 Task: Compose an email with the signature Catherine Martinez with the subject Reminder for a performance improvement plan and the message Can you please provide me with a summary of the project objectives? from softage.10@softage.net to softage.1@softage.net, now select the entire message Quote Attach a link with text SoftAge.1 and email address as softage.1@softage.net Send the email. Finally, move the email from Sent Items to the label Public relations
Action: Mouse moved to (97, 129)
Screenshot: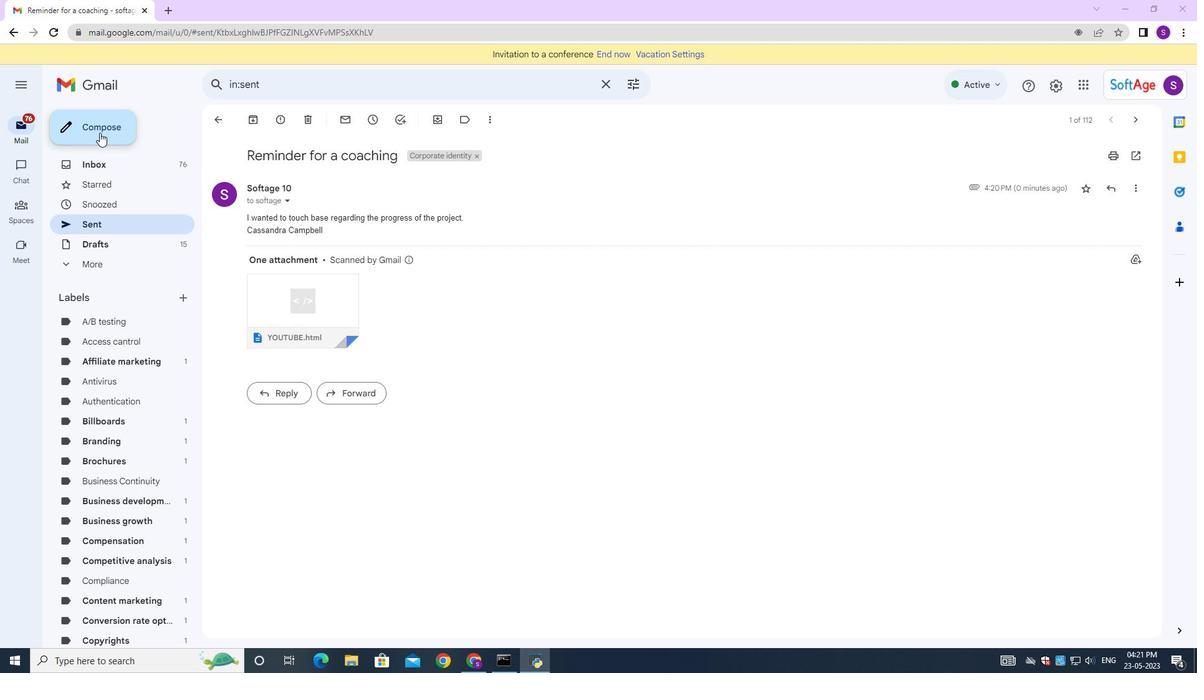 
Action: Mouse pressed left at (97, 129)
Screenshot: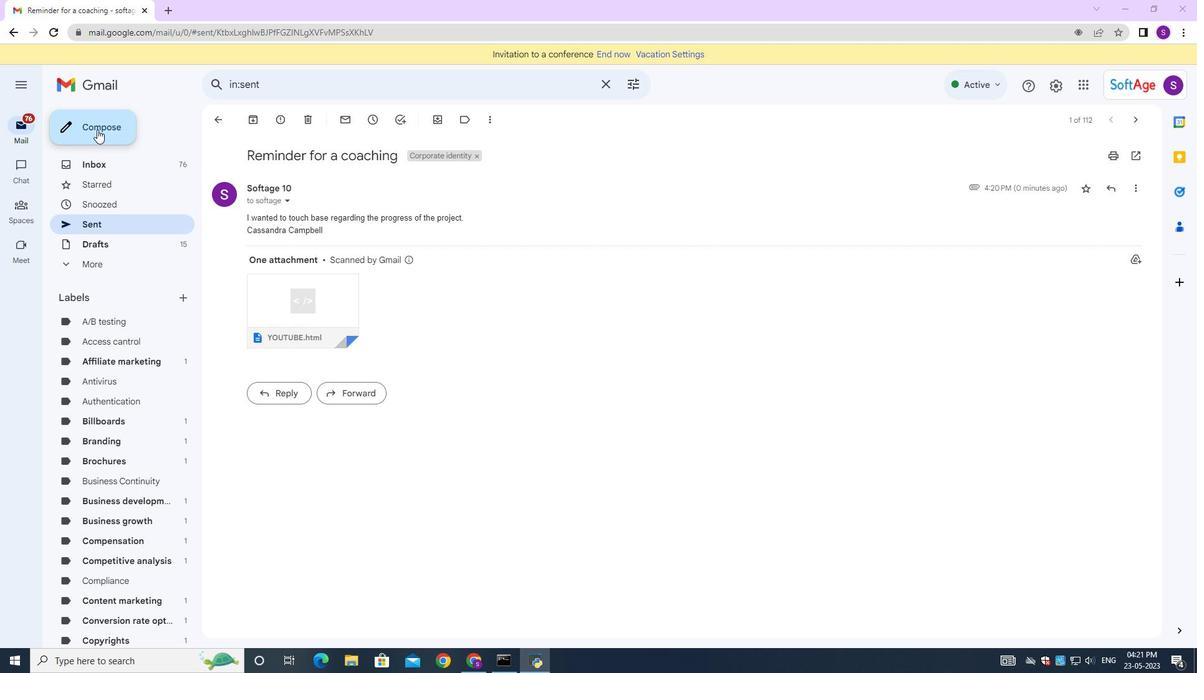 
Action: Mouse moved to (1002, 628)
Screenshot: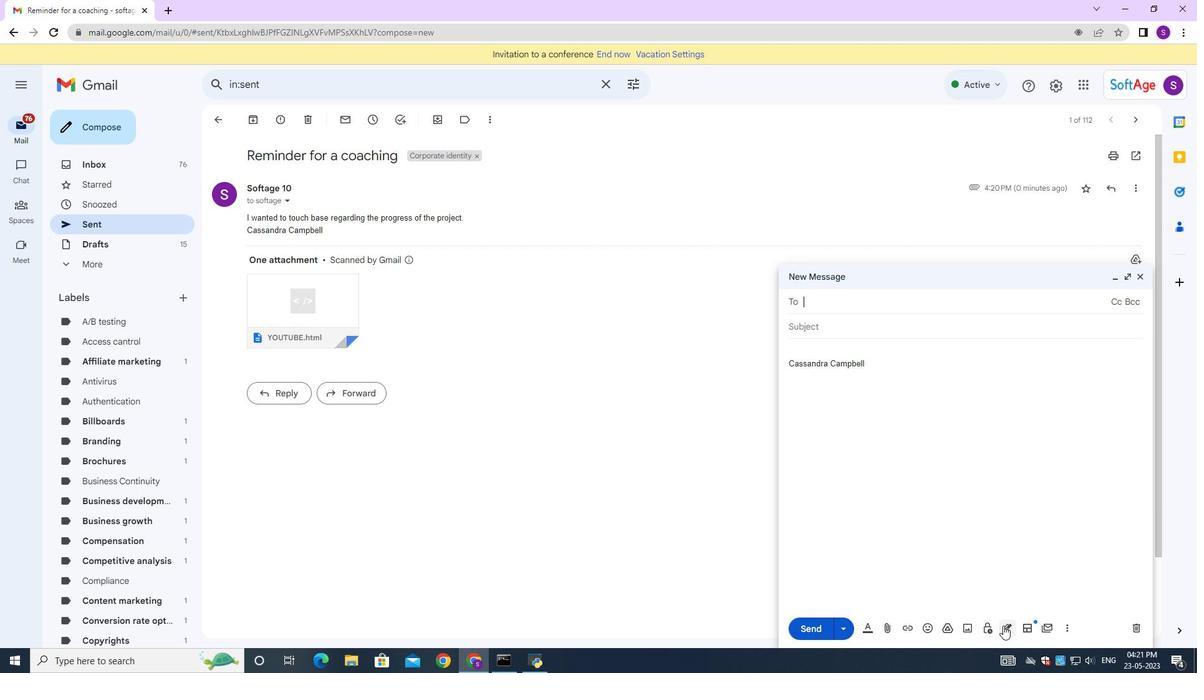 
Action: Mouse pressed left at (1002, 628)
Screenshot: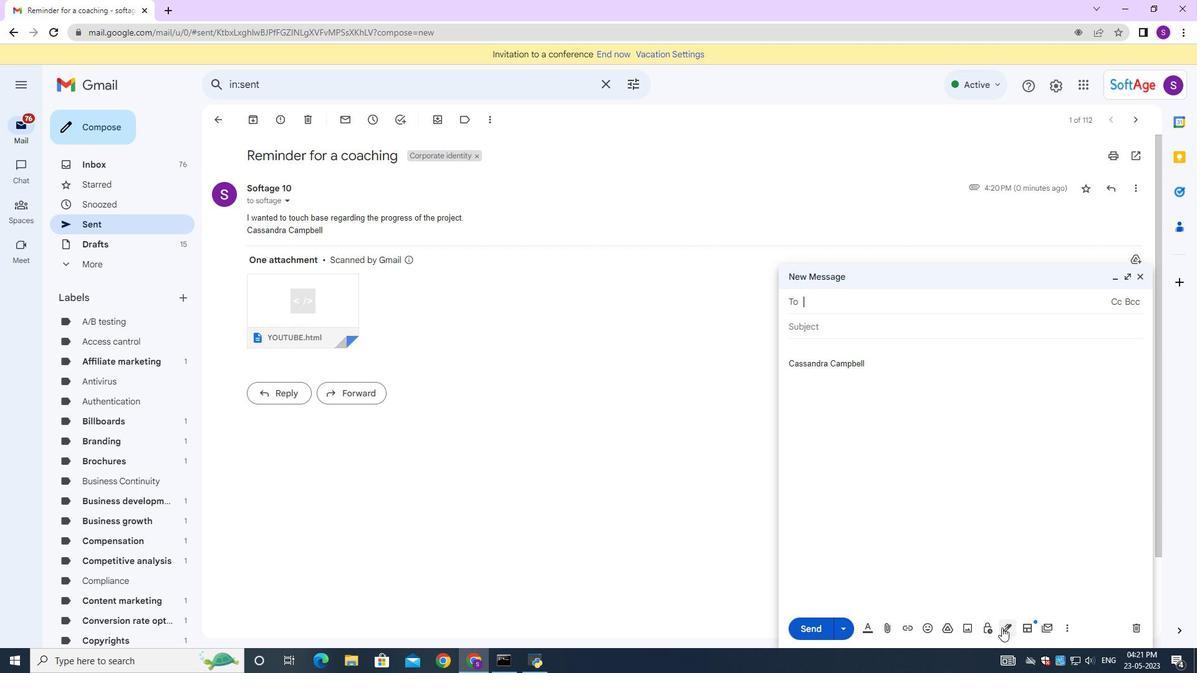 
Action: Mouse moved to (1044, 559)
Screenshot: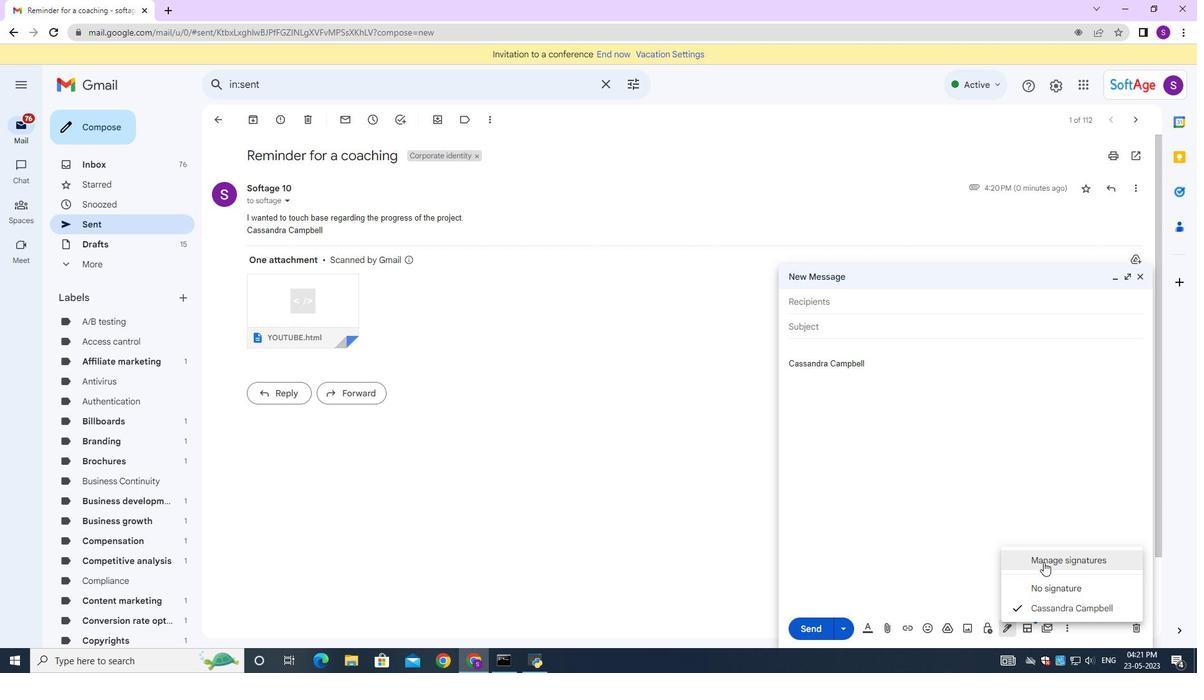 
Action: Mouse pressed left at (1044, 559)
Screenshot: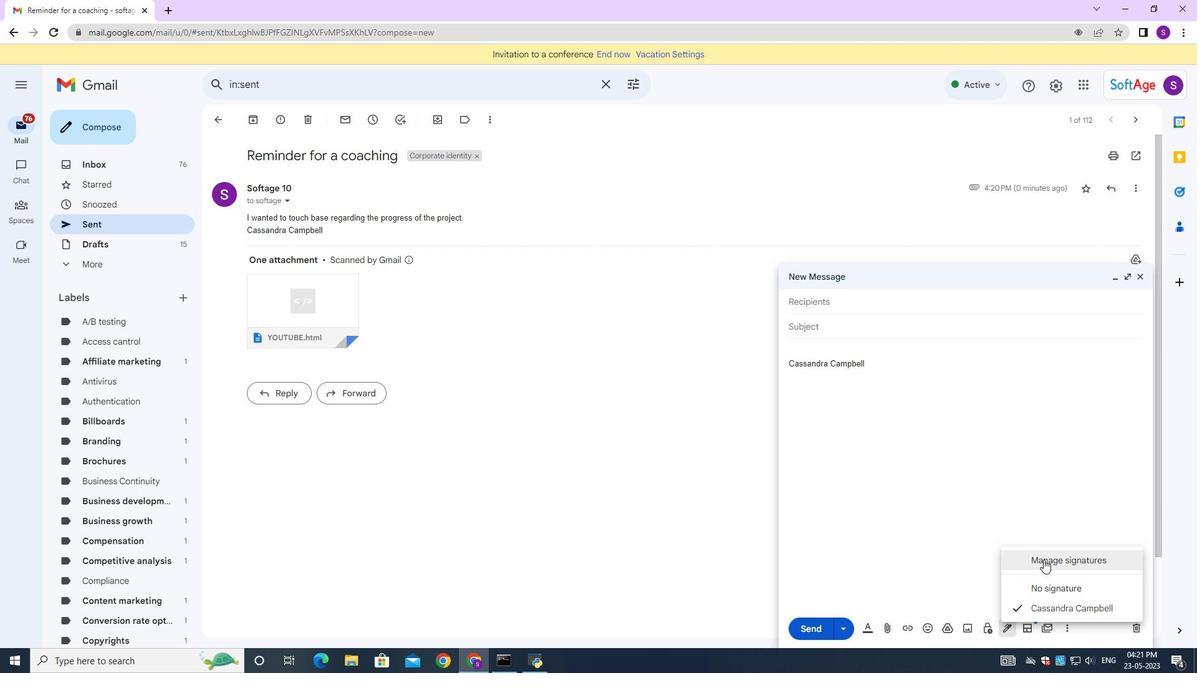 
Action: Mouse moved to (655, 446)
Screenshot: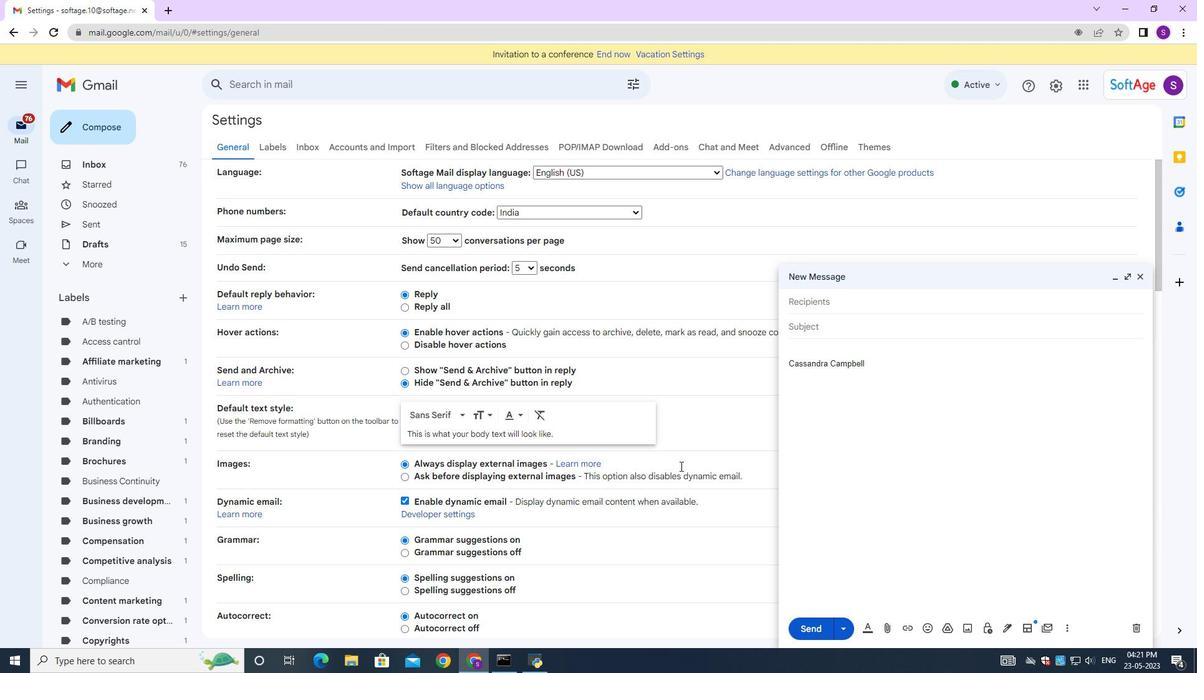 
Action: Mouse scrolled (655, 446) with delta (0, 0)
Screenshot: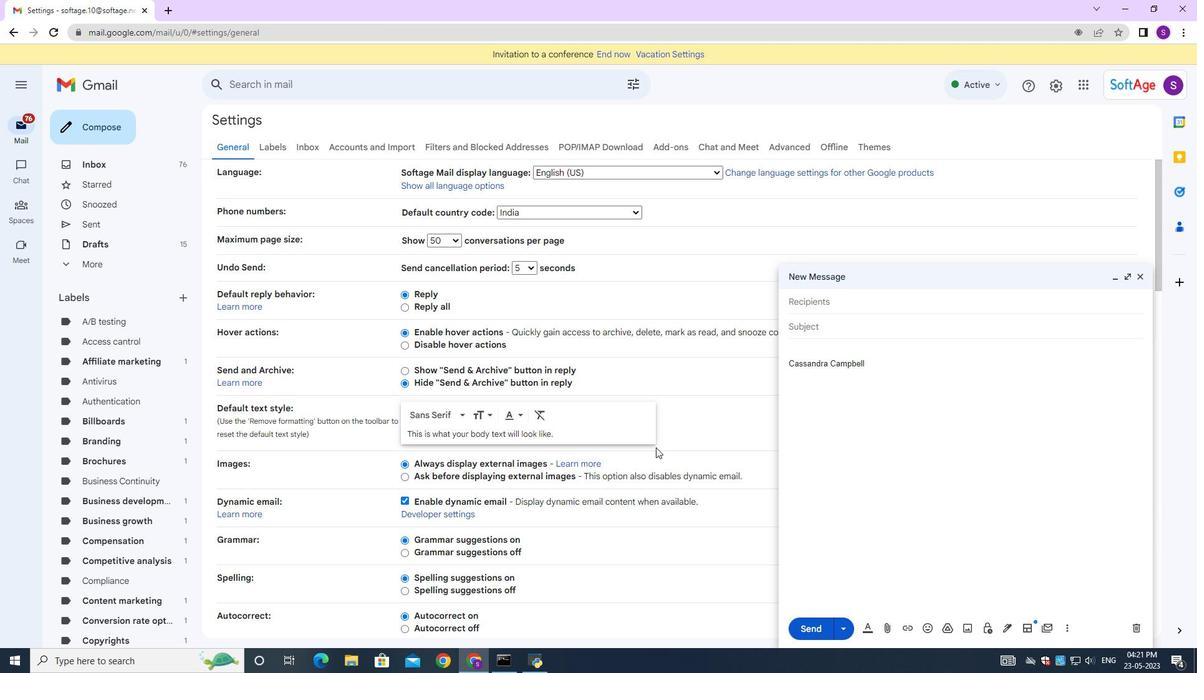 
Action: Mouse scrolled (655, 446) with delta (0, 0)
Screenshot: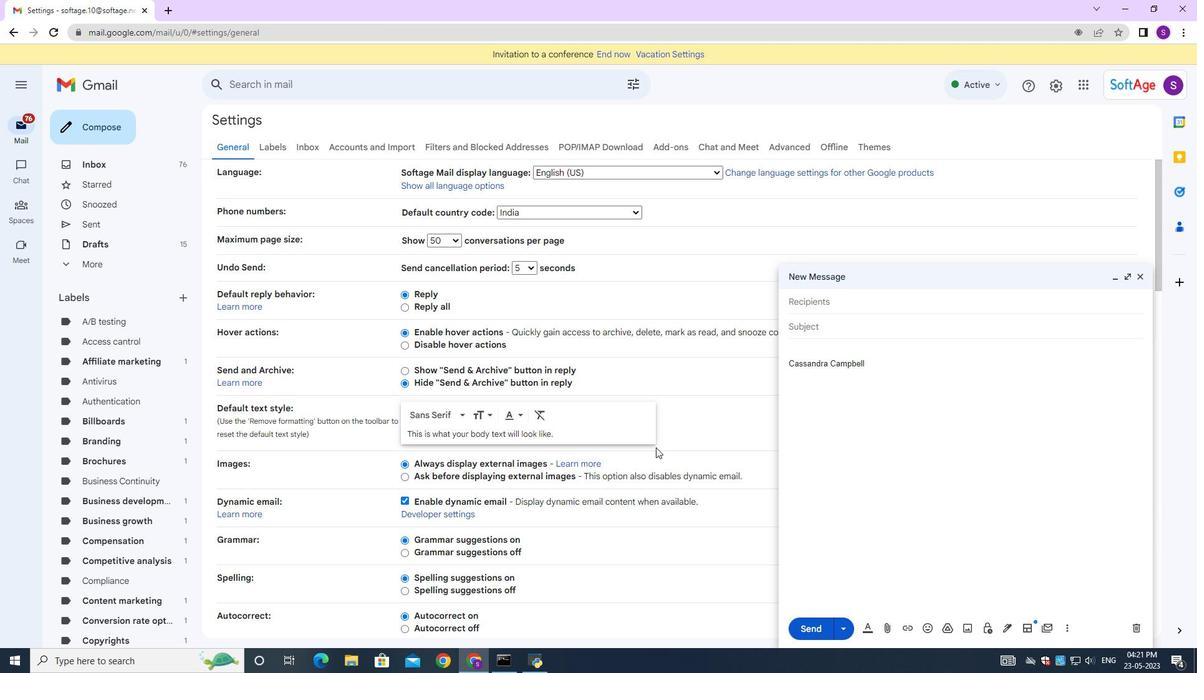 
Action: Mouse scrolled (655, 446) with delta (0, 0)
Screenshot: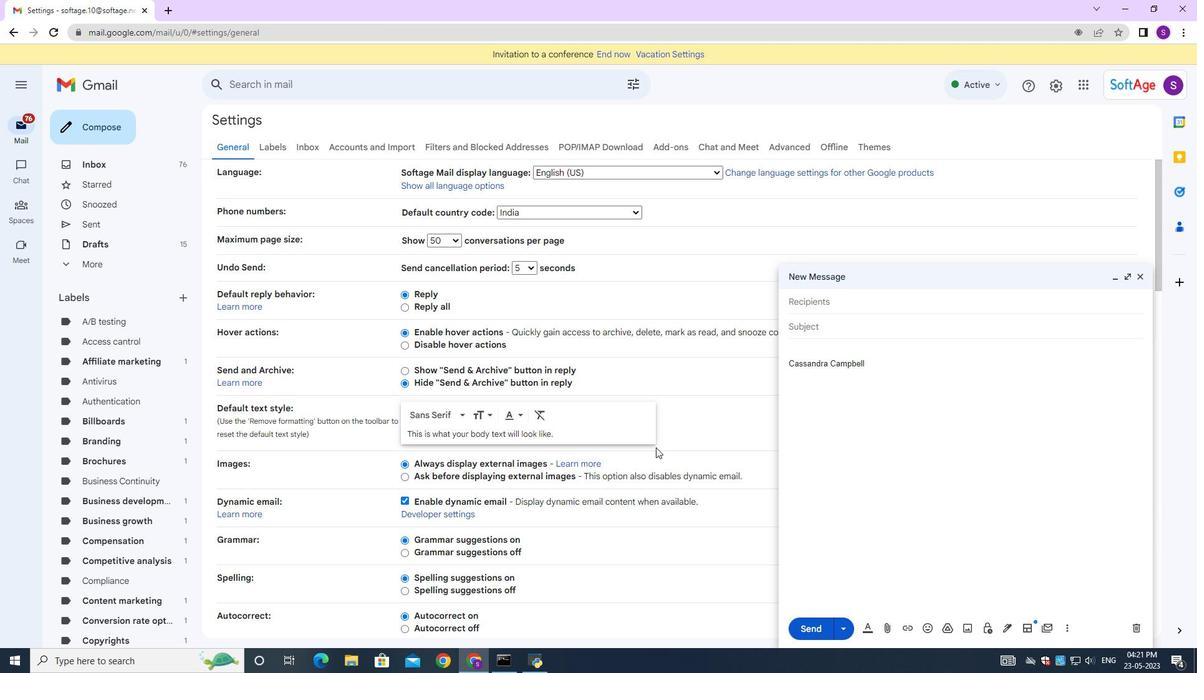 
Action: Mouse scrolled (655, 445) with delta (0, -1)
Screenshot: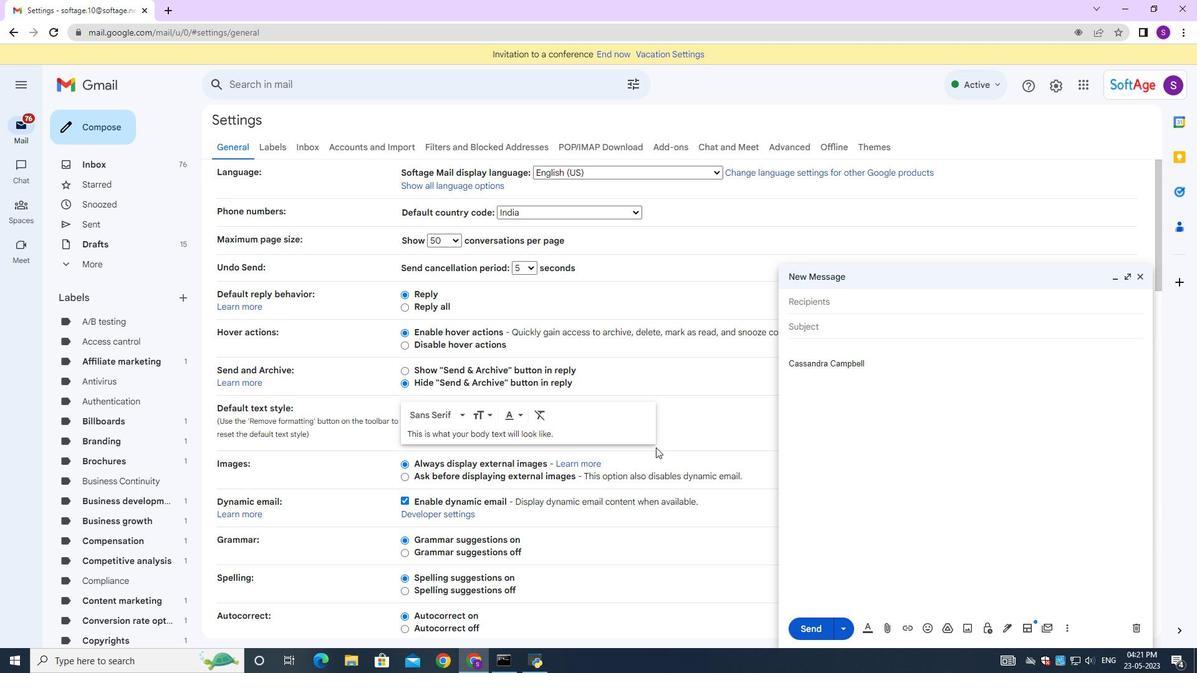 
Action: Mouse scrolled (655, 446) with delta (0, 0)
Screenshot: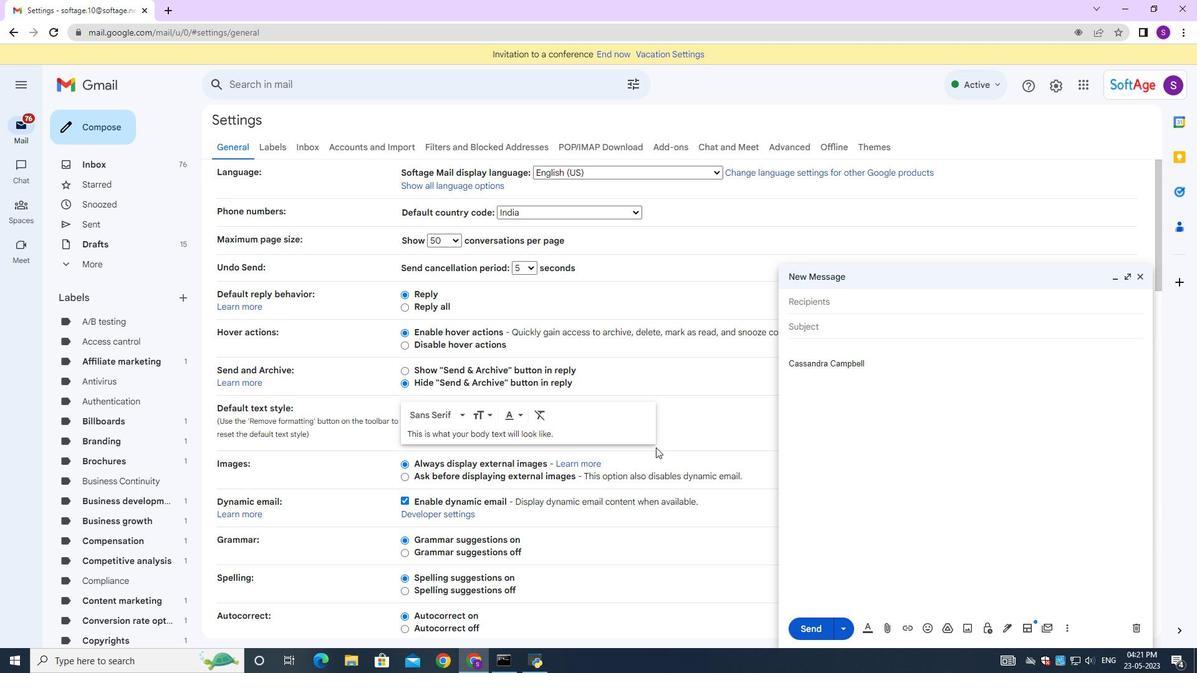 
Action: Mouse scrolled (655, 446) with delta (0, 0)
Screenshot: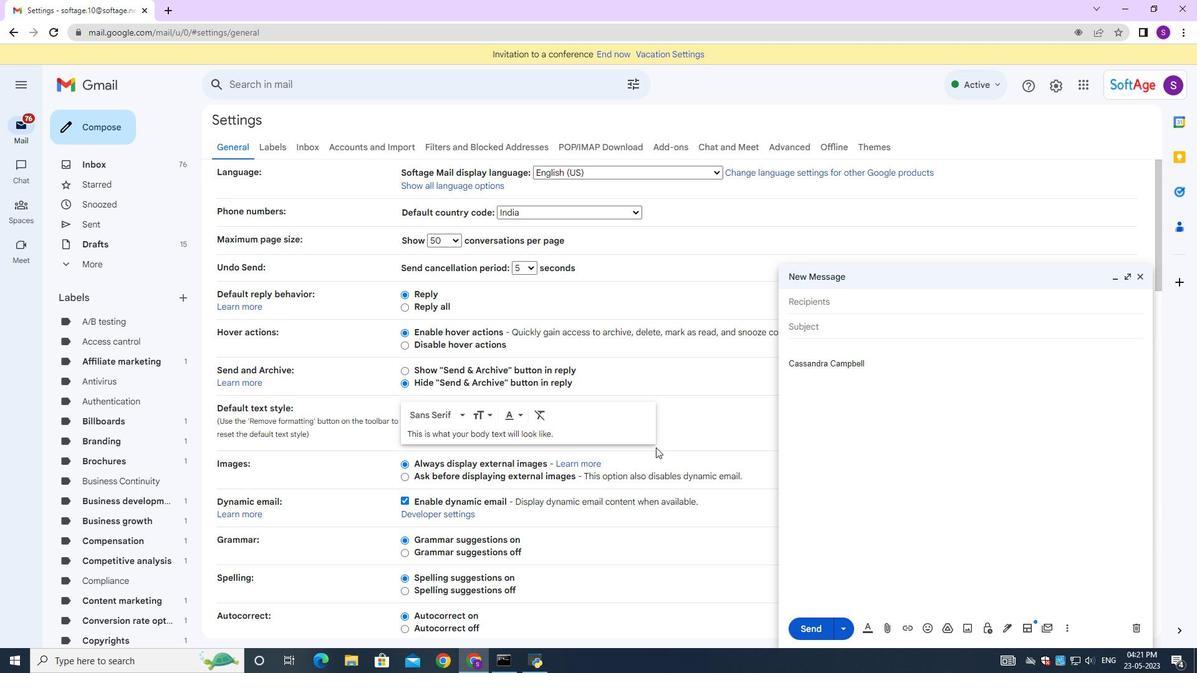 
Action: Mouse moved to (655, 446)
Screenshot: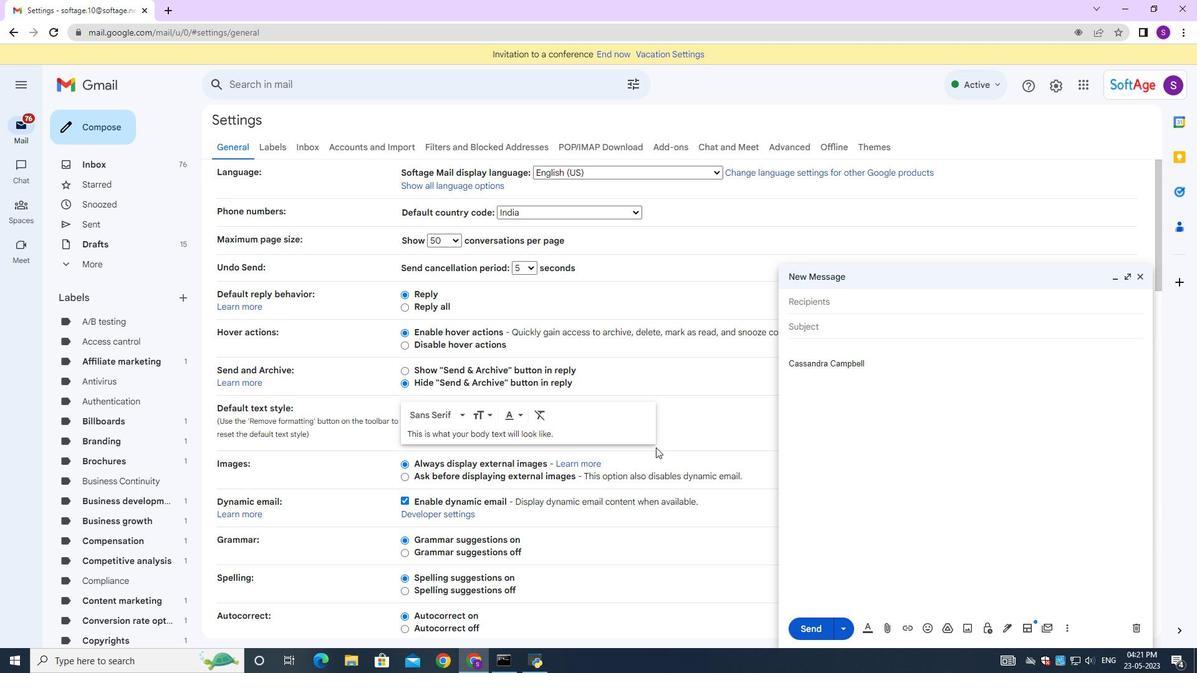 
Action: Mouse scrolled (655, 445) with delta (0, 0)
Screenshot: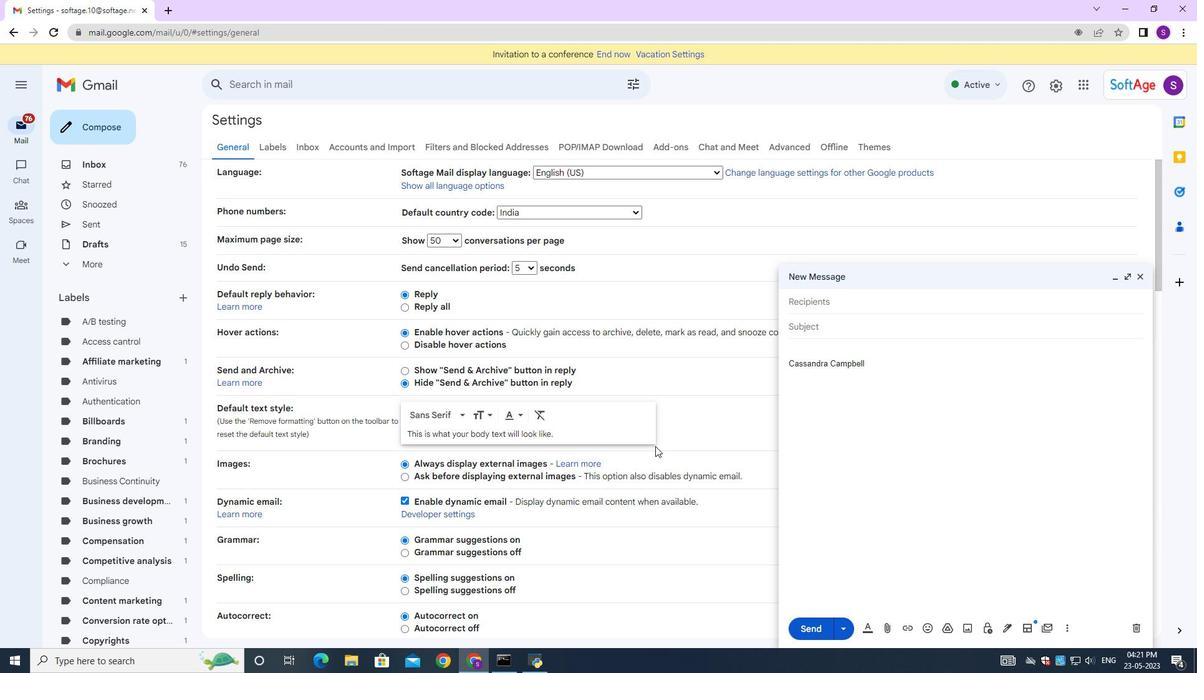 
Action: Mouse moved to (654, 444)
Screenshot: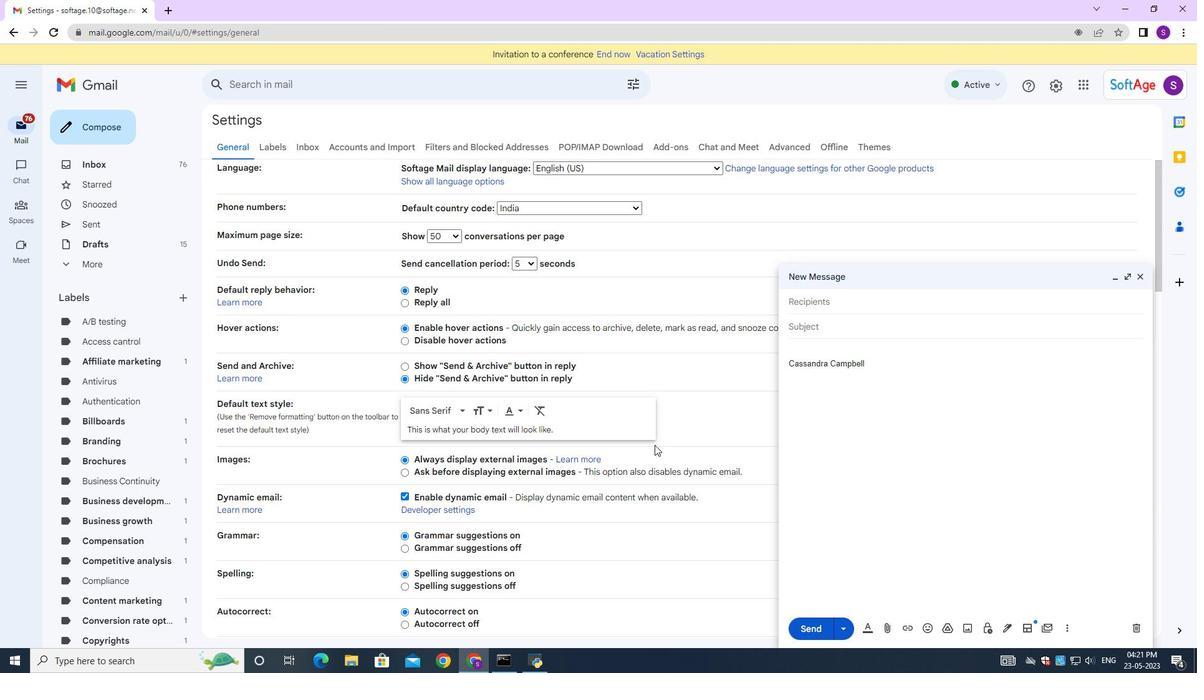 
Action: Mouse scrolled (654, 444) with delta (0, 0)
Screenshot: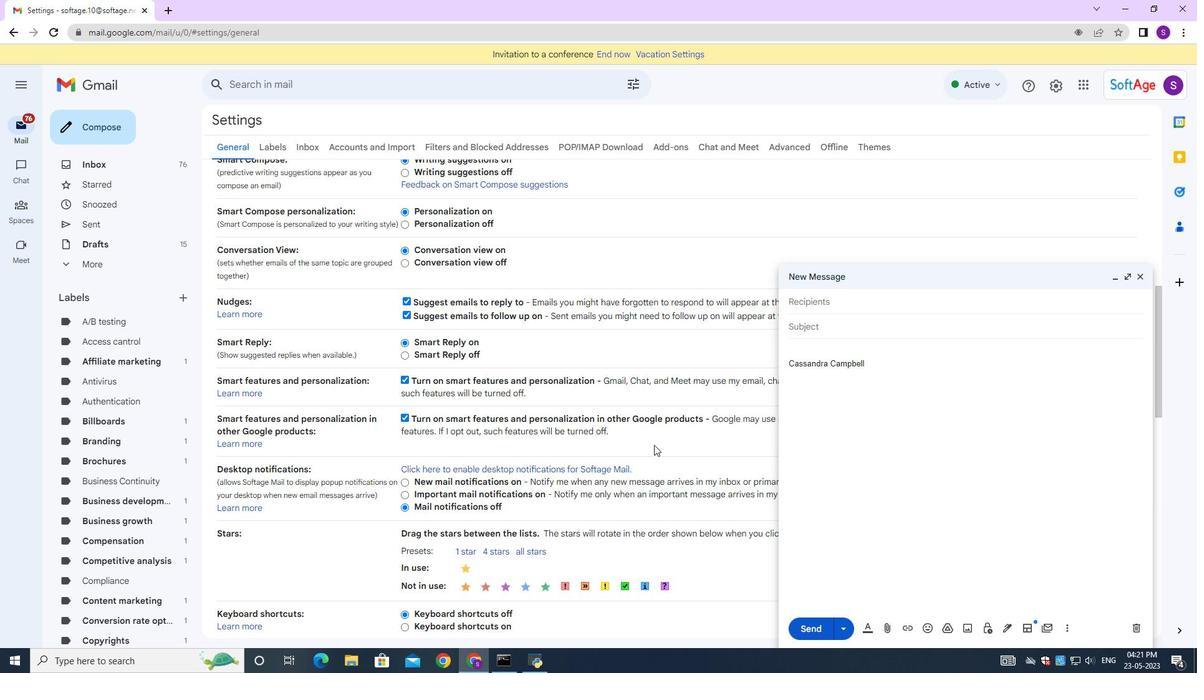 
Action: Mouse scrolled (654, 444) with delta (0, 0)
Screenshot: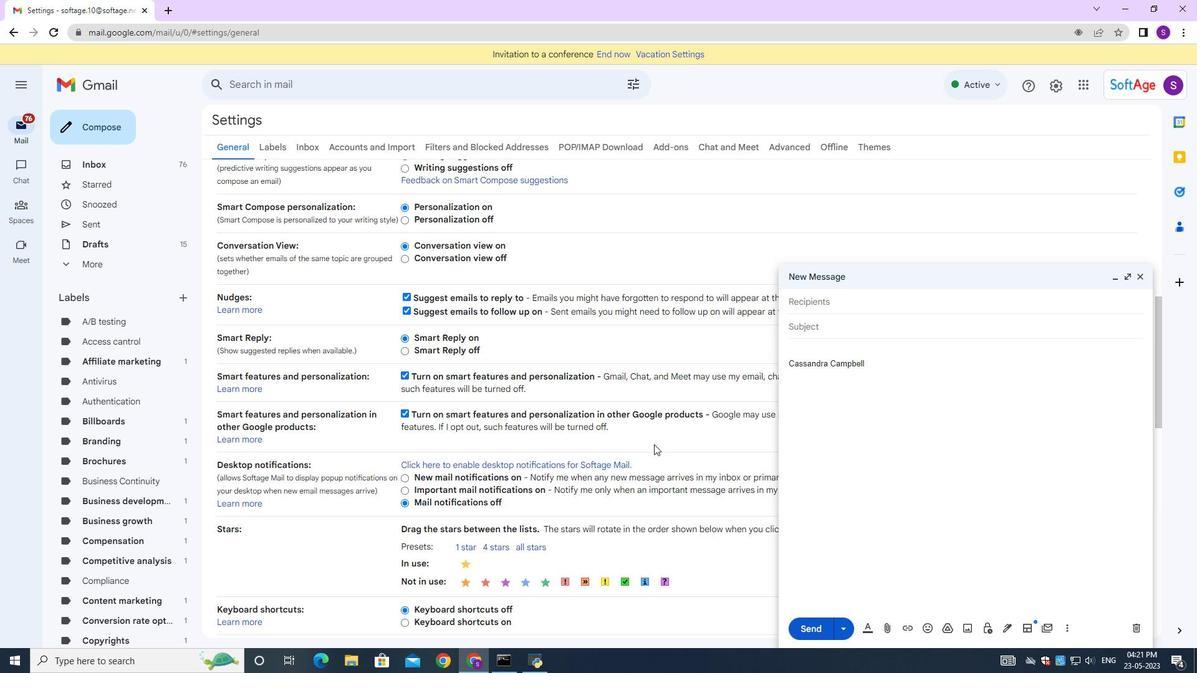 
Action: Mouse scrolled (654, 444) with delta (0, 0)
Screenshot: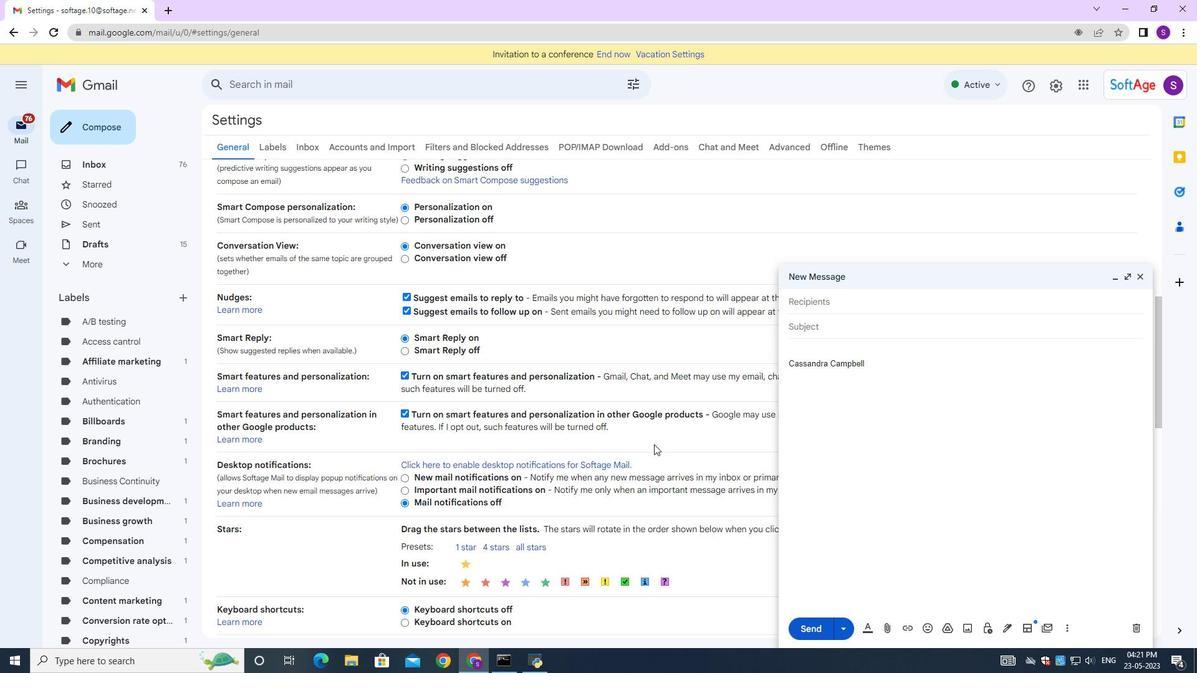 
Action: Mouse scrolled (654, 444) with delta (0, 0)
Screenshot: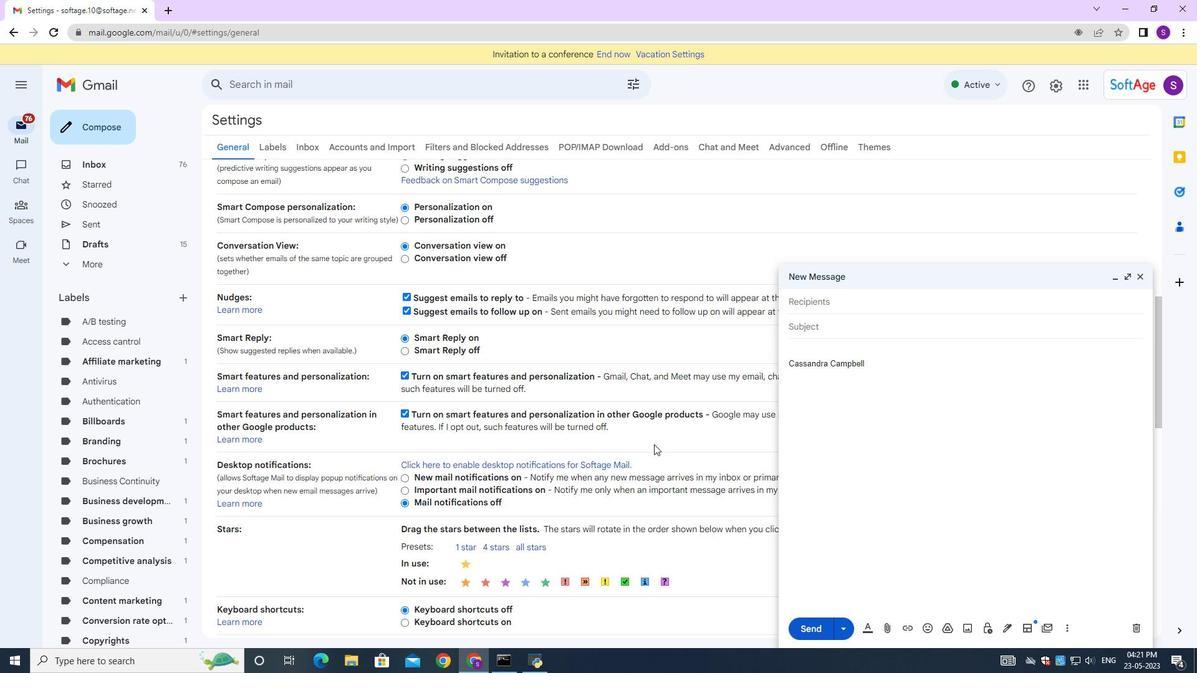 
Action: Mouse scrolled (654, 444) with delta (0, 0)
Screenshot: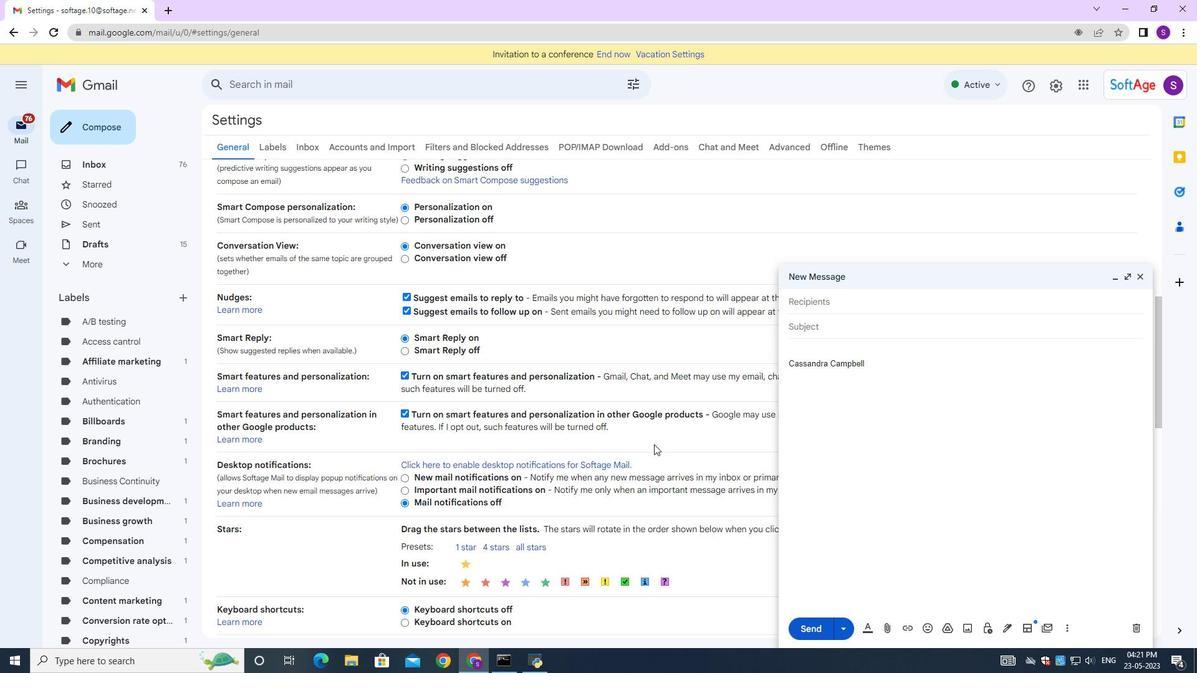 
Action: Mouse moved to (654, 443)
Screenshot: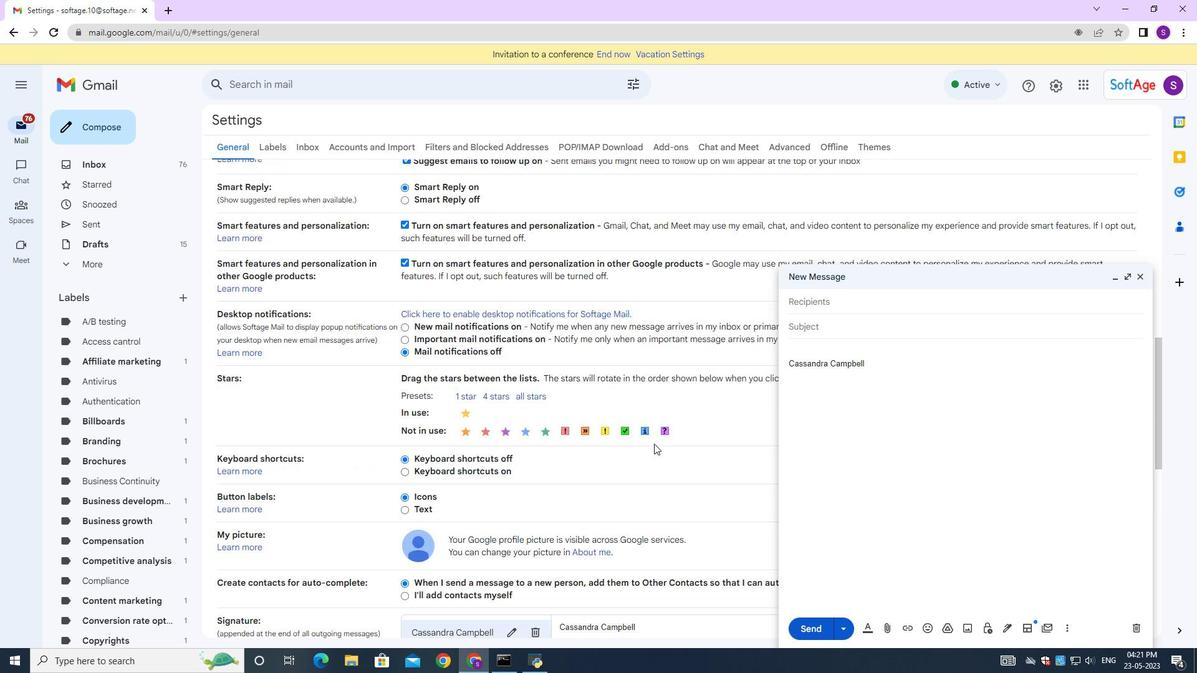 
Action: Mouse scrolled (654, 442) with delta (0, 0)
Screenshot: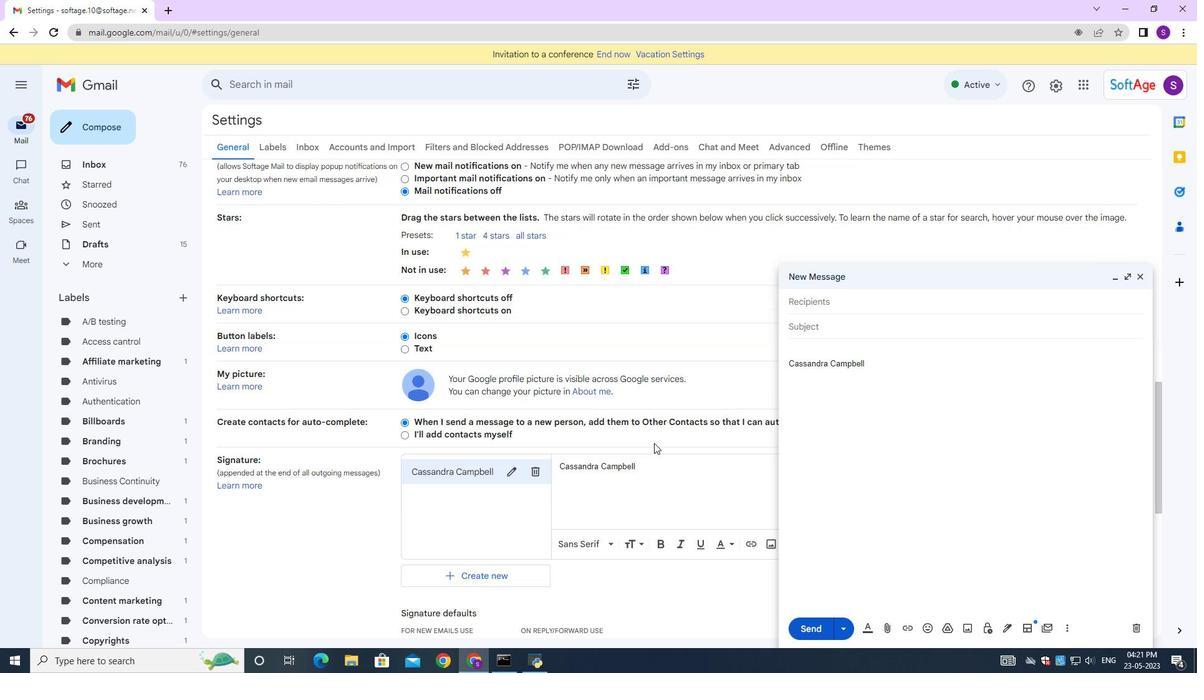 
Action: Mouse scrolled (654, 442) with delta (0, 0)
Screenshot: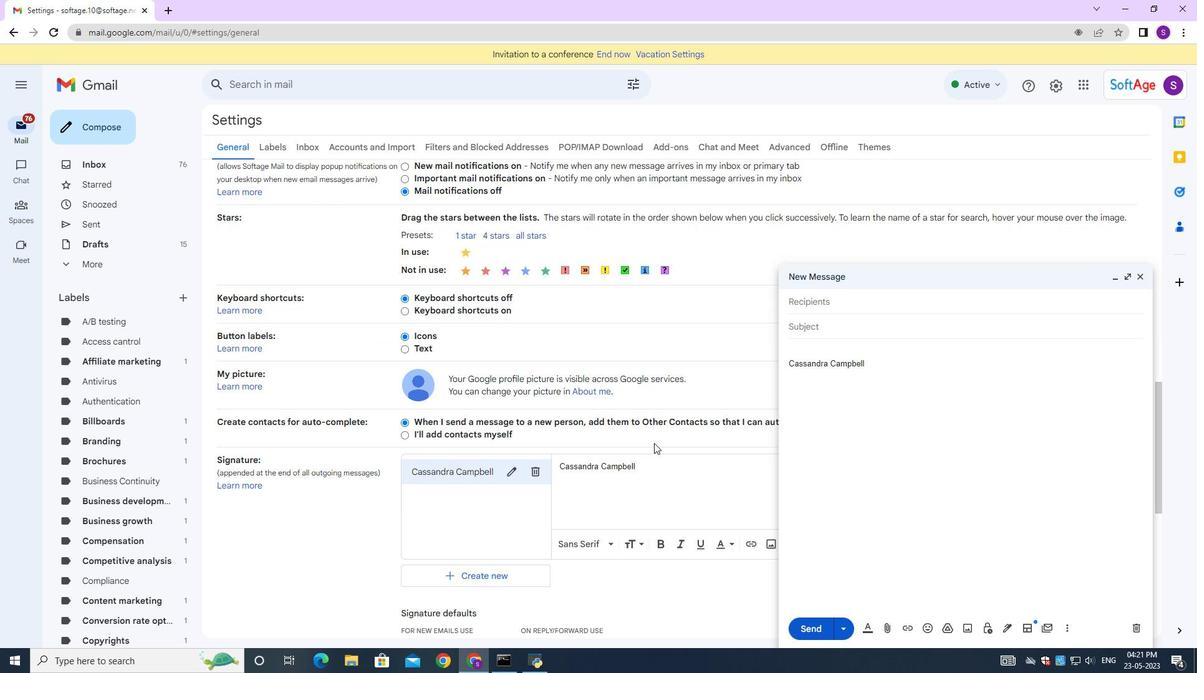 
Action: Mouse scrolled (654, 442) with delta (0, 0)
Screenshot: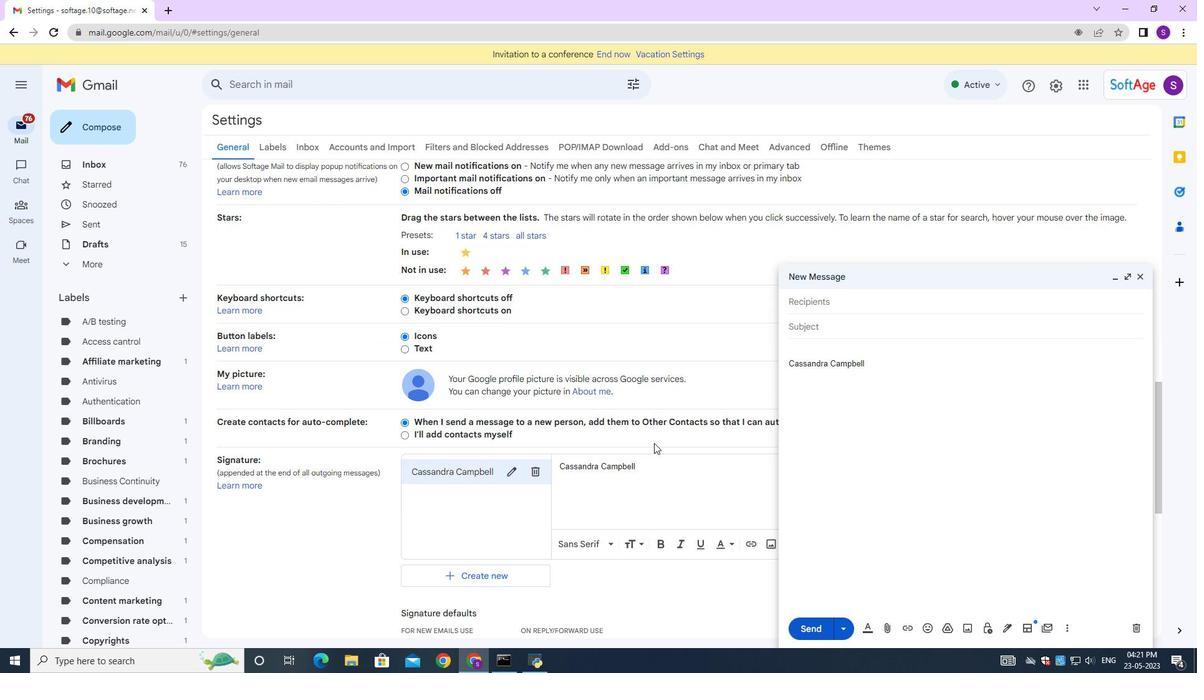 
Action: Mouse scrolled (654, 442) with delta (0, 0)
Screenshot: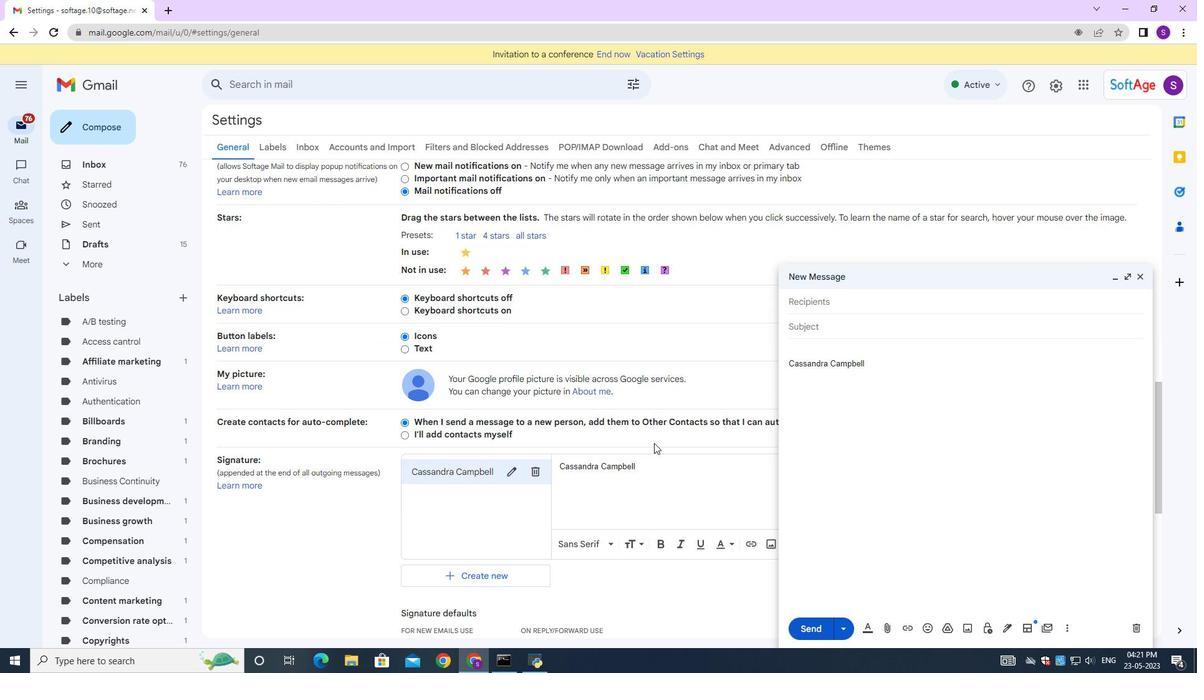 
Action: Mouse scrolled (654, 442) with delta (0, 0)
Screenshot: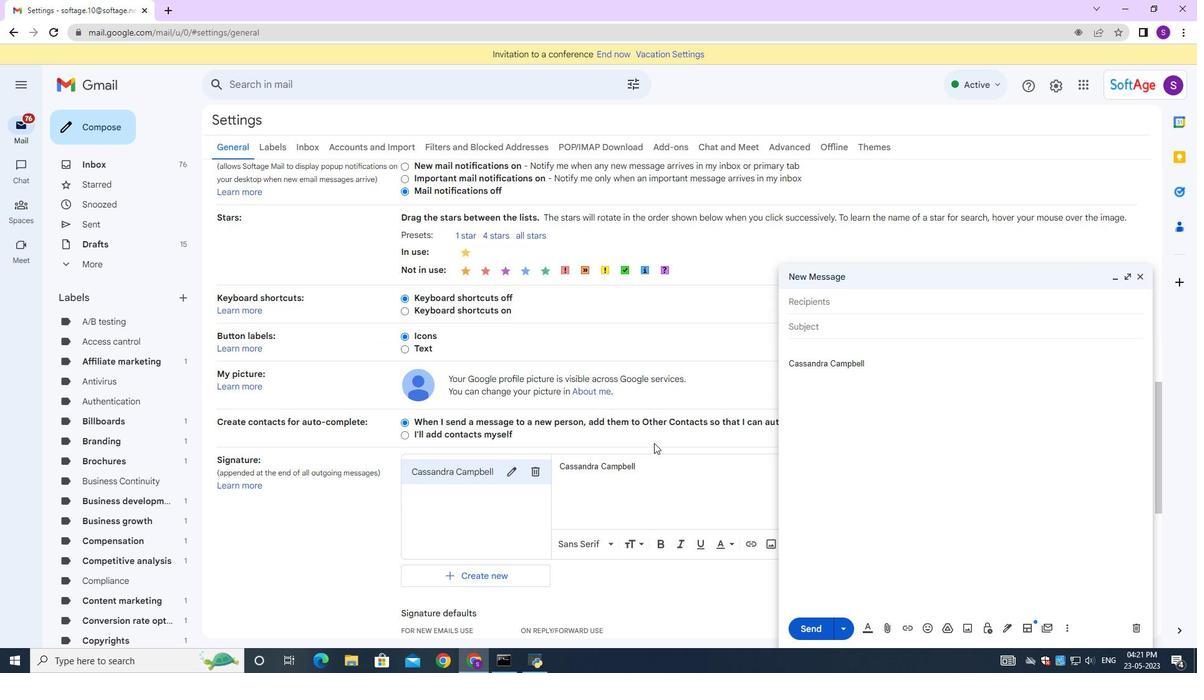 
Action: Mouse moved to (640, 427)
Screenshot: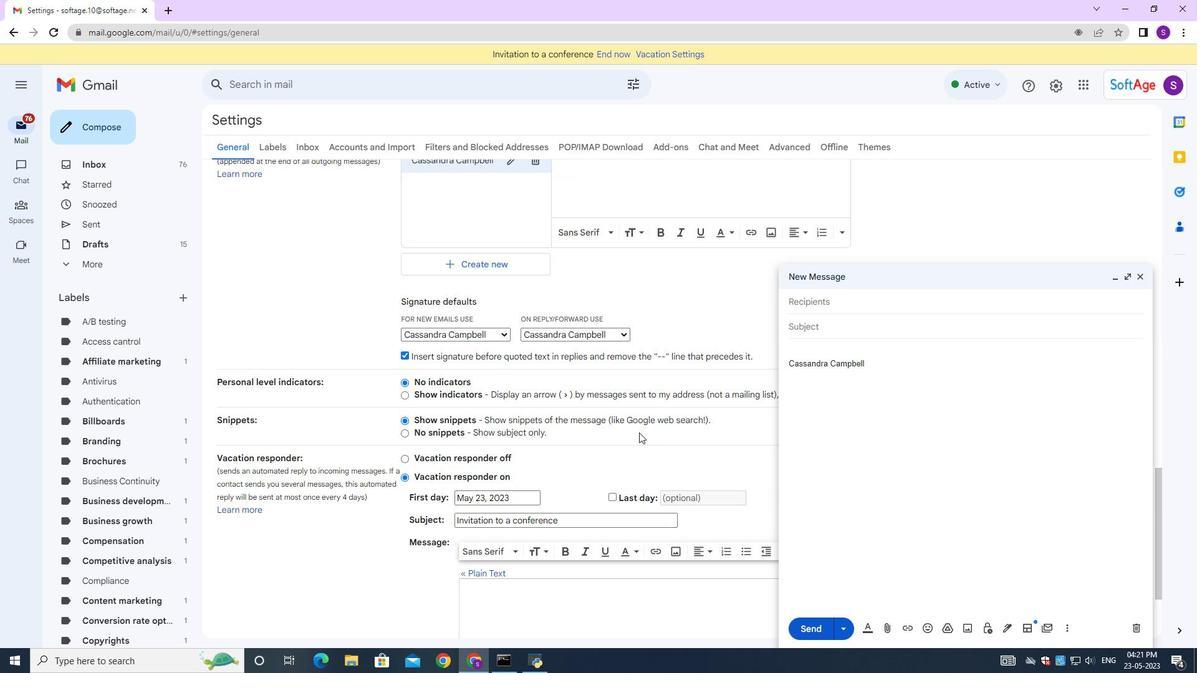 
Action: Mouse scrolled (640, 428) with delta (0, 0)
Screenshot: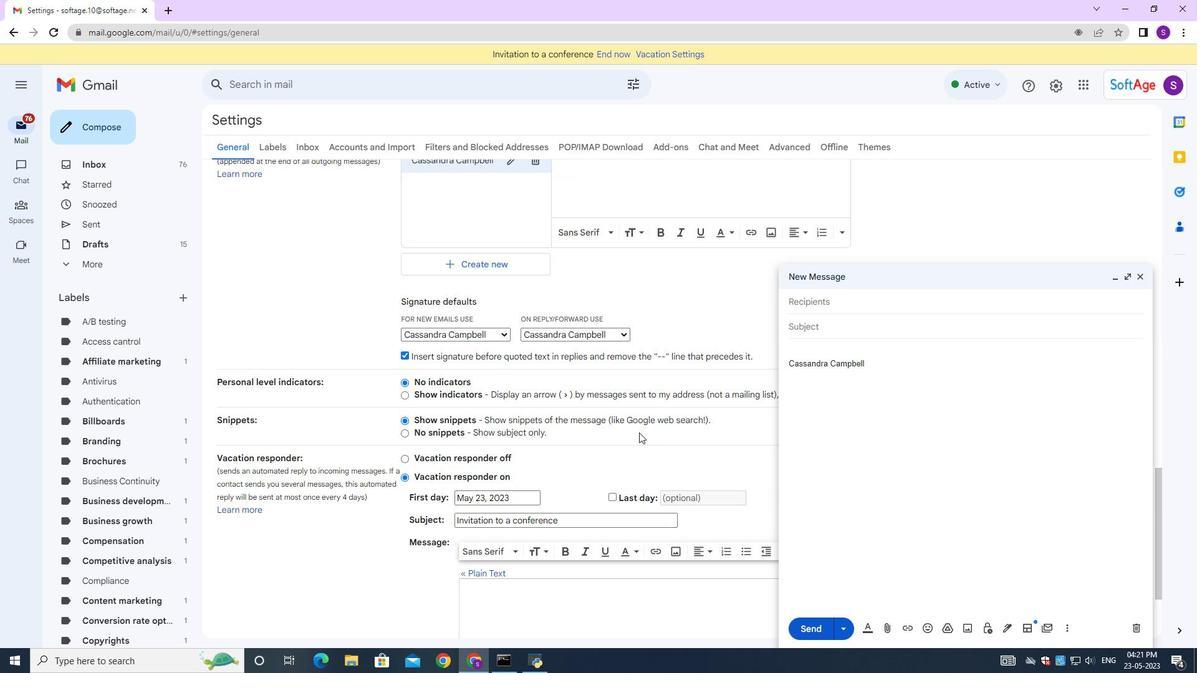 
Action: Mouse moved to (641, 427)
Screenshot: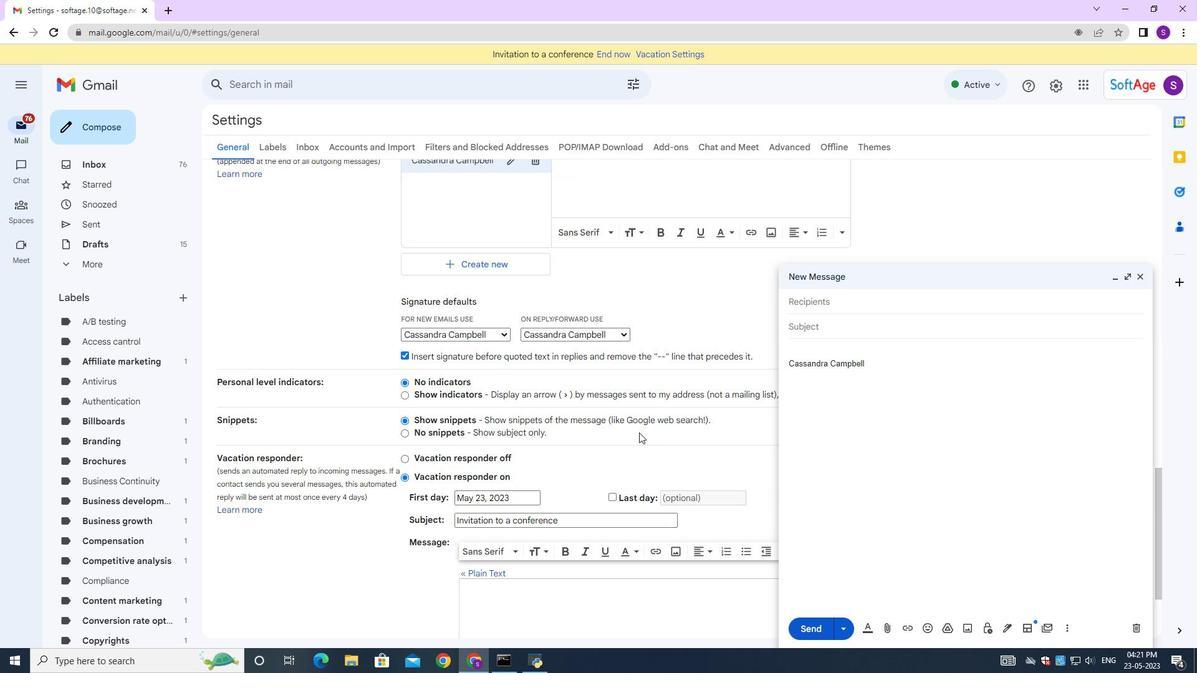 
Action: Mouse scrolled (641, 428) with delta (0, 0)
Screenshot: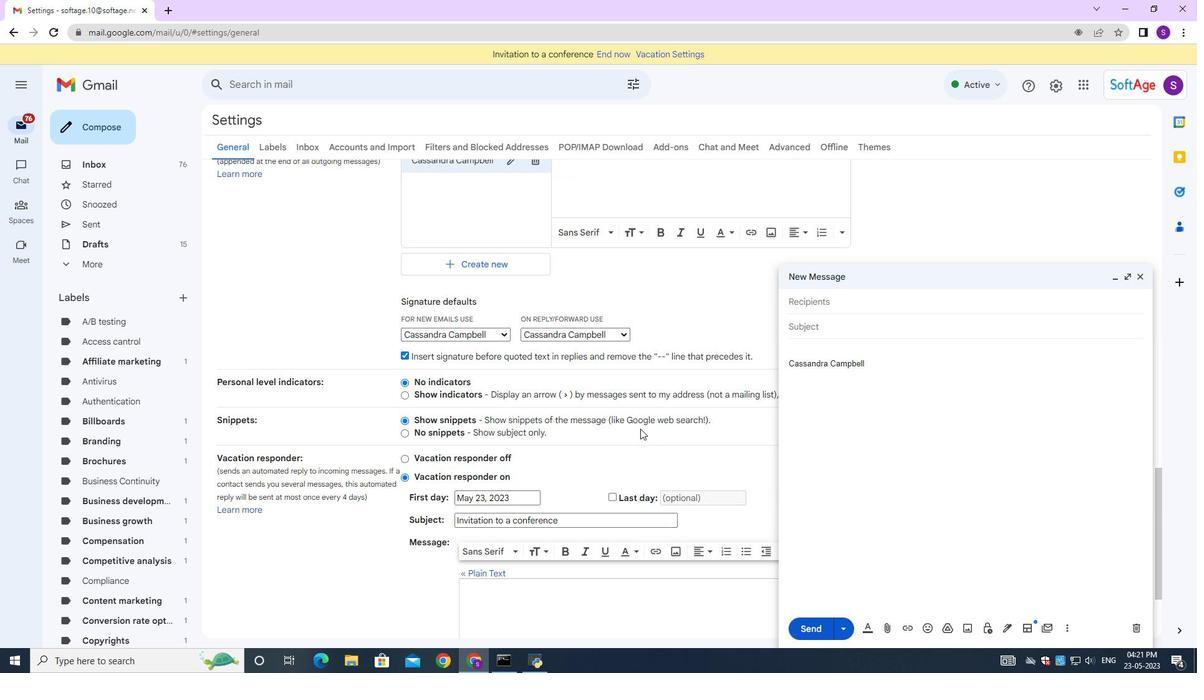 
Action: Mouse moved to (641, 427)
Screenshot: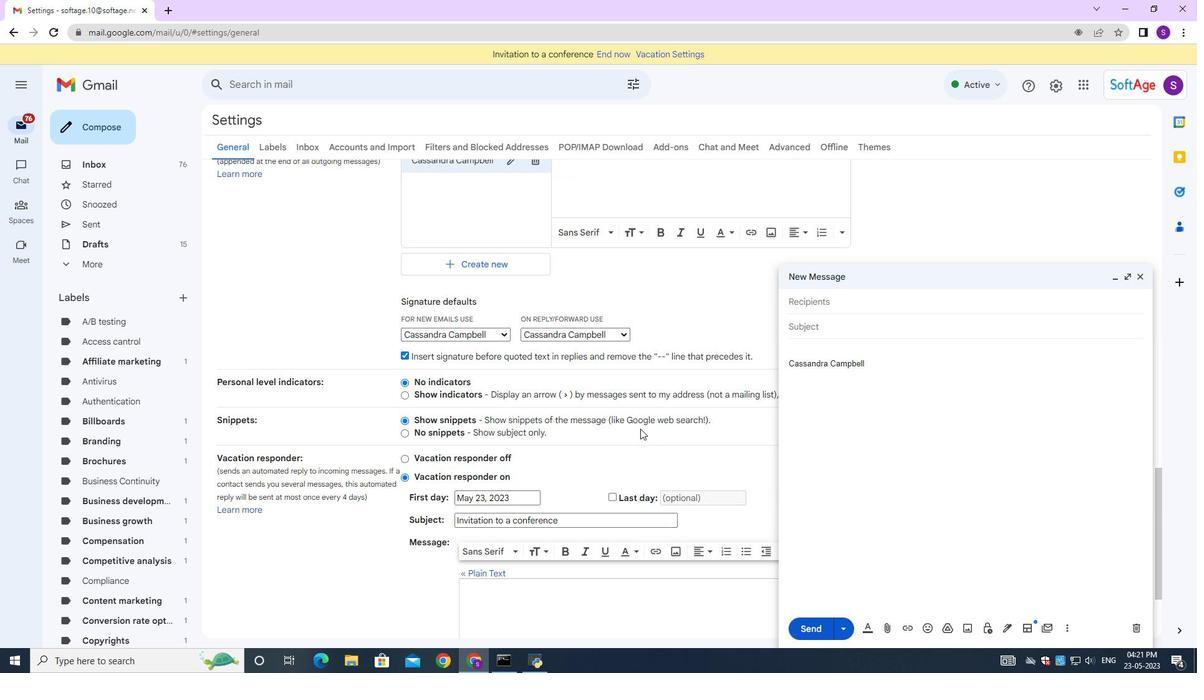 
Action: Mouse scrolled (641, 428) with delta (0, 0)
Screenshot: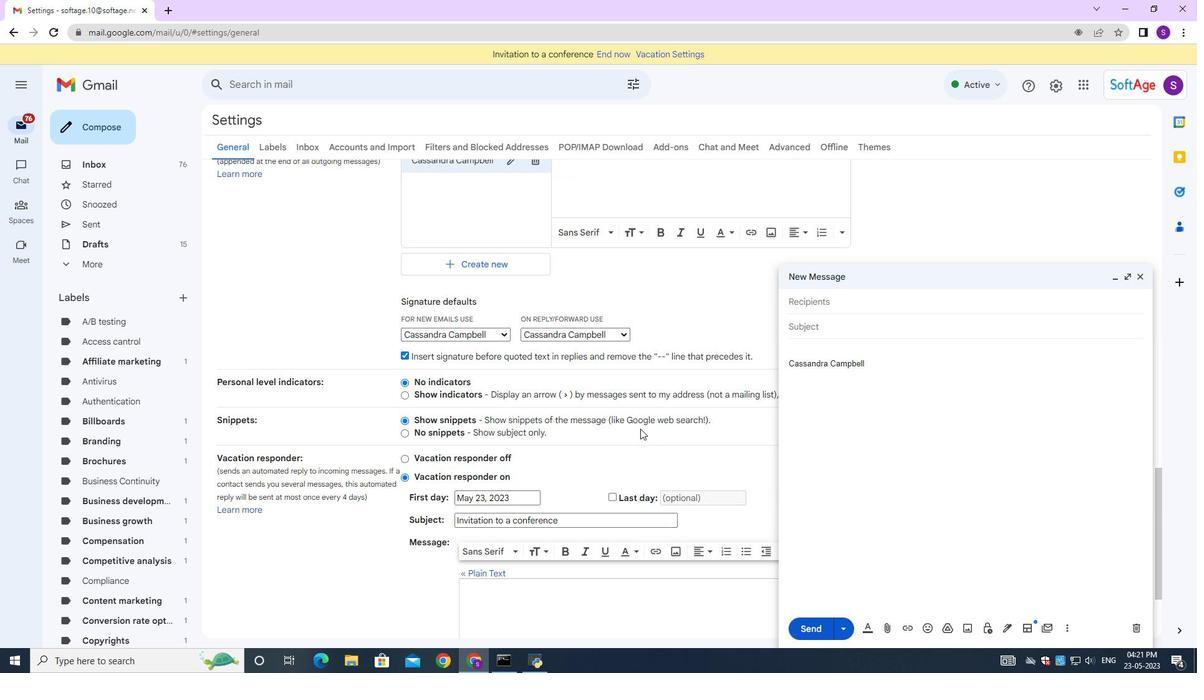 
Action: Mouse scrolled (641, 428) with delta (0, 0)
Screenshot: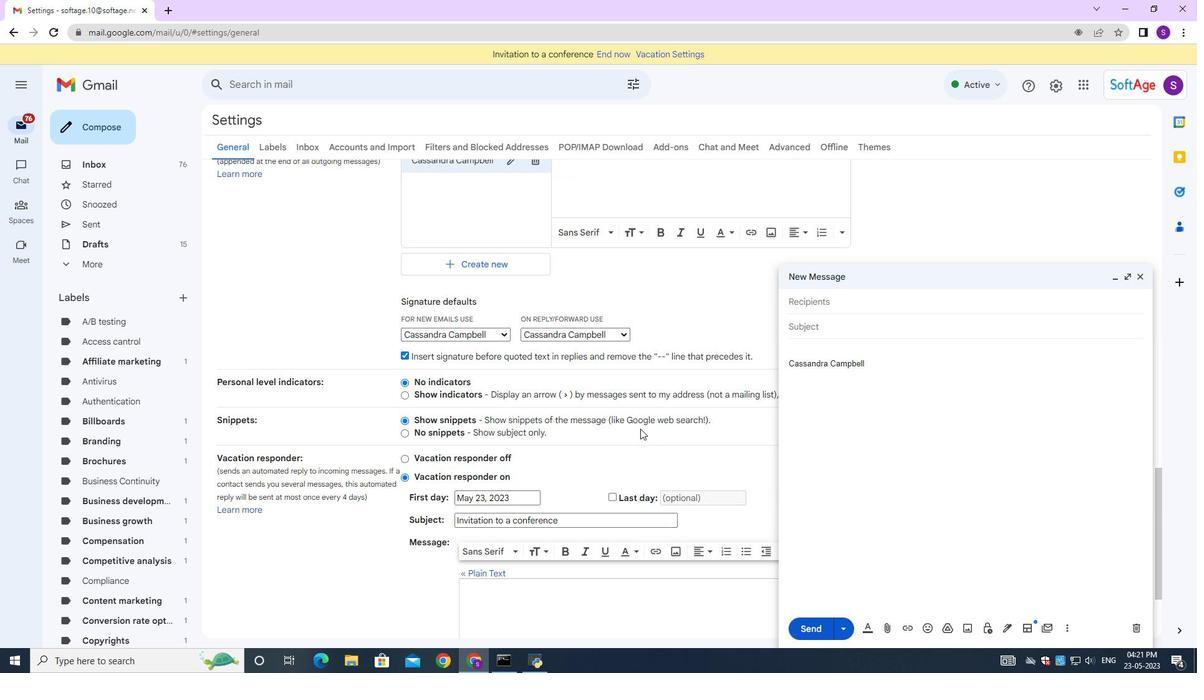 
Action: Mouse scrolled (641, 428) with delta (0, 0)
Screenshot: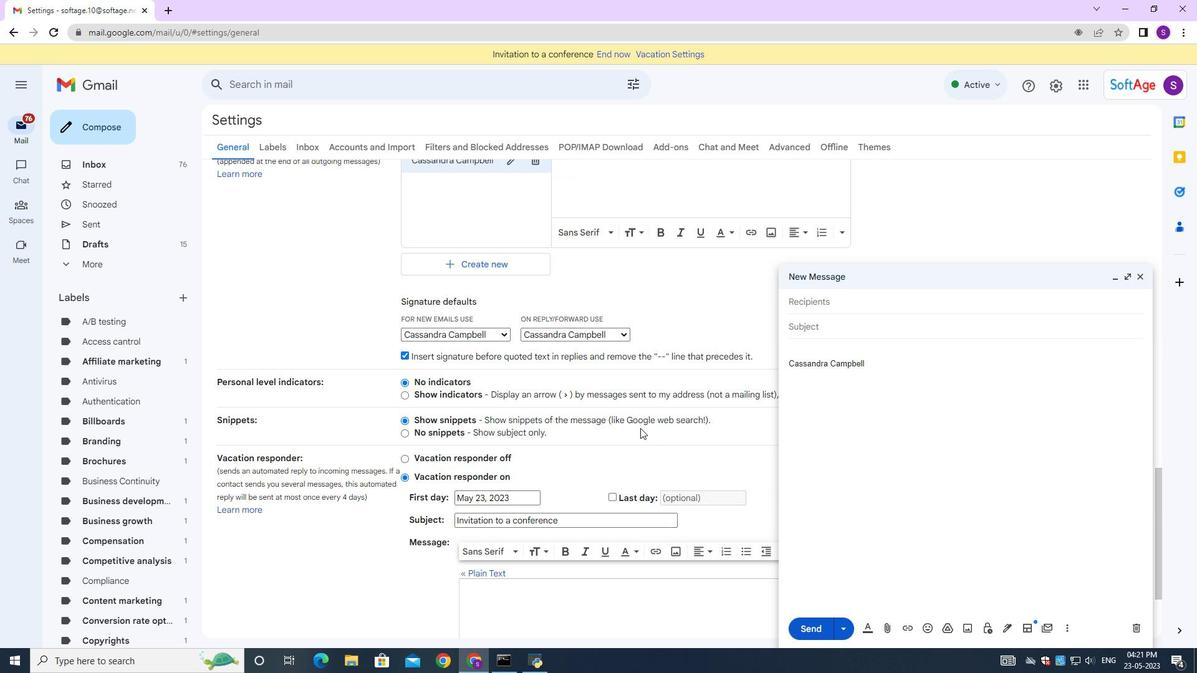 
Action: Mouse moved to (509, 474)
Screenshot: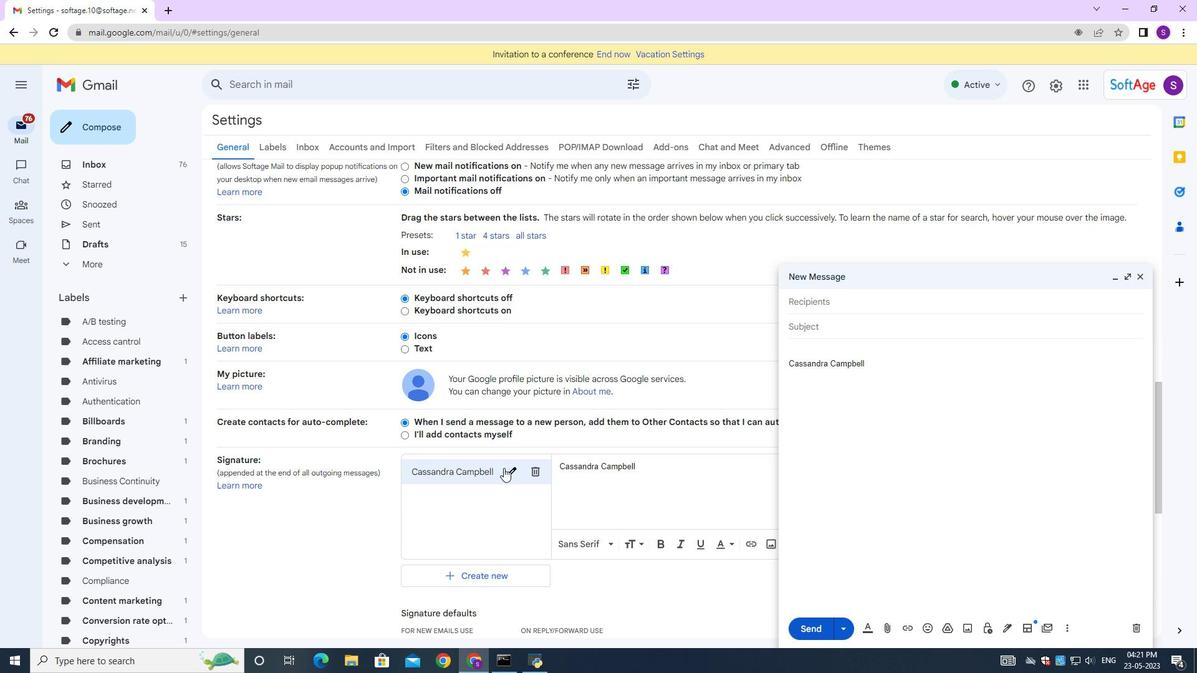 
Action: Mouse pressed left at (509, 474)
Screenshot: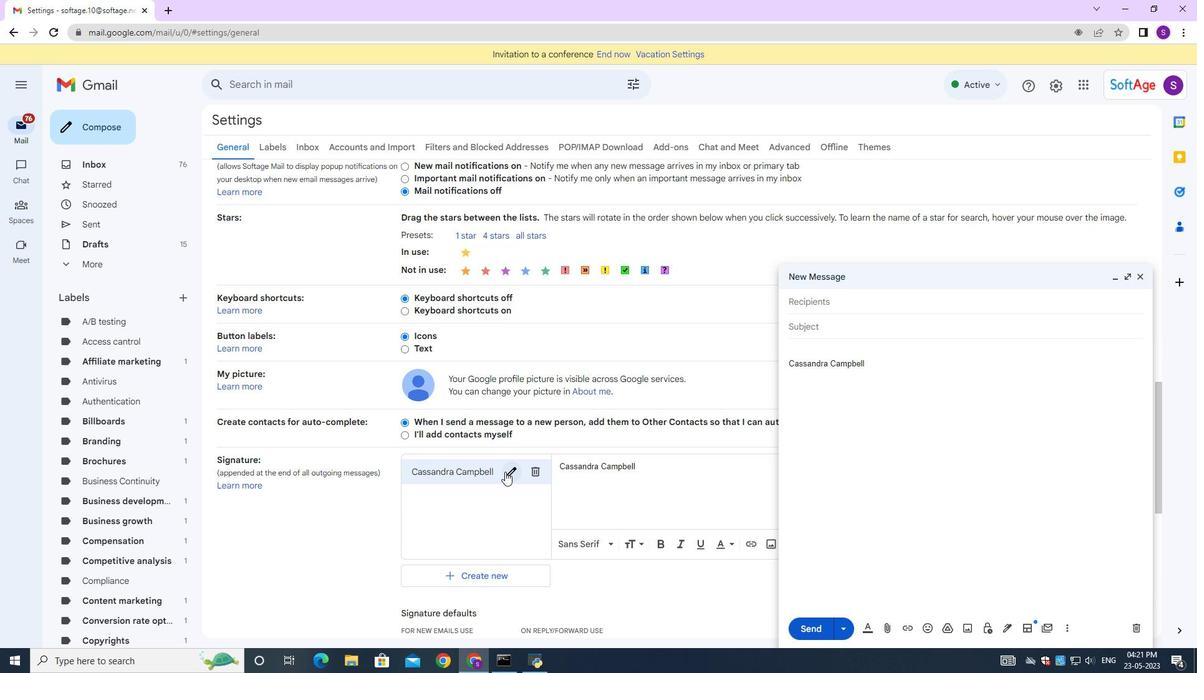 
Action: Key pressed ctrl+A<Key.backspace><Key.shift><Key.shift><Key.shift><Key.shift><Key.shift><Key.shift><Key.shift><Key.shift><Key.shift><Key.shift><Key.shift><Key.shift><Key.shift><Key.shift><Key.shift><Key.shift><Key.shift><Key.shift><Key.shift><Key.shift><Key.shift><Key.shift><Key.shift><Key.shift><Key.shift><Key.shift><Key.shift><Key.shift><Key.shift><Key.shift><Key.shift><Key.shift><Key.shift><Key.shift><Key.shift><Key.shift><Key.shift><Key.shift><Key.shift><Key.shift><Key.shift><Key.shift><Key.shift><Key.shift><Key.shift><Key.shift><Key.shift><Key.shift><Key.shift><Key.shift><Key.shift><Key.shift><Key.shift><Key.shift><Key.shift><Key.shift><Key.shift><Key.shift><Key.shift><Key.shift><Key.shift><Key.shift><Key.shift><Key.shift><Key.shift><Key.shift><Key.shift><Key.shift><Key.shift><Key.shift><Key.shift><Key.shift><Key.shift><Key.shift><Key.shift><Key.shift><Key.shift><Key.shift><Key.shift><Key.shift><Key.shift>Catherine
Screenshot: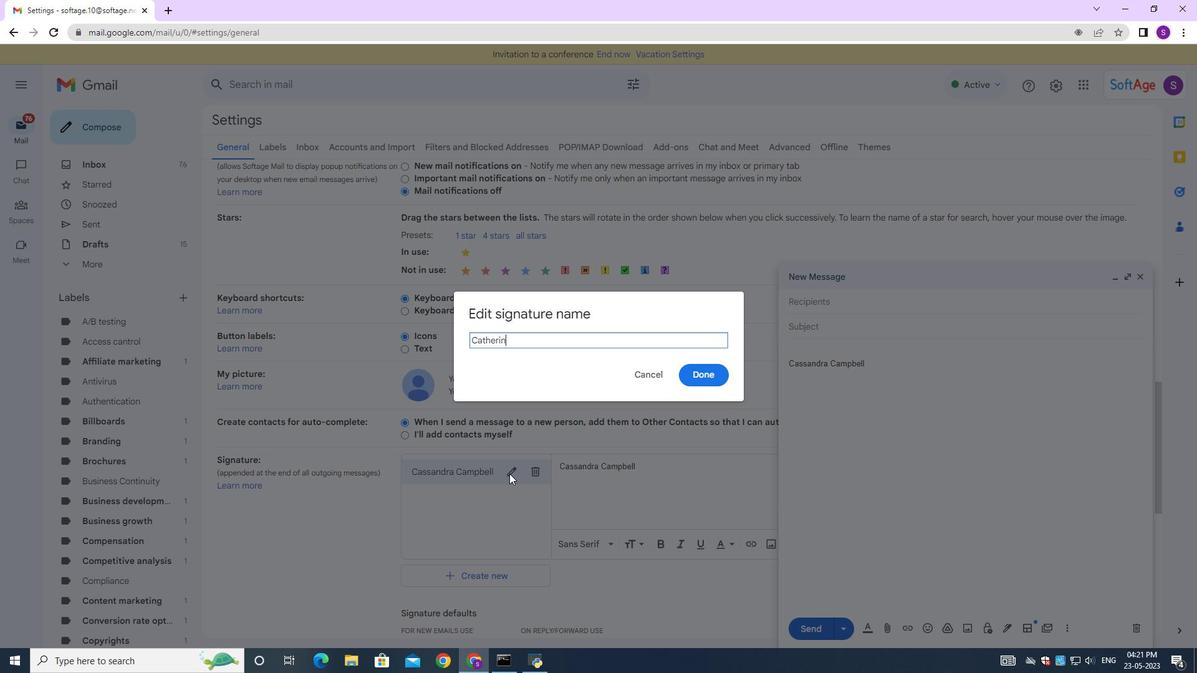 
Action: Mouse moved to (510, 474)
Screenshot: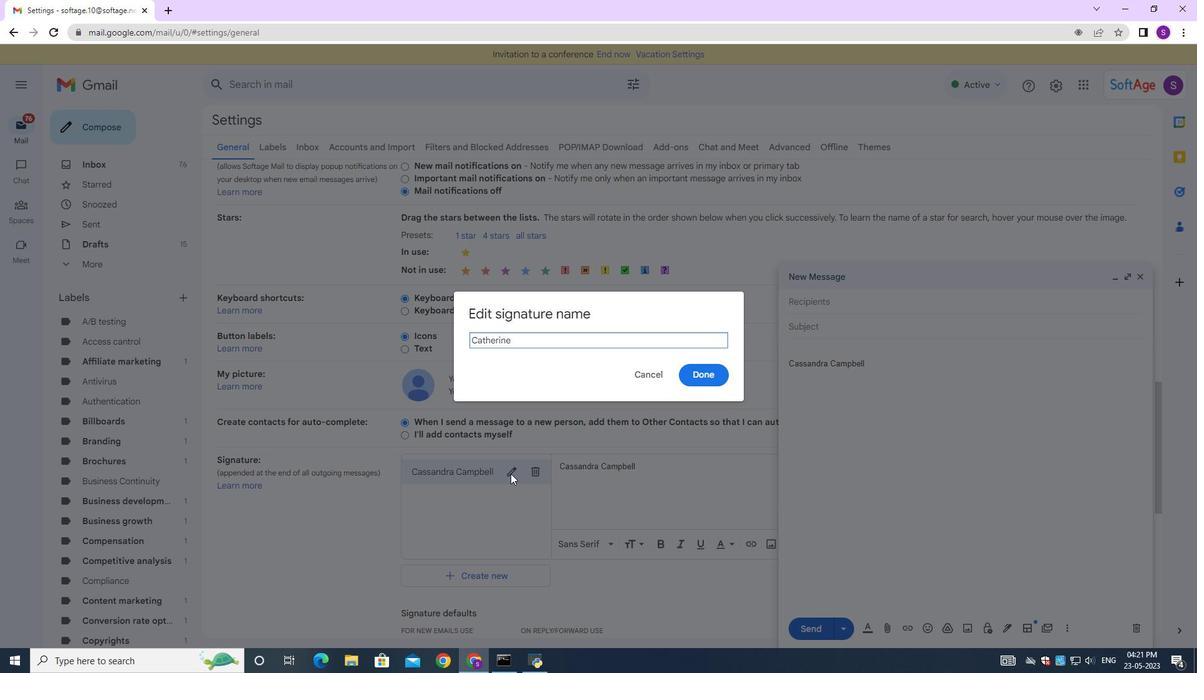 
Action: Key pressed <Key.space><Key.shift>Martinez
Screenshot: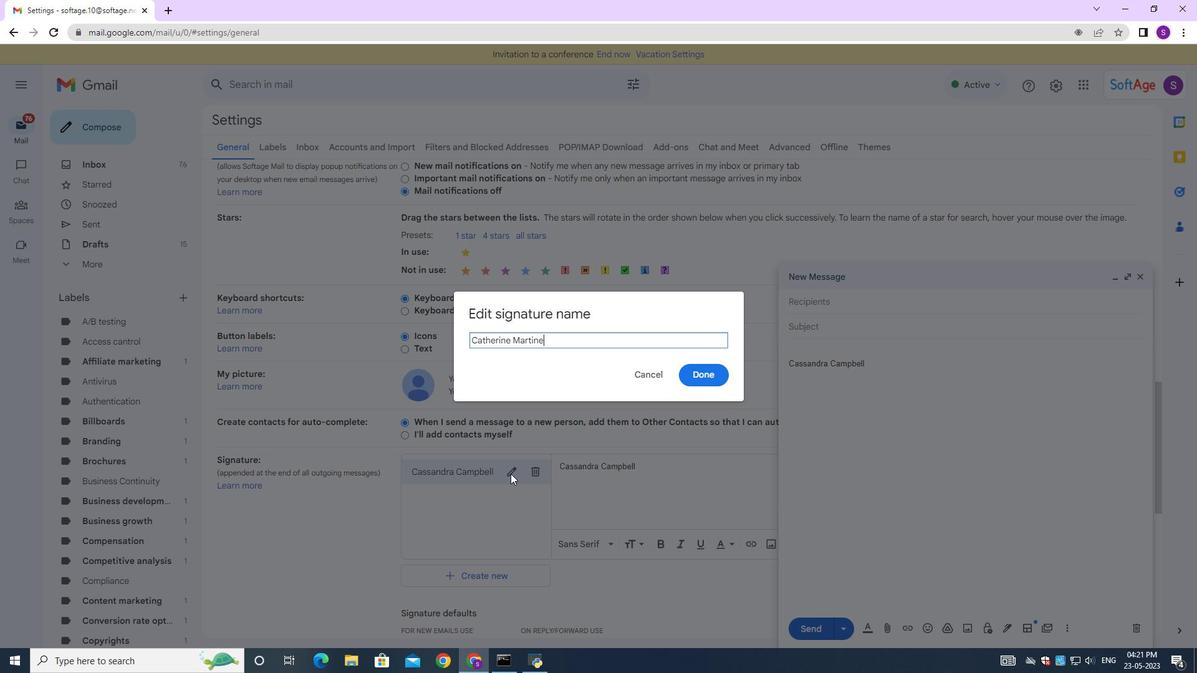
Action: Mouse moved to (704, 380)
Screenshot: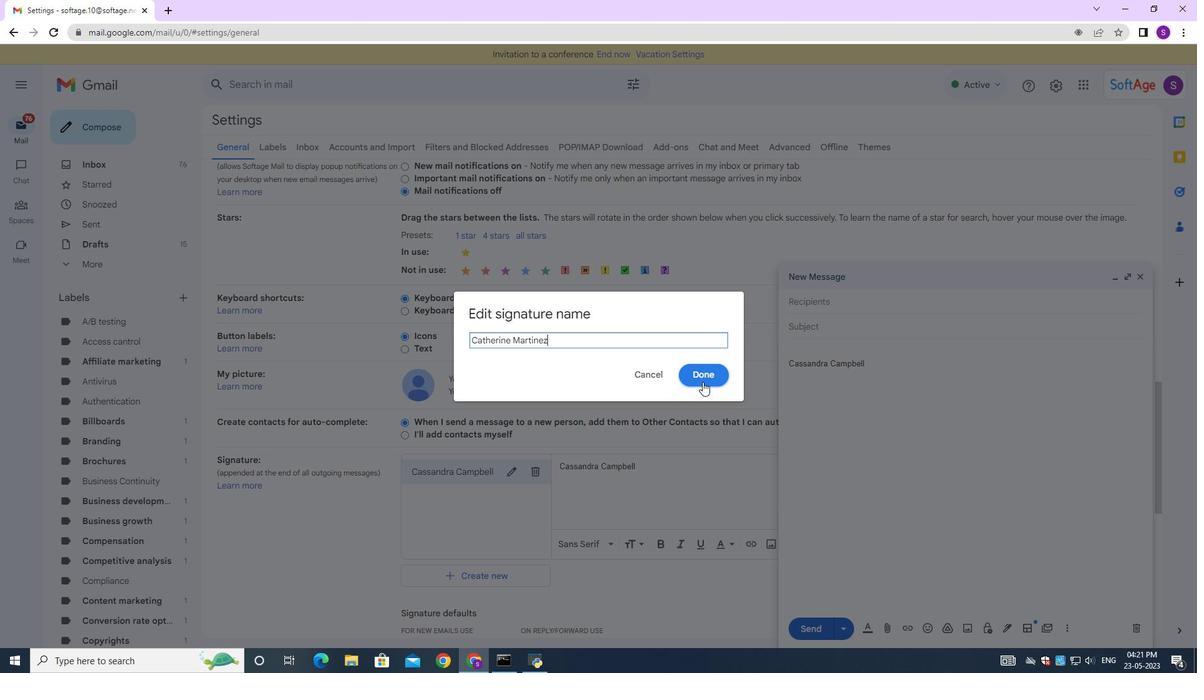 
Action: Mouse pressed left at (704, 380)
Screenshot: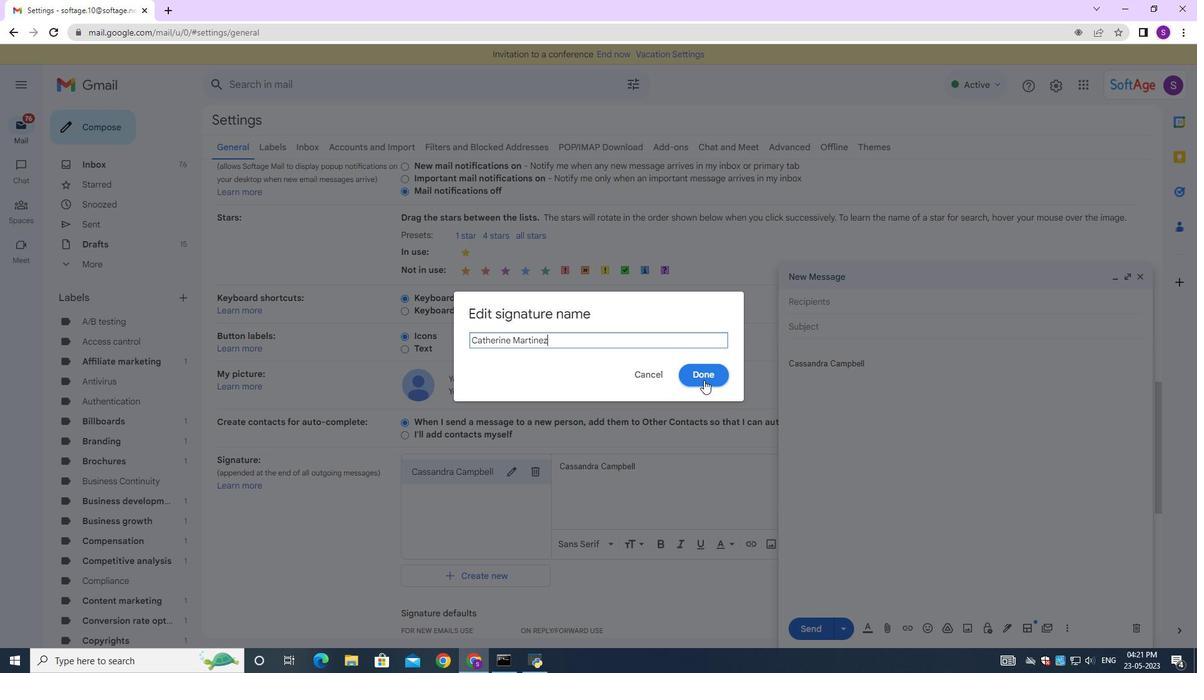 
Action: Mouse moved to (661, 470)
Screenshot: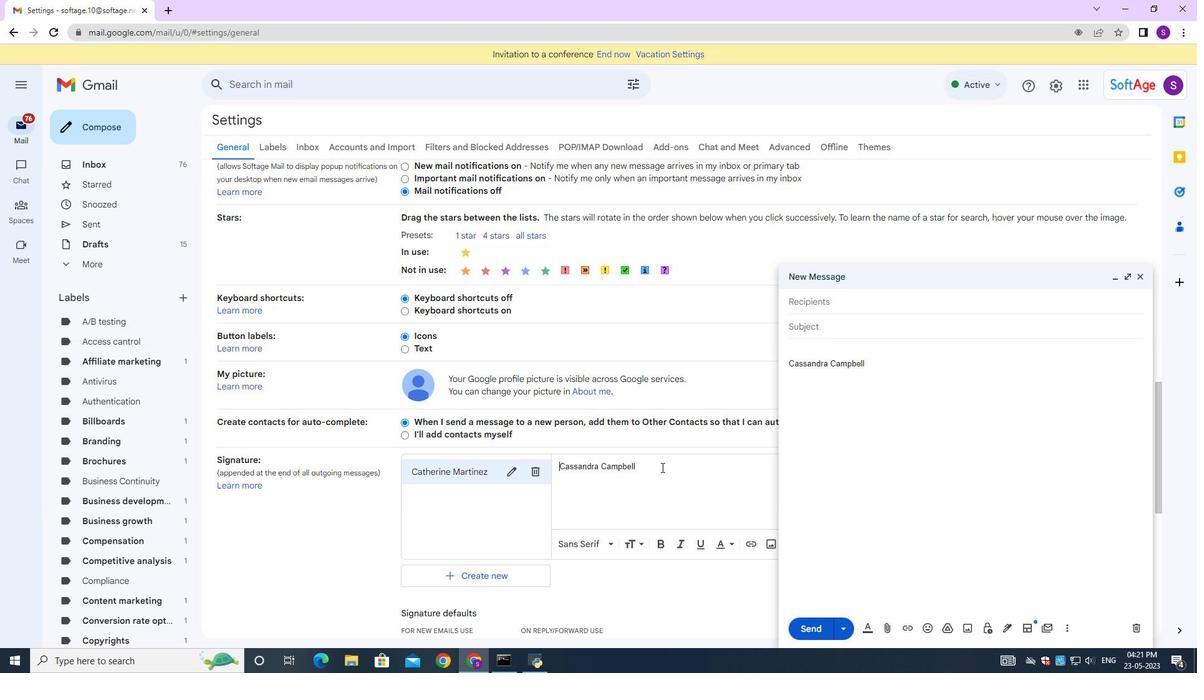 
Action: Mouse pressed left at (661, 470)
Screenshot: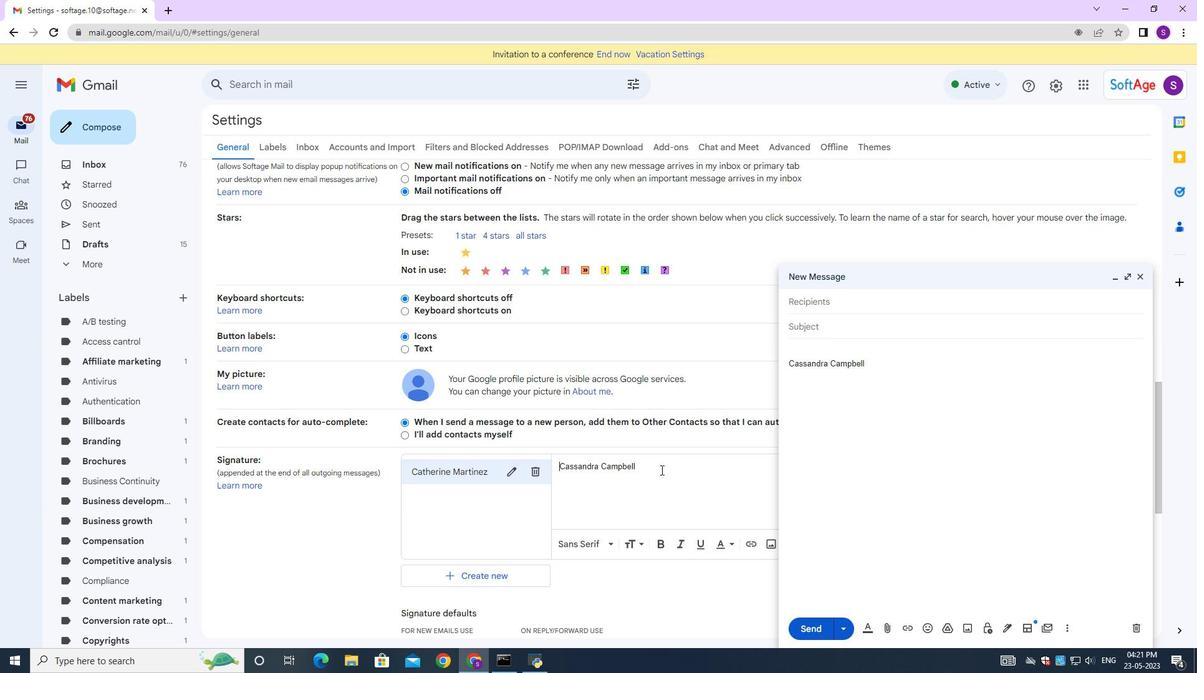 
Action: Mouse moved to (661, 470)
Screenshot: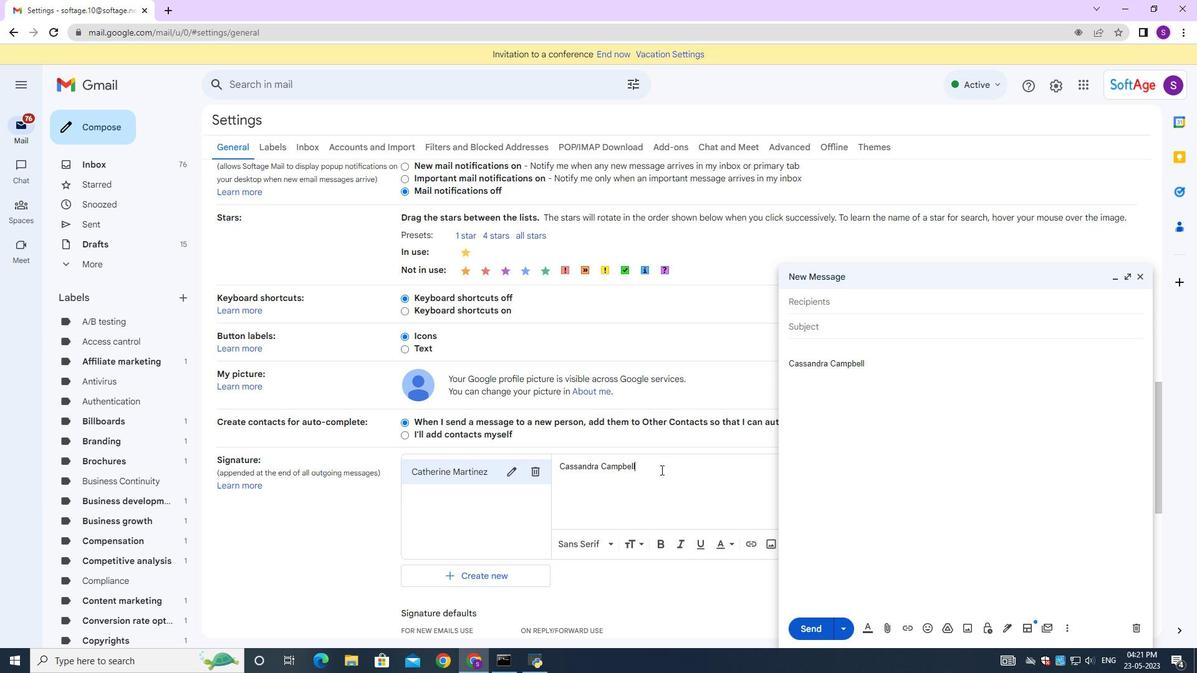 
Action: Key pressed ctrl+A<Key.backspace><Key.shift><Key.shift><Key.shift><Key.shift><Key.shift><Key.shift><Key.shift>Catherin<Key.space><Key.shift>Mae<Key.backspace>rtinez
Screenshot: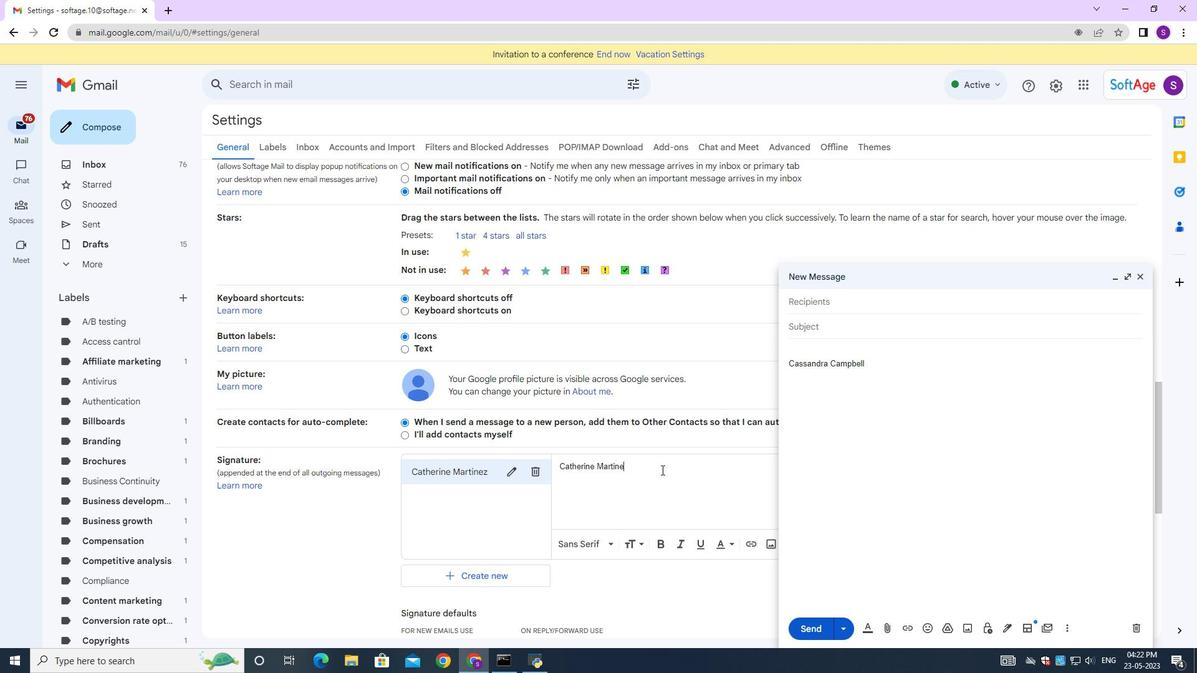 
Action: Mouse moved to (656, 484)
Screenshot: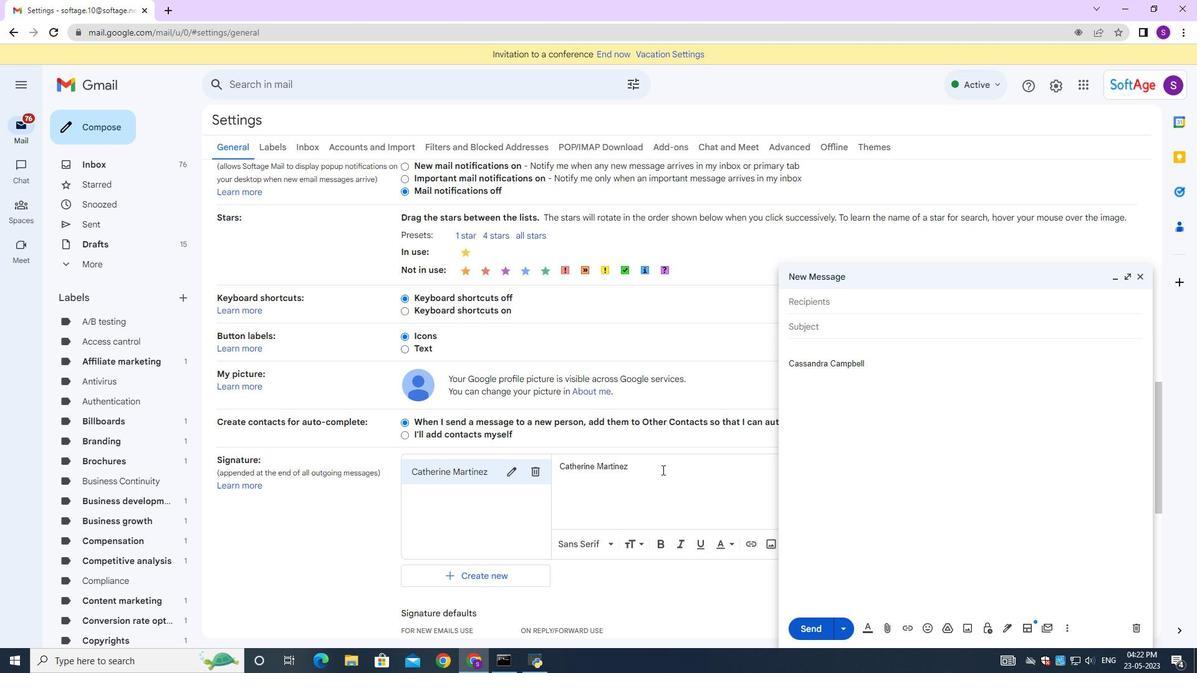 
Action: Mouse scrolled (656, 483) with delta (0, 0)
Screenshot: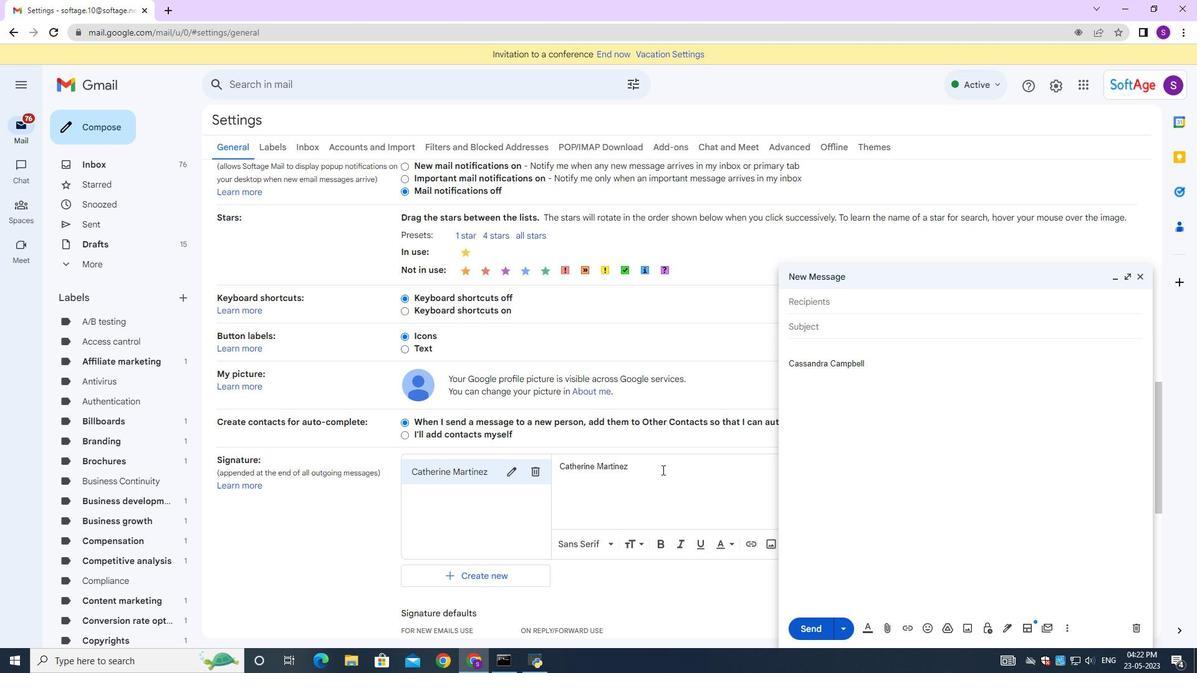 
Action: Mouse moved to (660, 488)
Screenshot: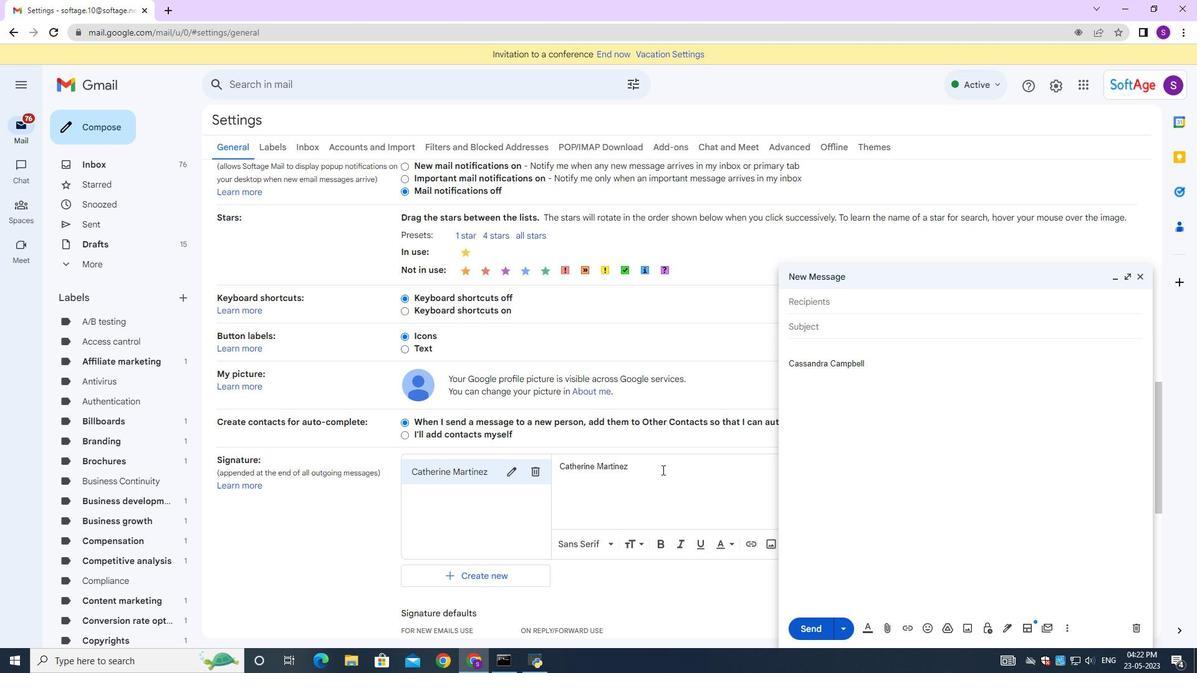 
Action: Mouse scrolled (660, 487) with delta (0, 0)
Screenshot: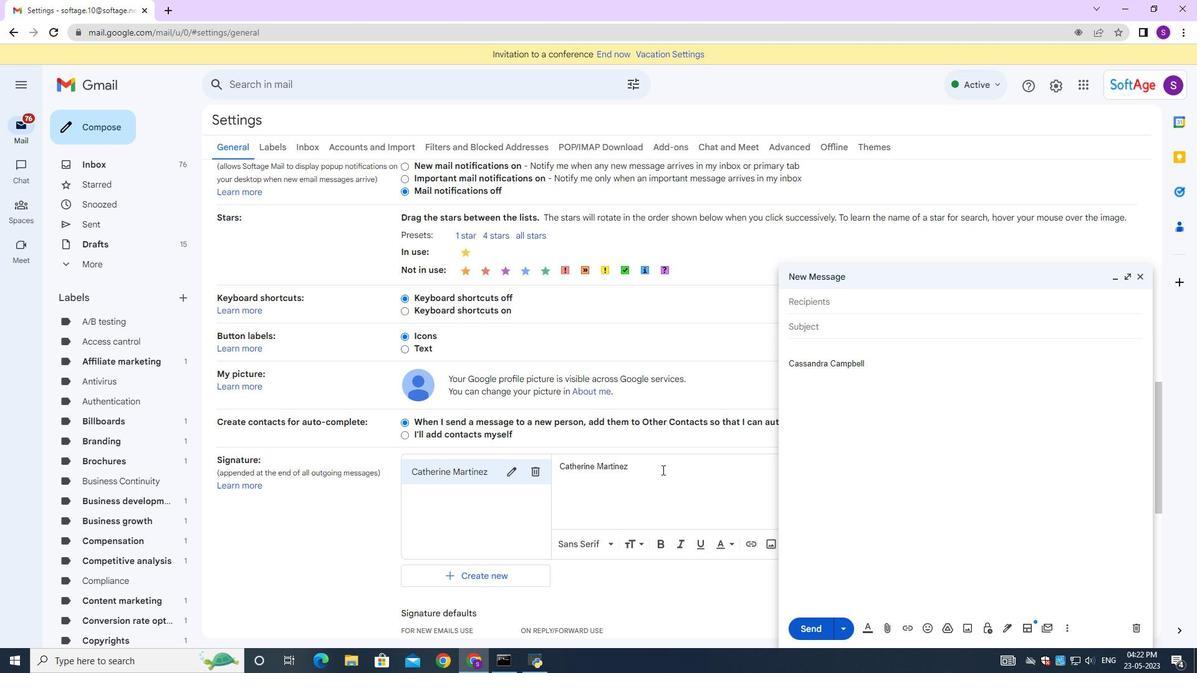 
Action: Mouse scrolled (660, 487) with delta (0, 0)
Screenshot: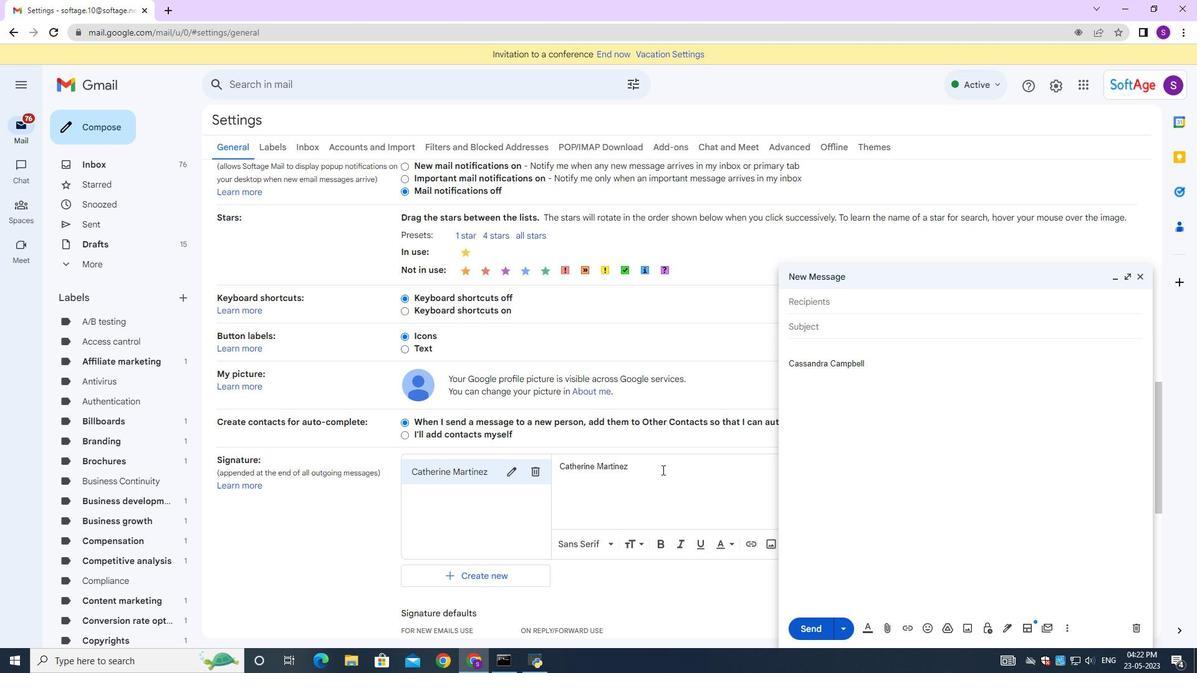 
Action: Mouse scrolled (660, 487) with delta (0, 0)
Screenshot: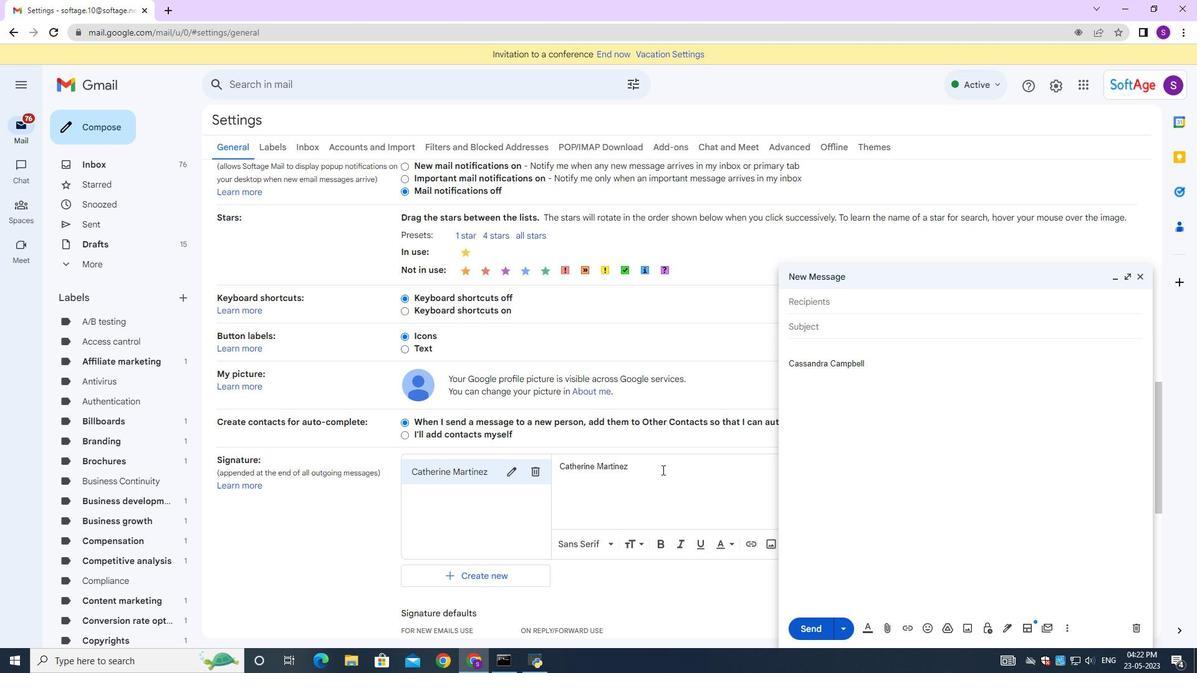 
Action: Mouse scrolled (660, 487) with delta (0, 0)
Screenshot: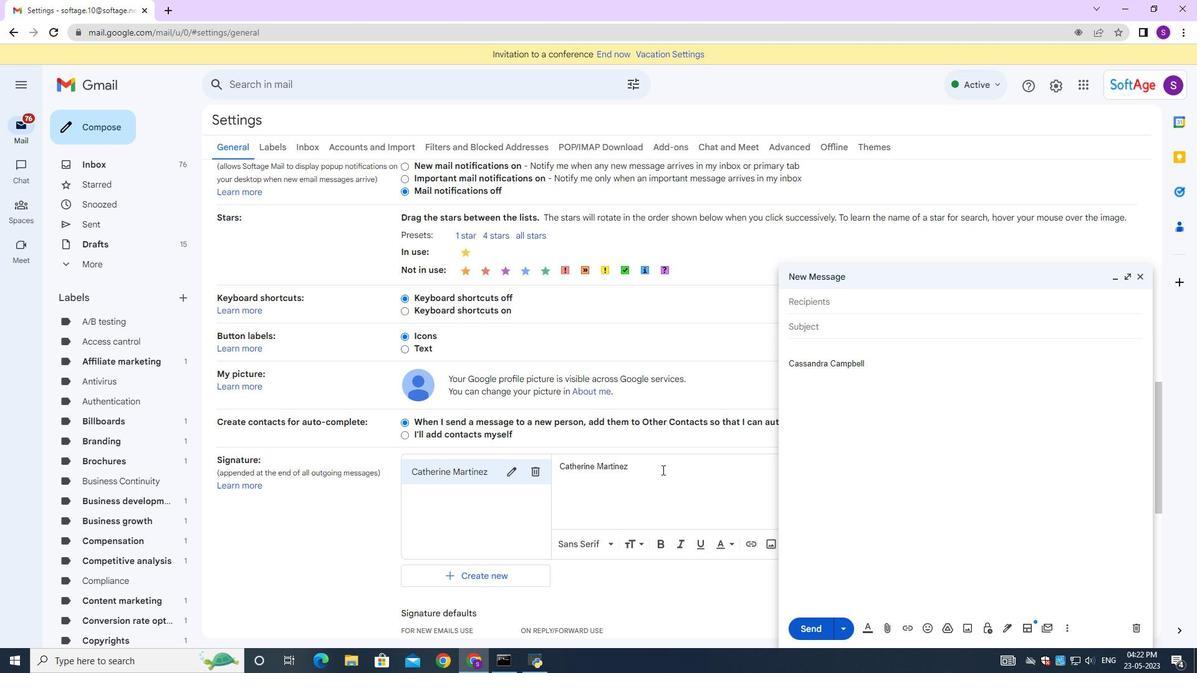 
Action: Mouse moved to (1147, 271)
Screenshot: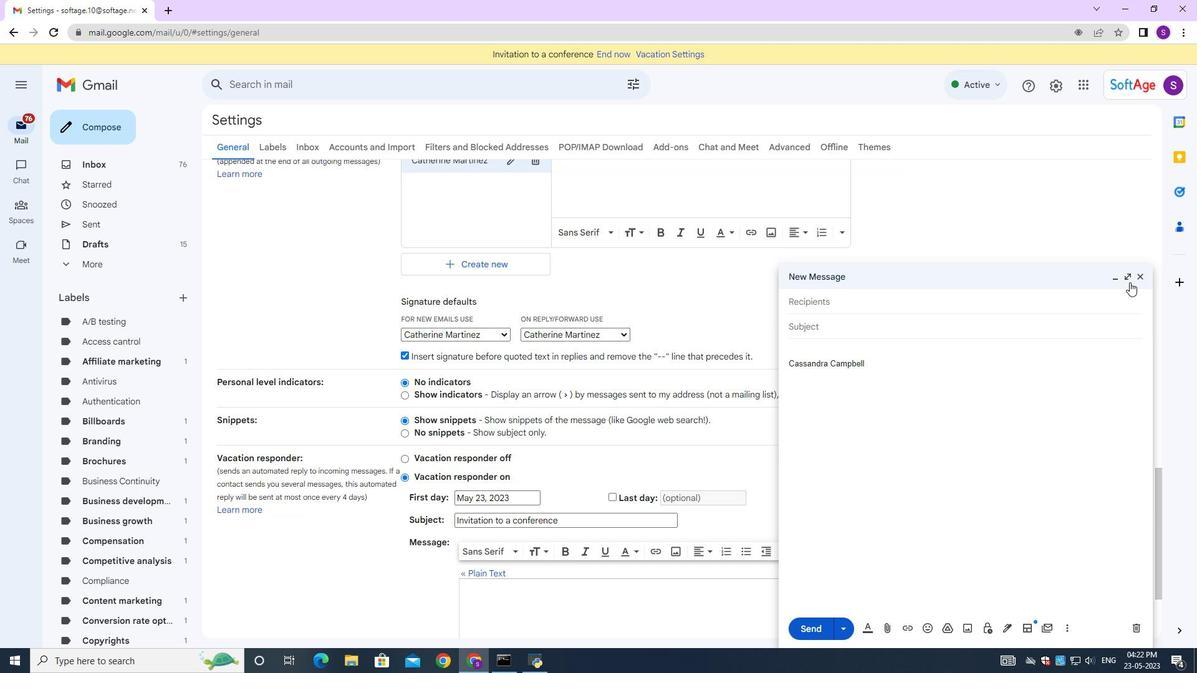 
Action: Mouse pressed left at (1147, 271)
Screenshot: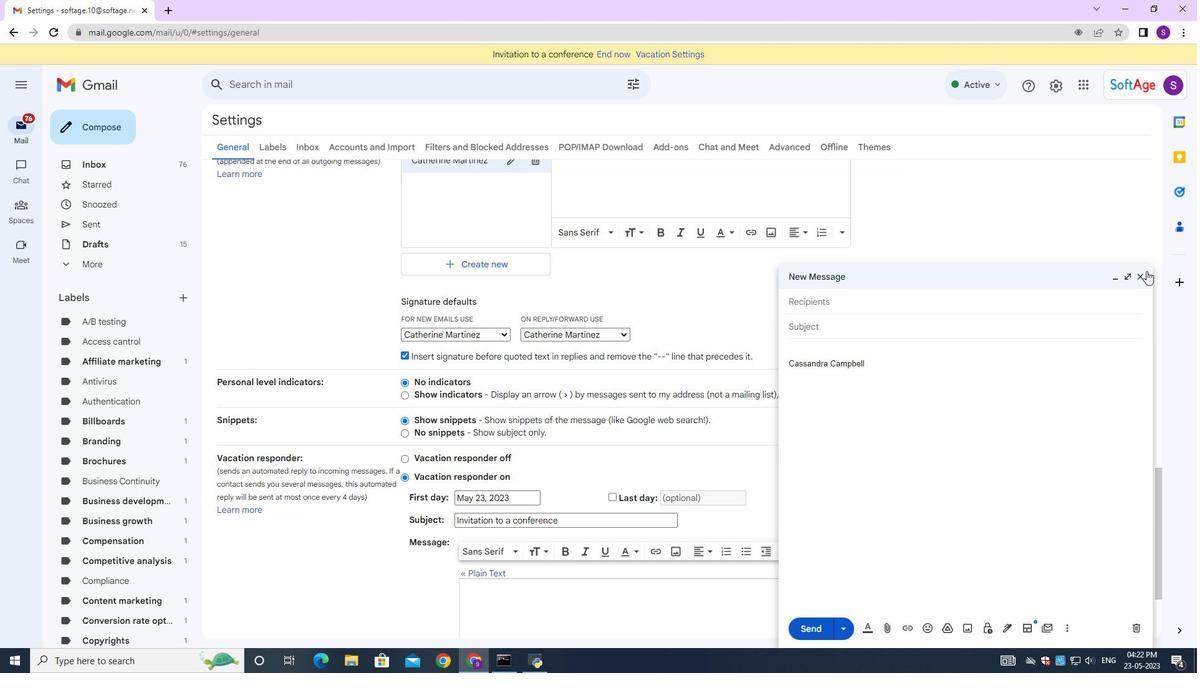 
Action: Mouse moved to (711, 353)
Screenshot: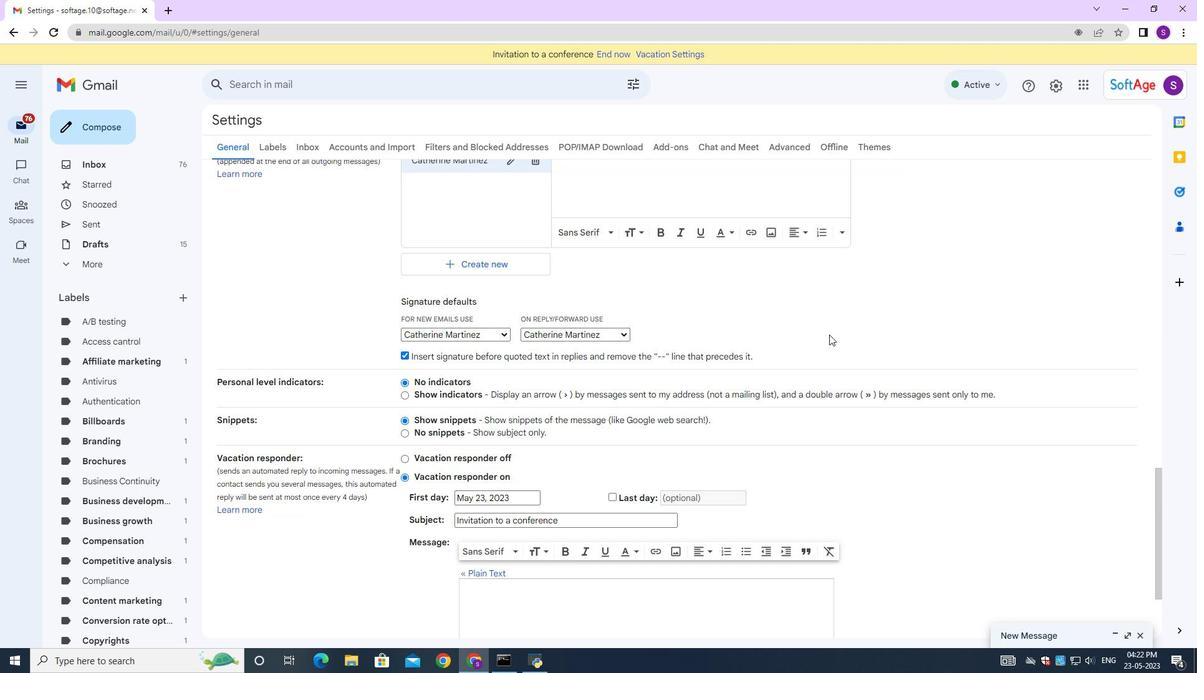 
Action: Mouse scrolled (711, 352) with delta (0, 0)
Screenshot: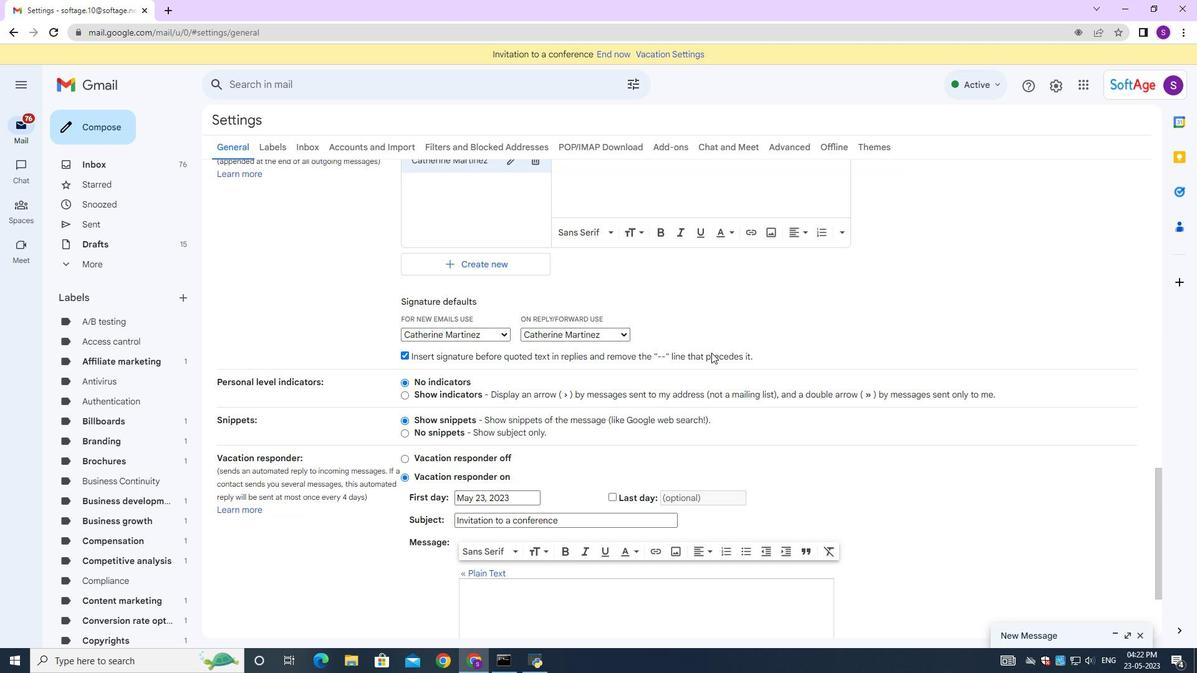 
Action: Mouse moved to (711, 354)
Screenshot: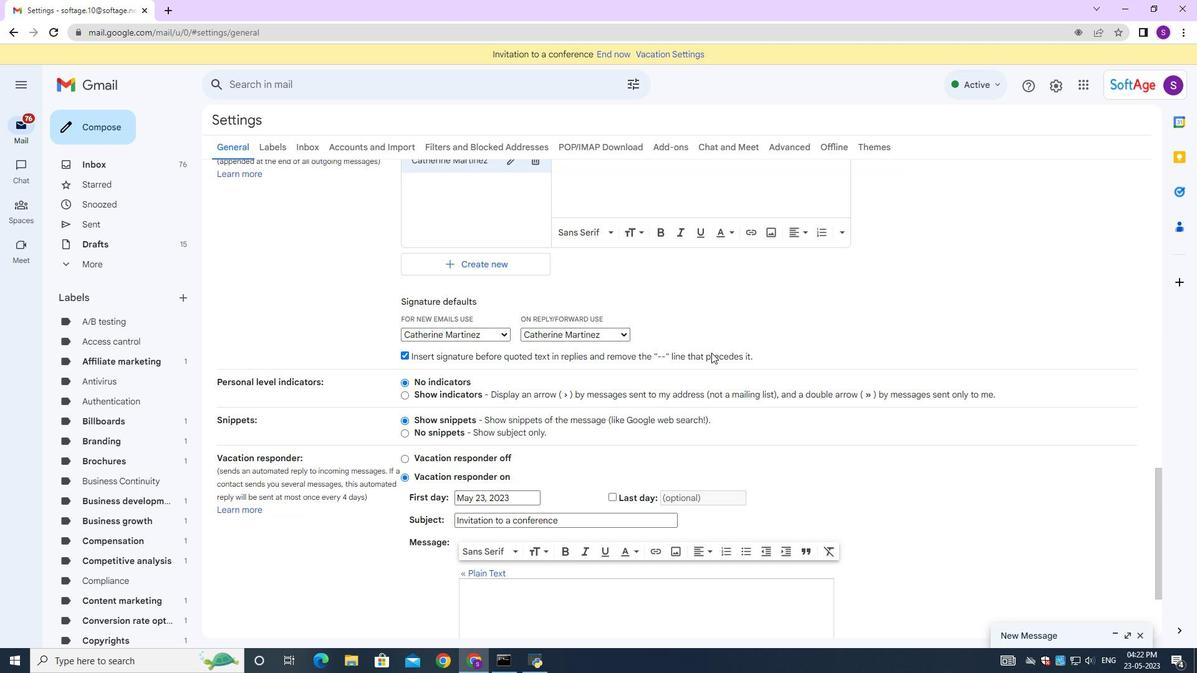 
Action: Mouse scrolled (711, 354) with delta (0, 0)
Screenshot: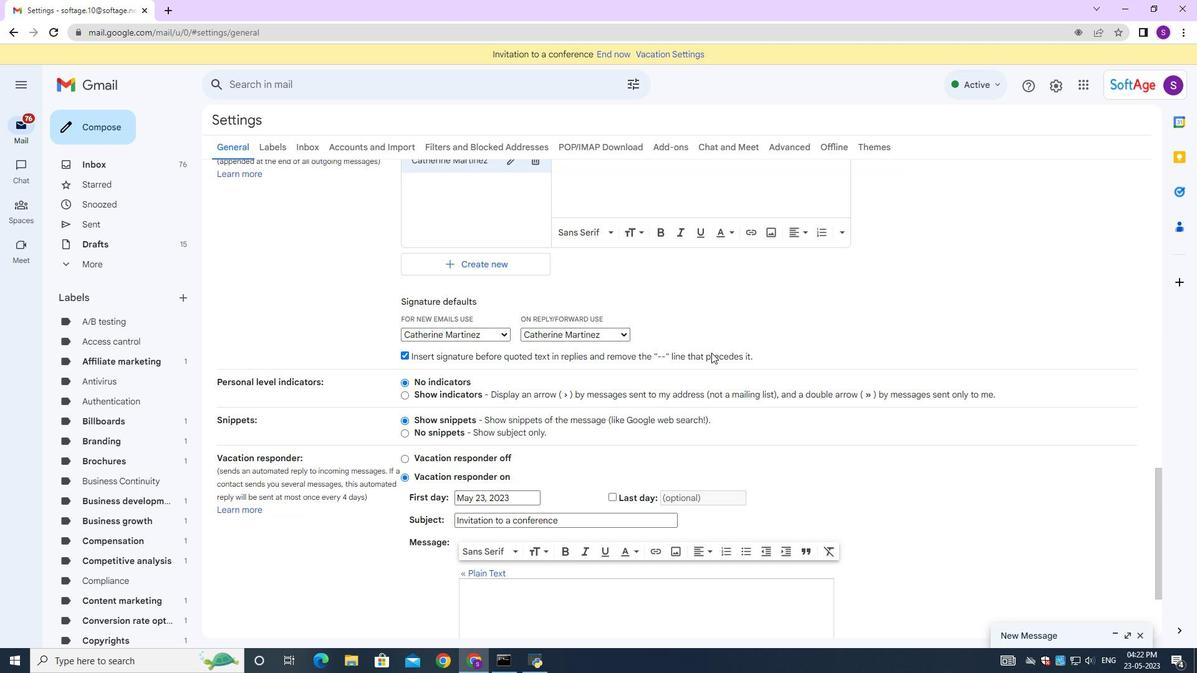 
Action: Mouse moved to (711, 355)
Screenshot: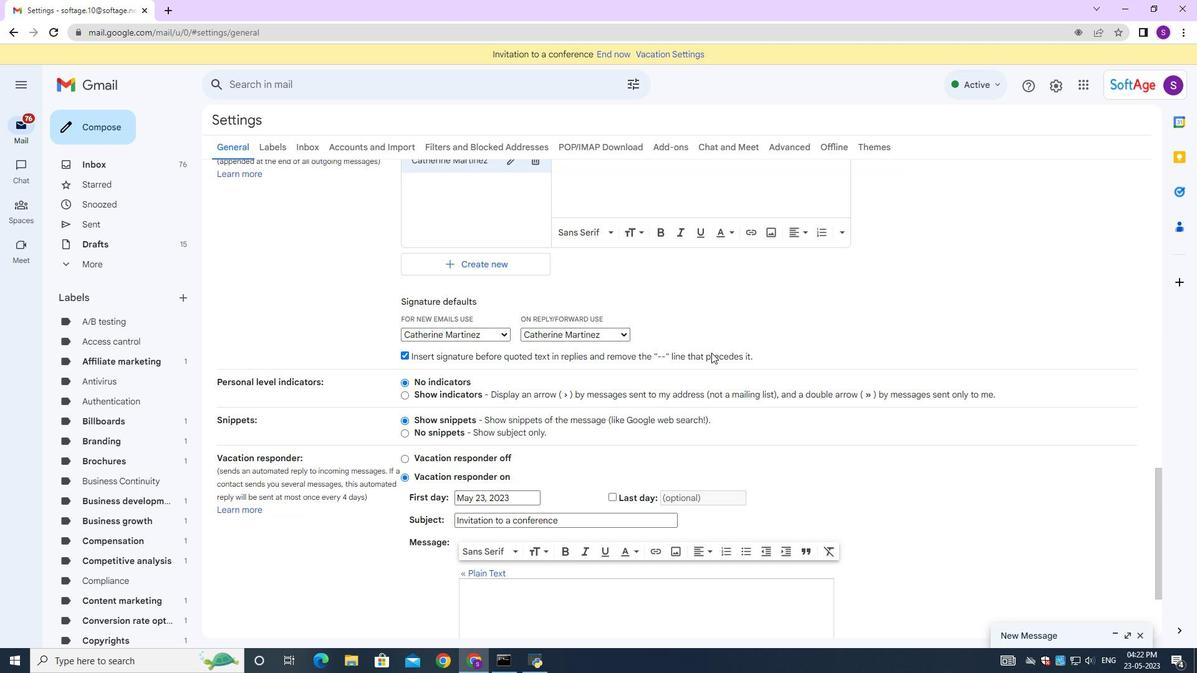 
Action: Mouse scrolled (711, 354) with delta (0, 0)
Screenshot: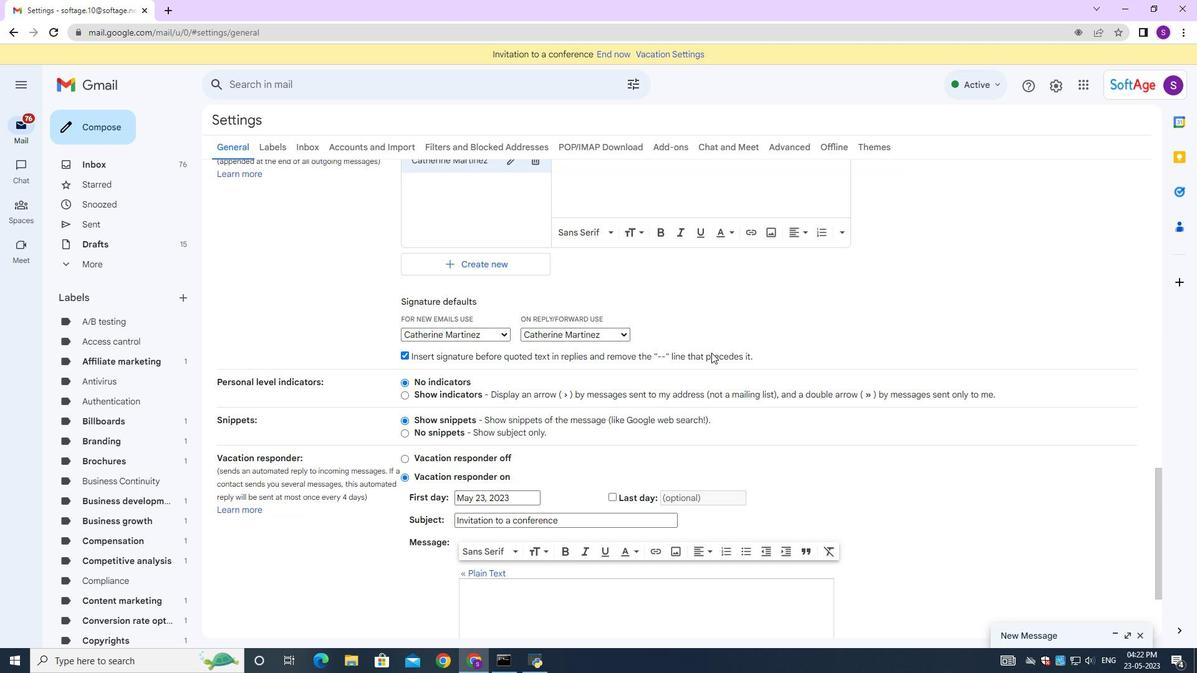 
Action: Mouse moved to (711, 356)
Screenshot: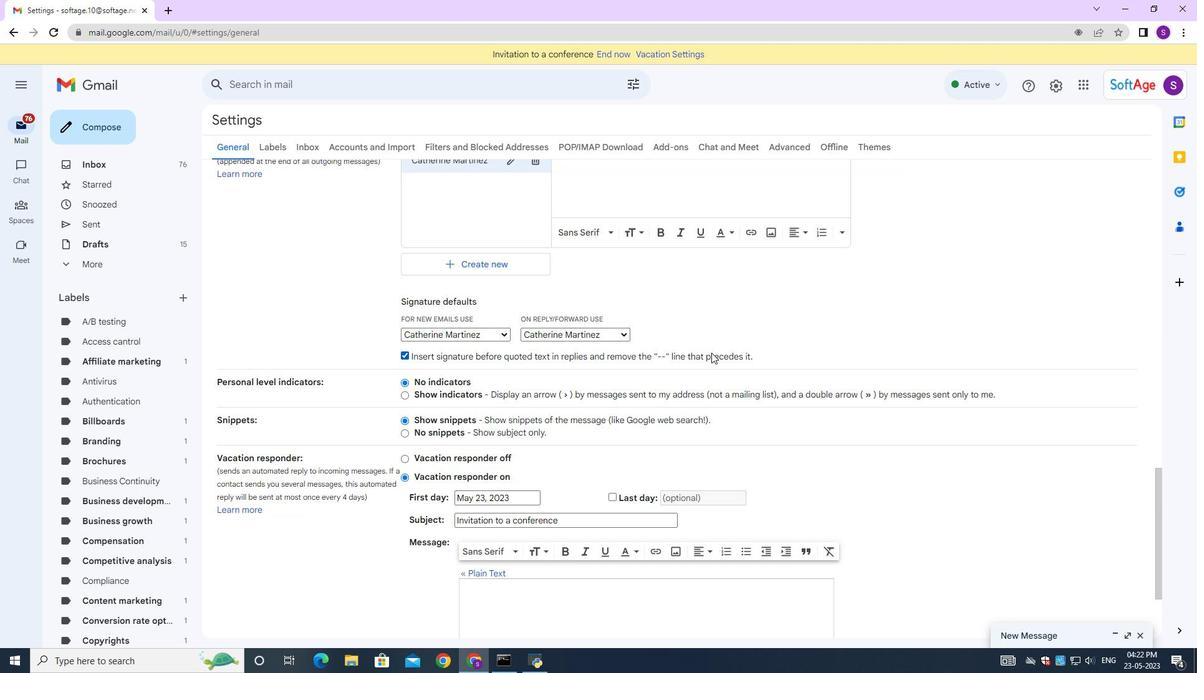 
Action: Mouse pressed middle at (711, 356)
Screenshot: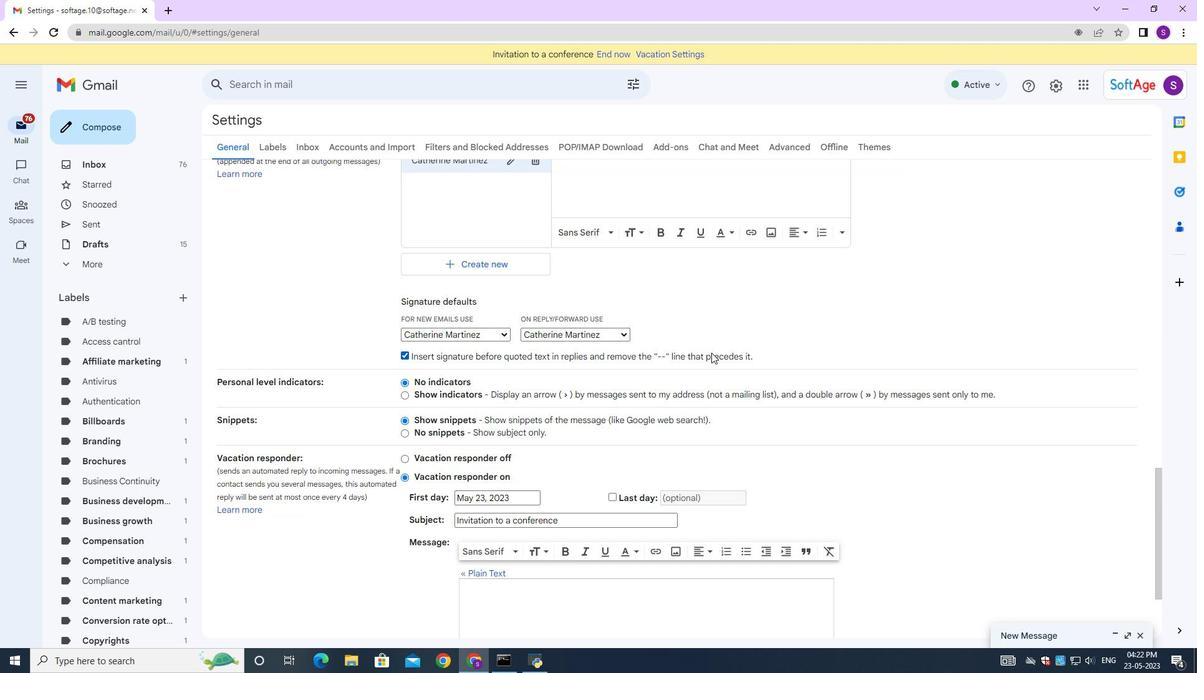 
Action: Mouse scrolled (711, 354) with delta (0, -1)
Screenshot: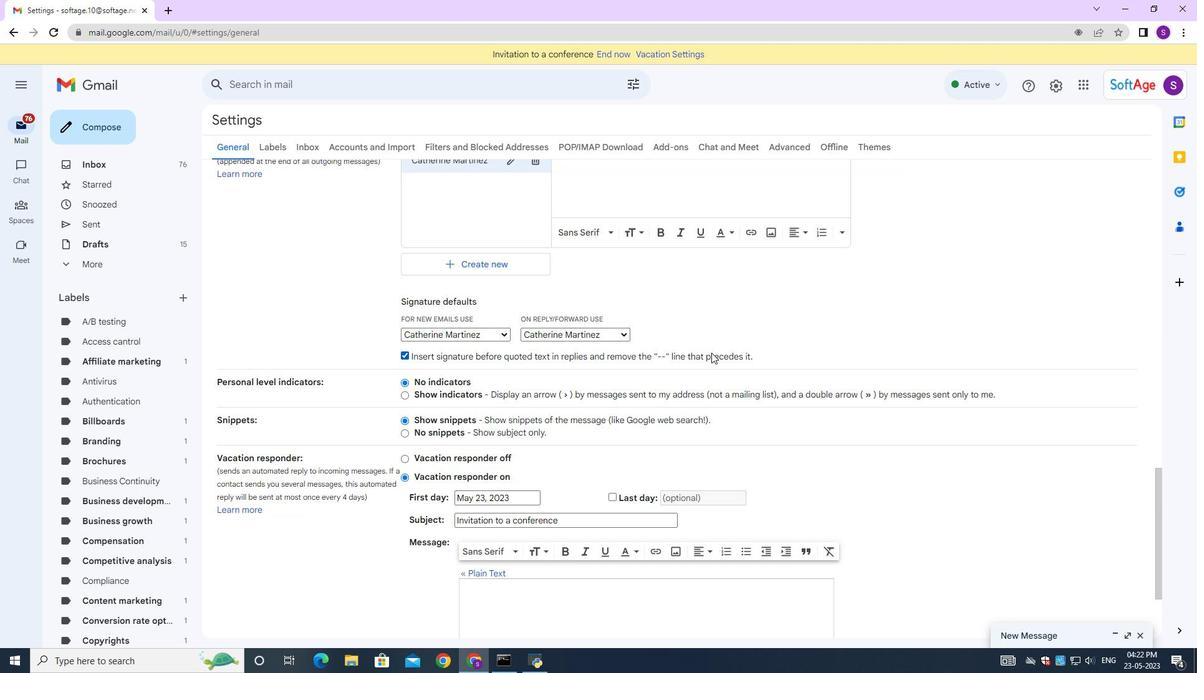
Action: Mouse moved to (713, 356)
Screenshot: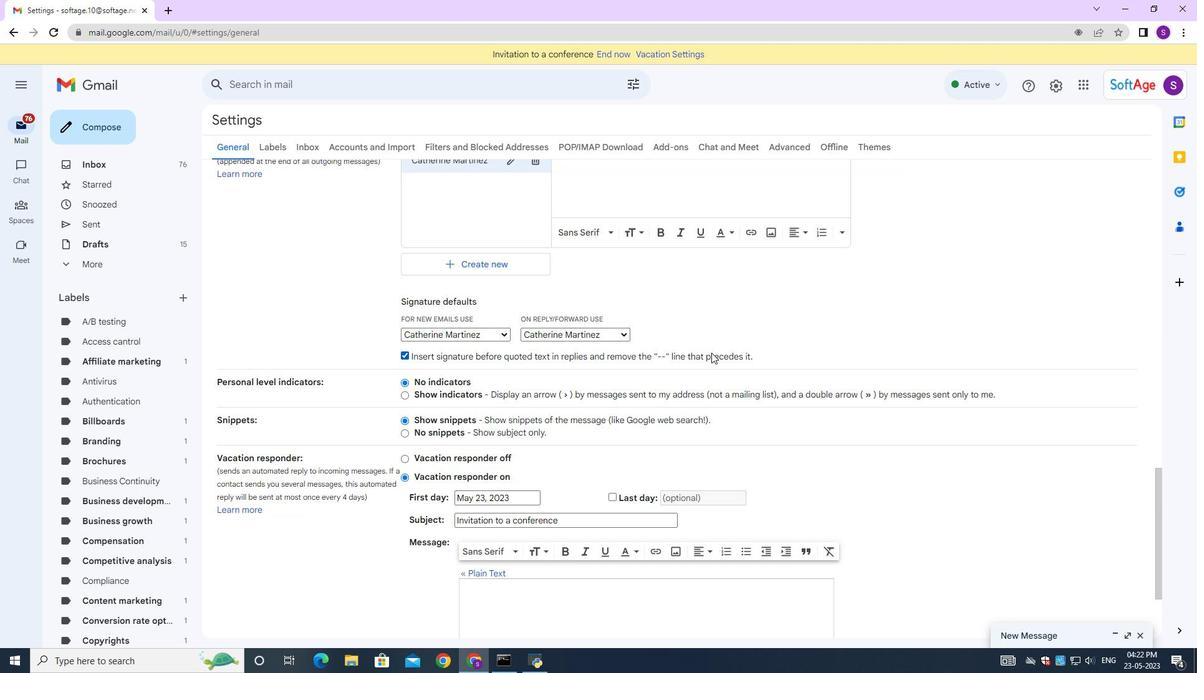 
Action: Mouse scrolled (711, 354) with delta (0, -1)
Screenshot: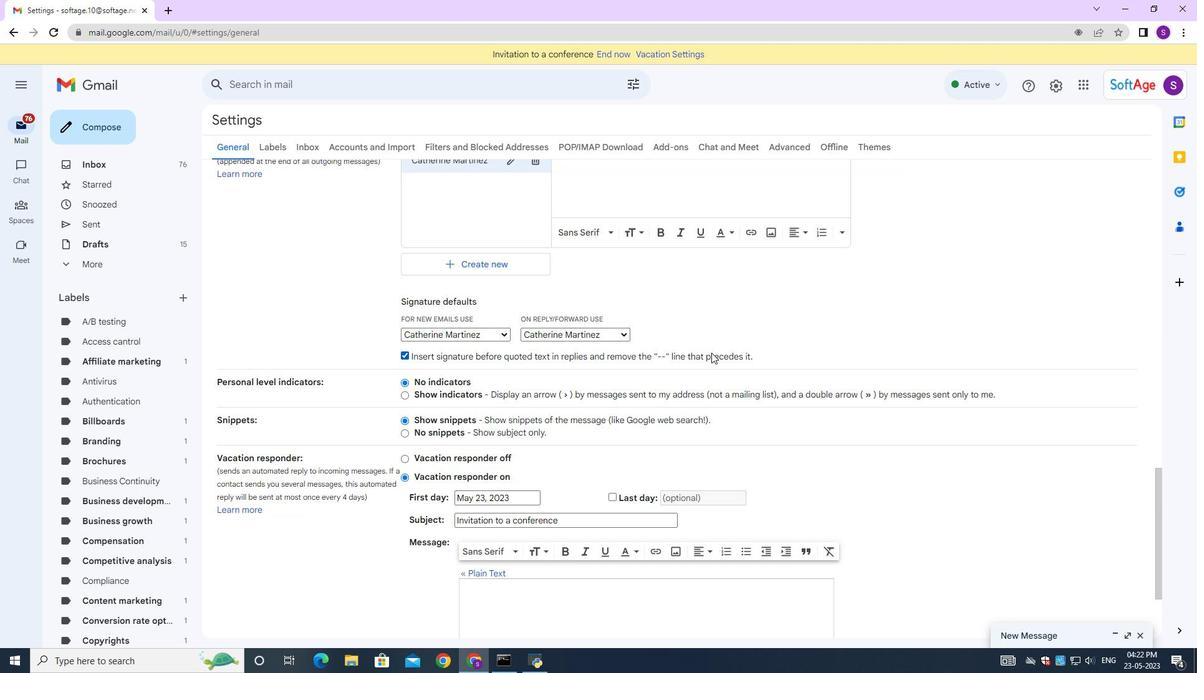 
Action: Mouse moved to (714, 363)
Screenshot: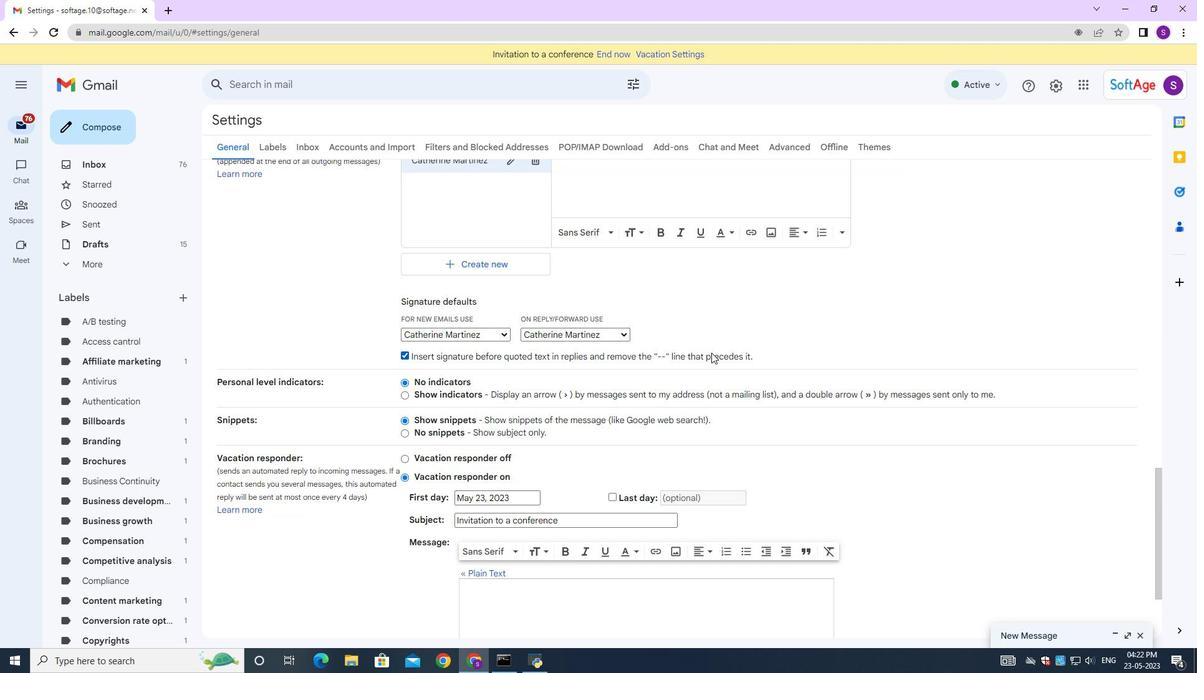 
Action: Mouse scrolled (713, 355) with delta (0, 0)
Screenshot: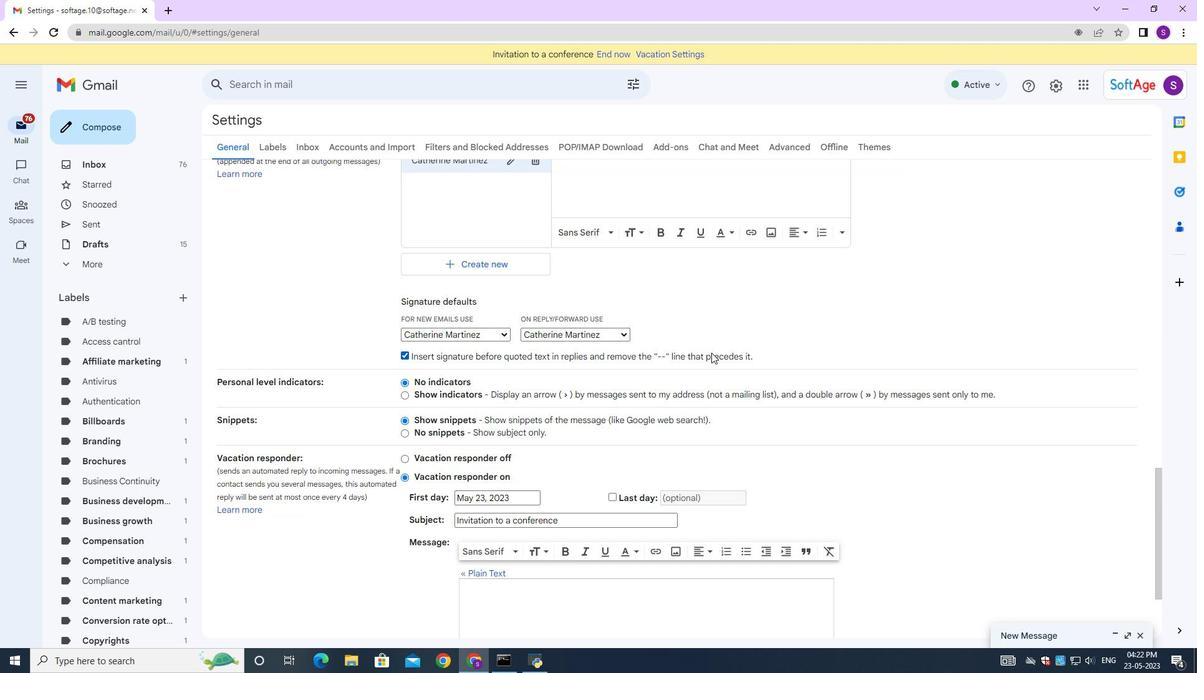
Action: Mouse moved to (714, 363)
Screenshot: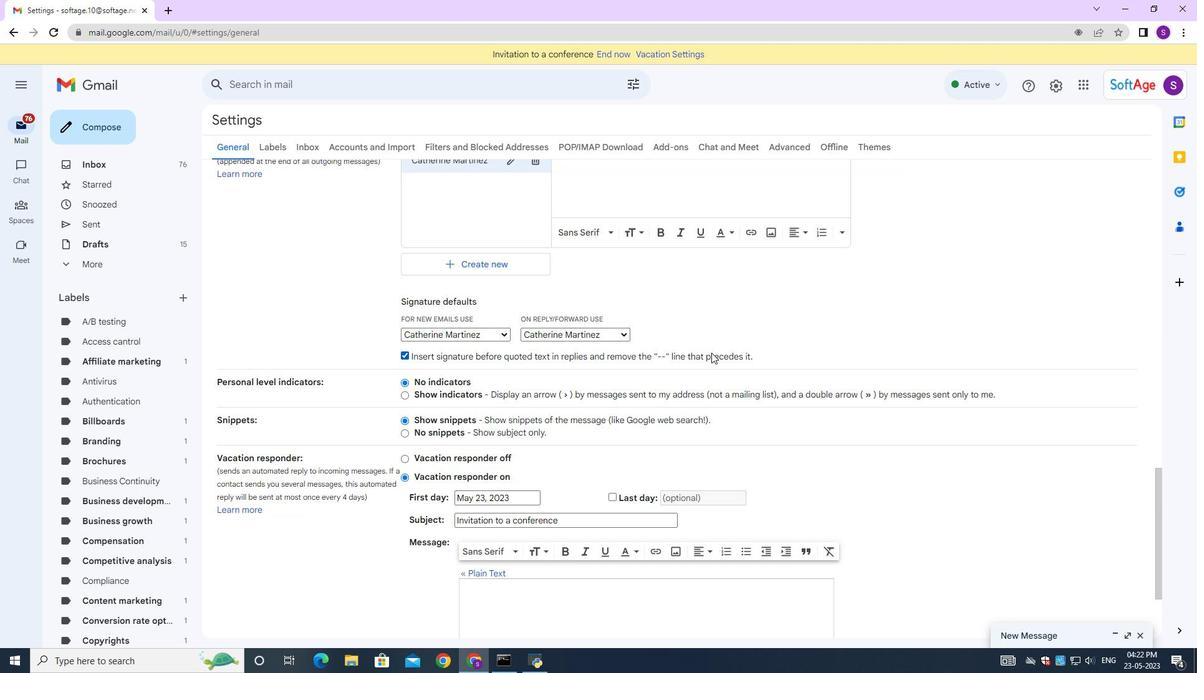 
Action: Mouse scrolled (714, 360) with delta (0, 0)
Screenshot: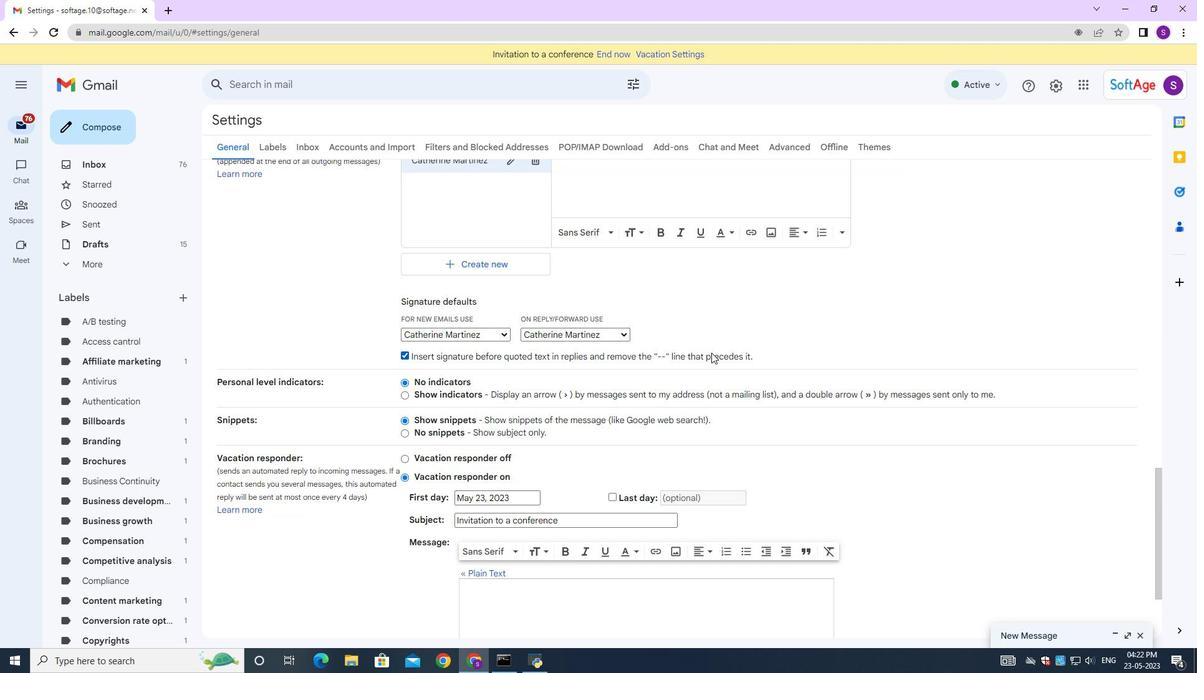 
Action: Mouse moved to (714, 363)
Screenshot: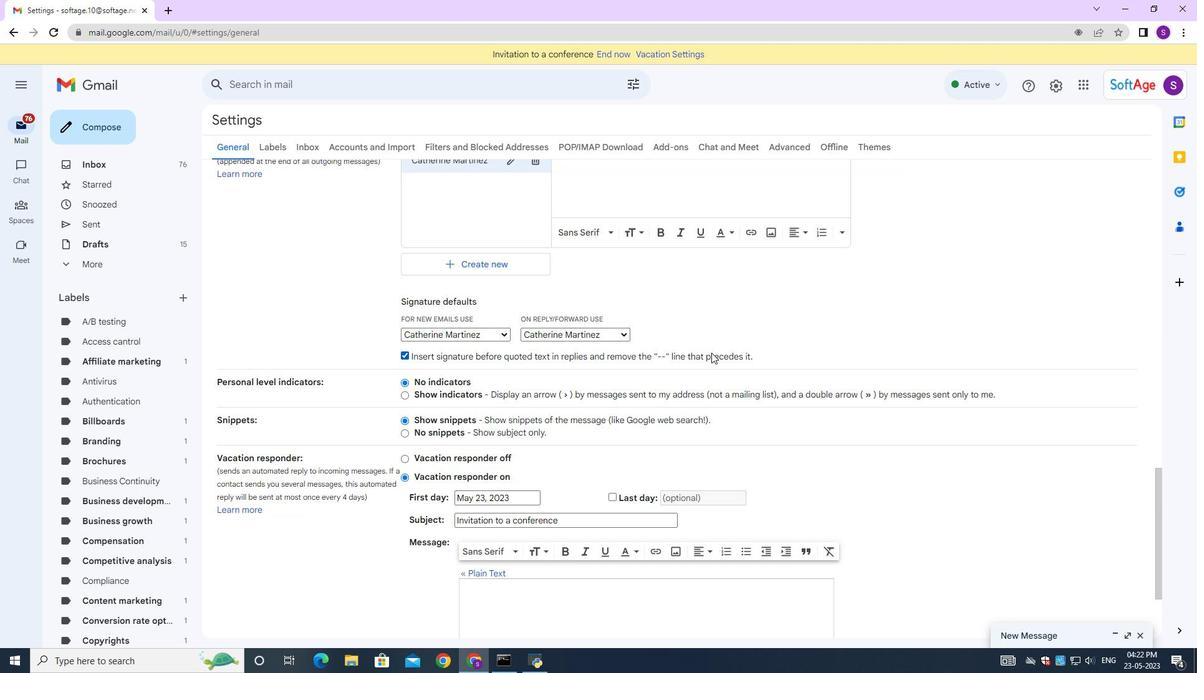 
Action: Mouse scrolled (714, 362) with delta (0, 0)
Screenshot: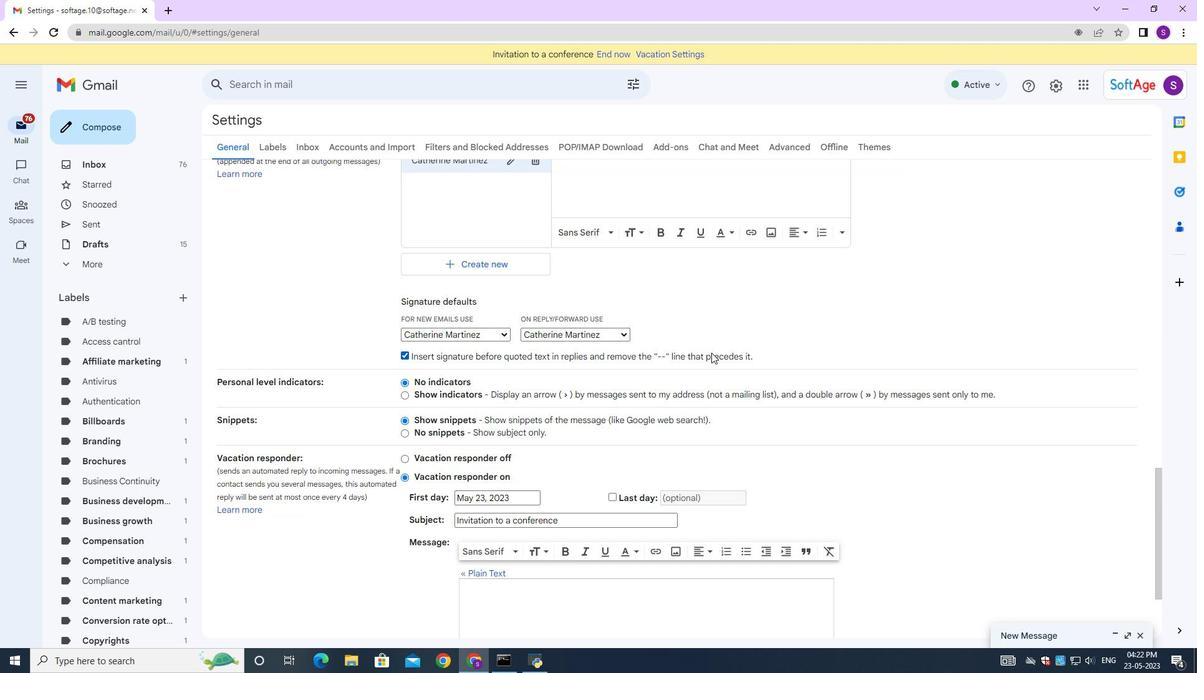 
Action: Mouse moved to (714, 367)
Screenshot: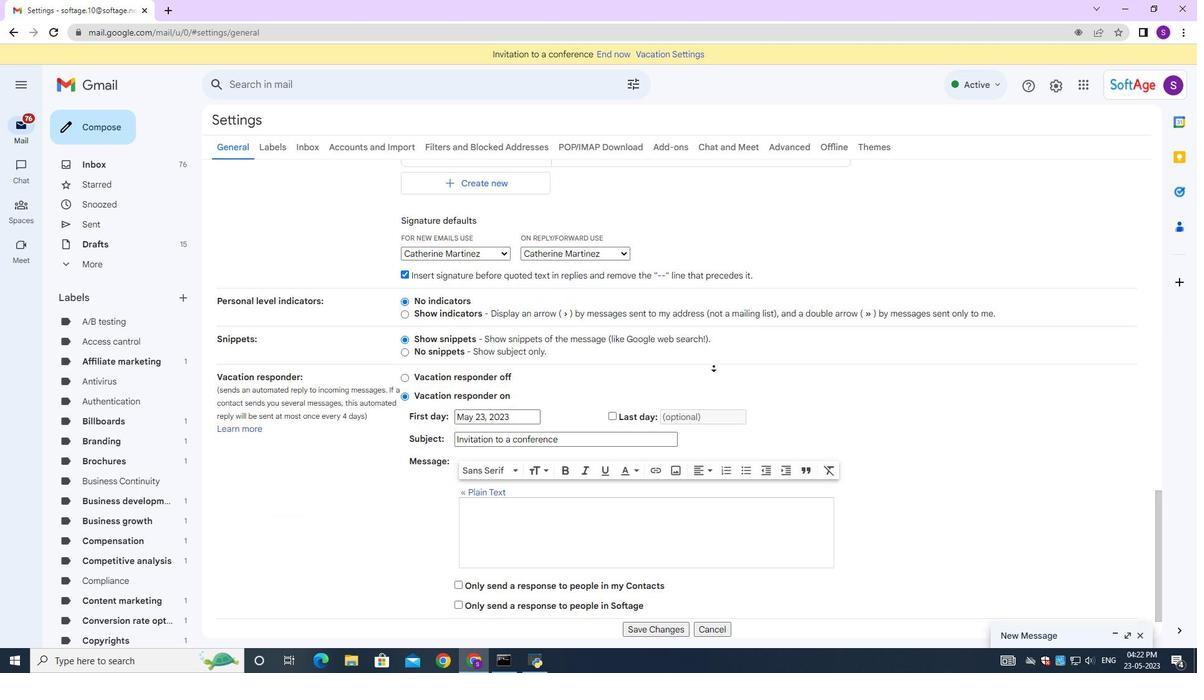 
Action: Mouse scrolled (714, 366) with delta (0, 0)
Screenshot: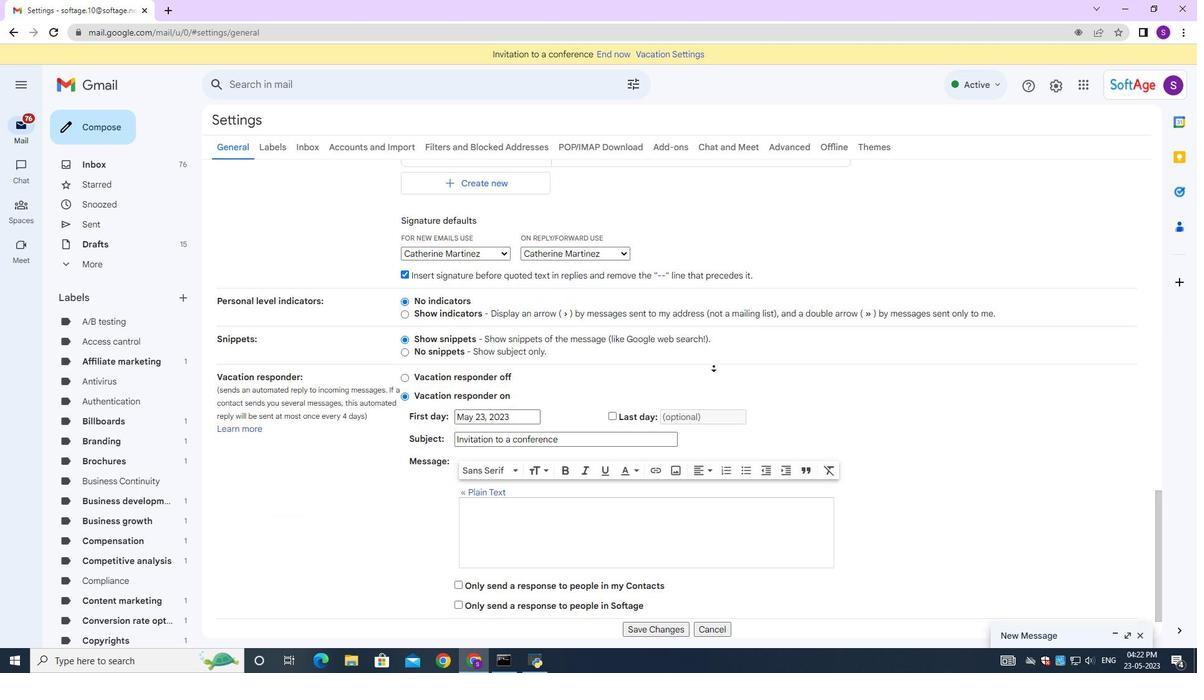 
Action: Mouse moved to (714, 370)
Screenshot: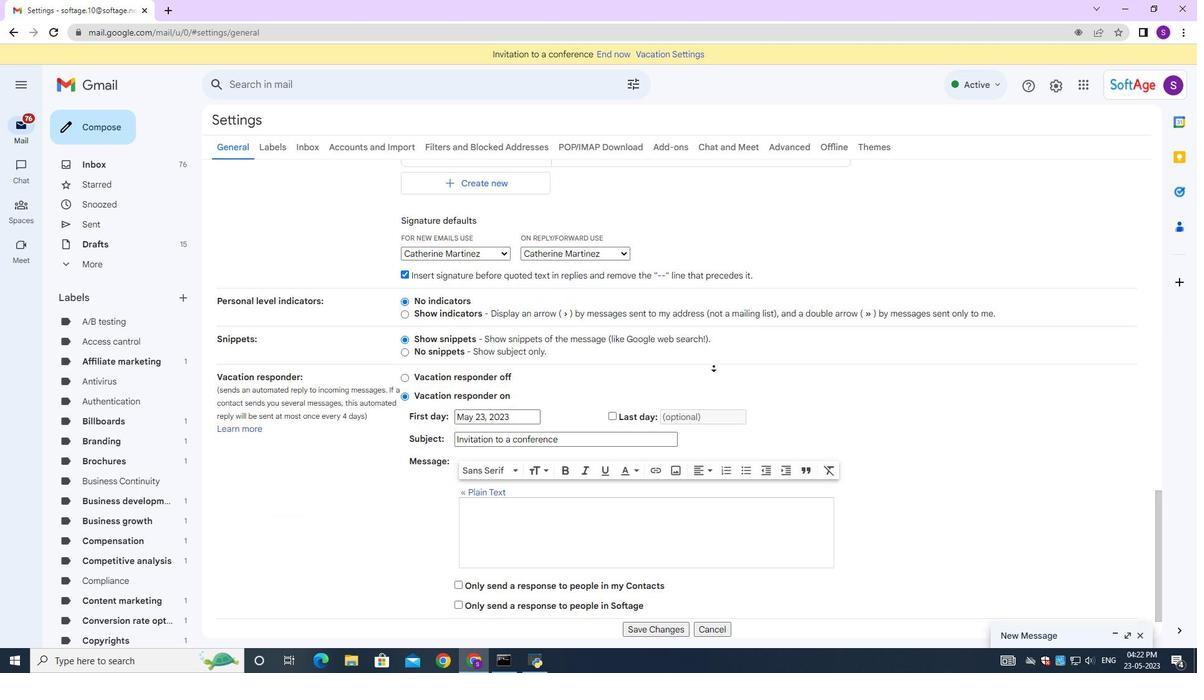 
Action: Mouse scrolled (714, 369) with delta (0, 0)
Screenshot: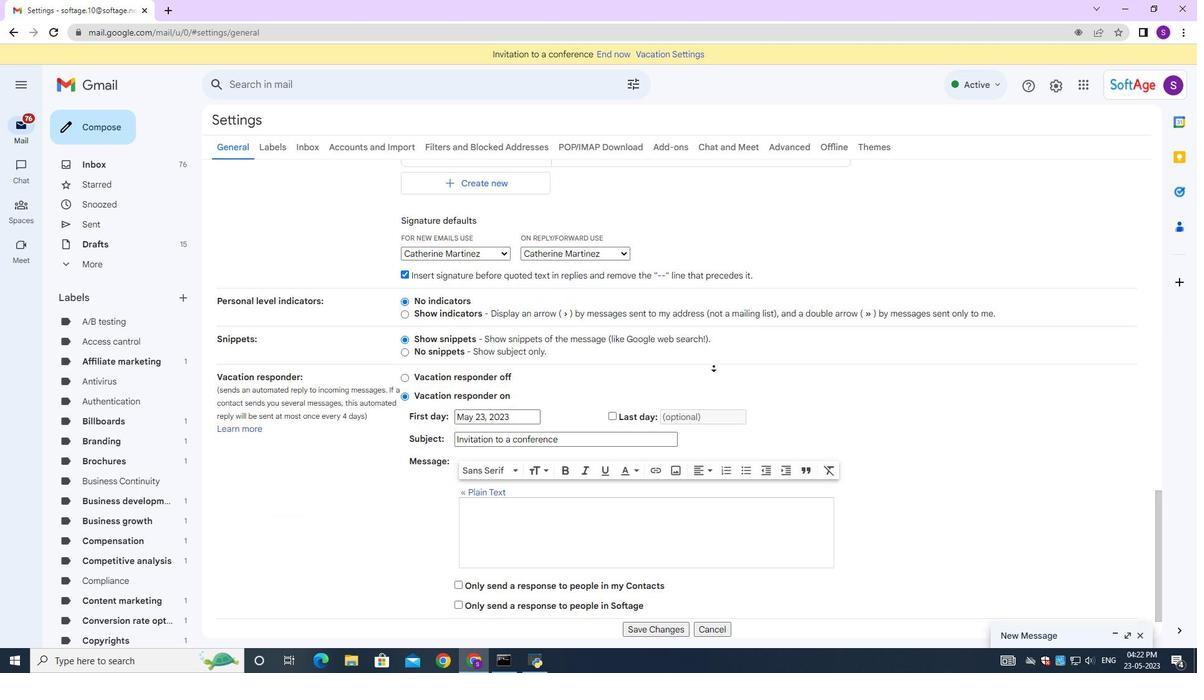 
Action: Mouse scrolled (714, 369) with delta (0, -1)
Screenshot: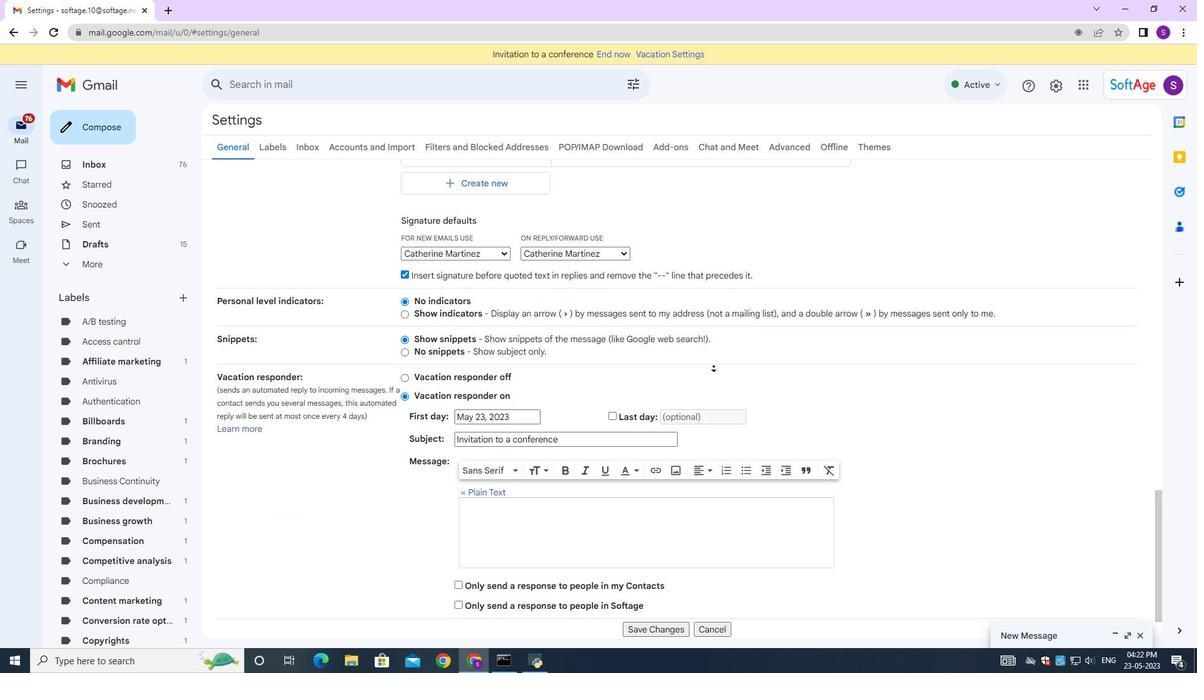 
Action: Mouse moved to (713, 370)
Screenshot: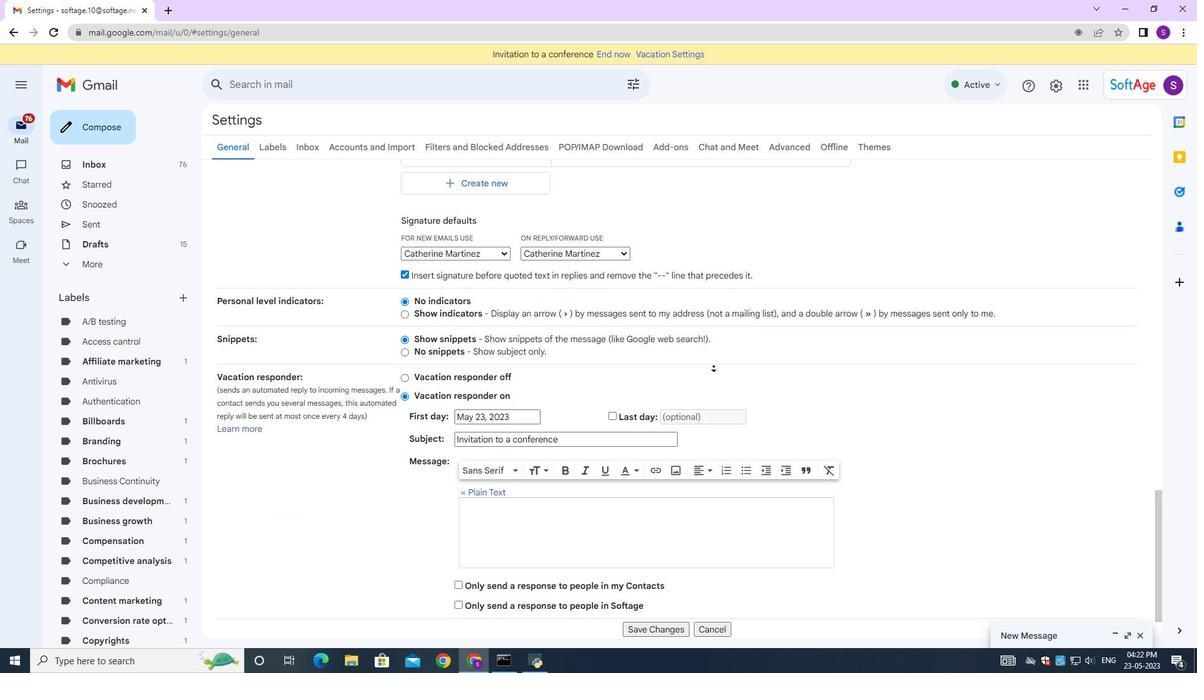 
Action: Mouse scrolled (713, 369) with delta (0, 0)
Screenshot: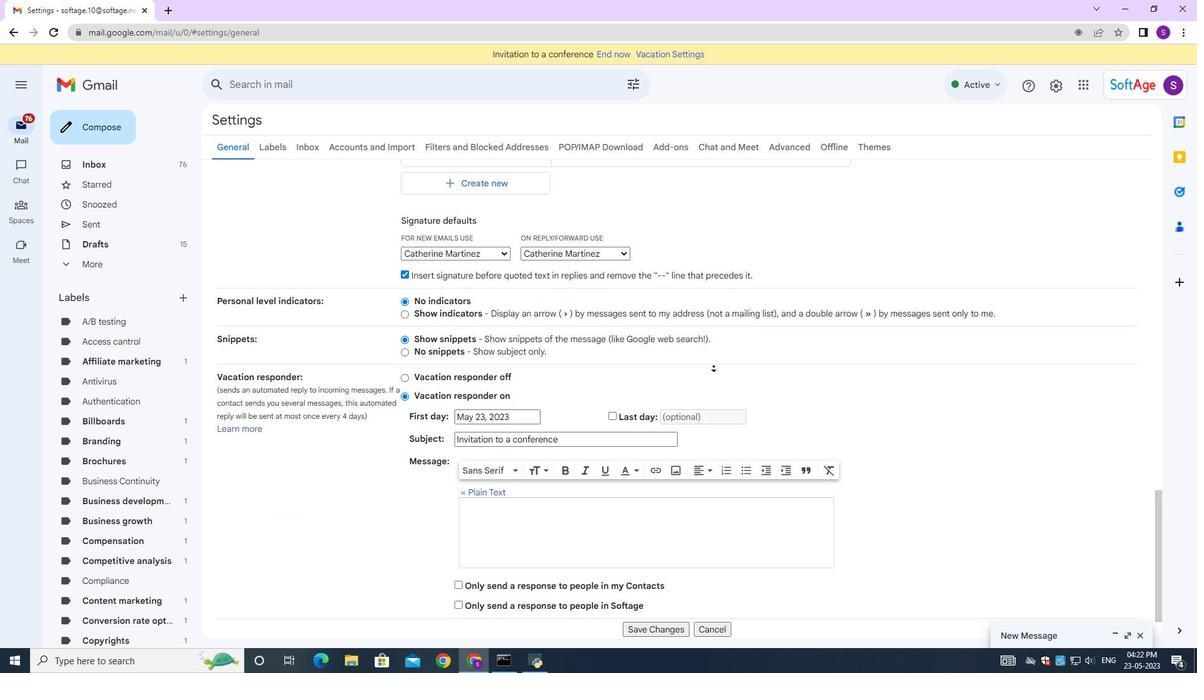 
Action: Mouse scrolled (713, 369) with delta (0, 0)
Screenshot: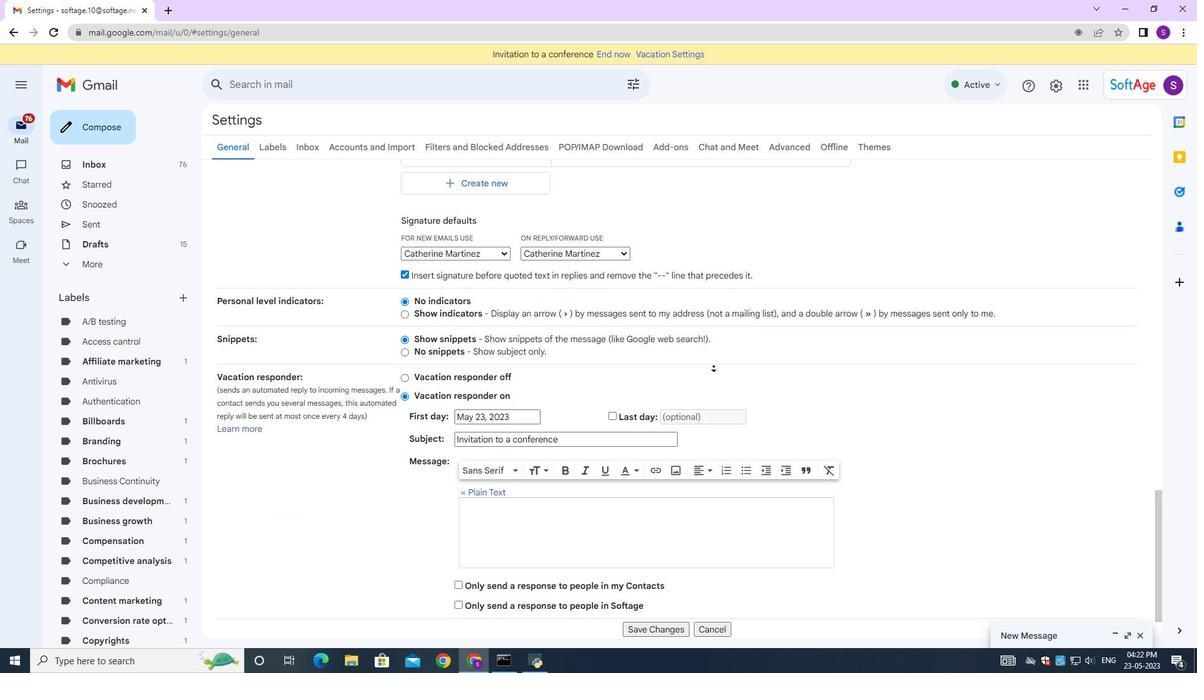 
Action: Mouse moved to (712, 373)
Screenshot: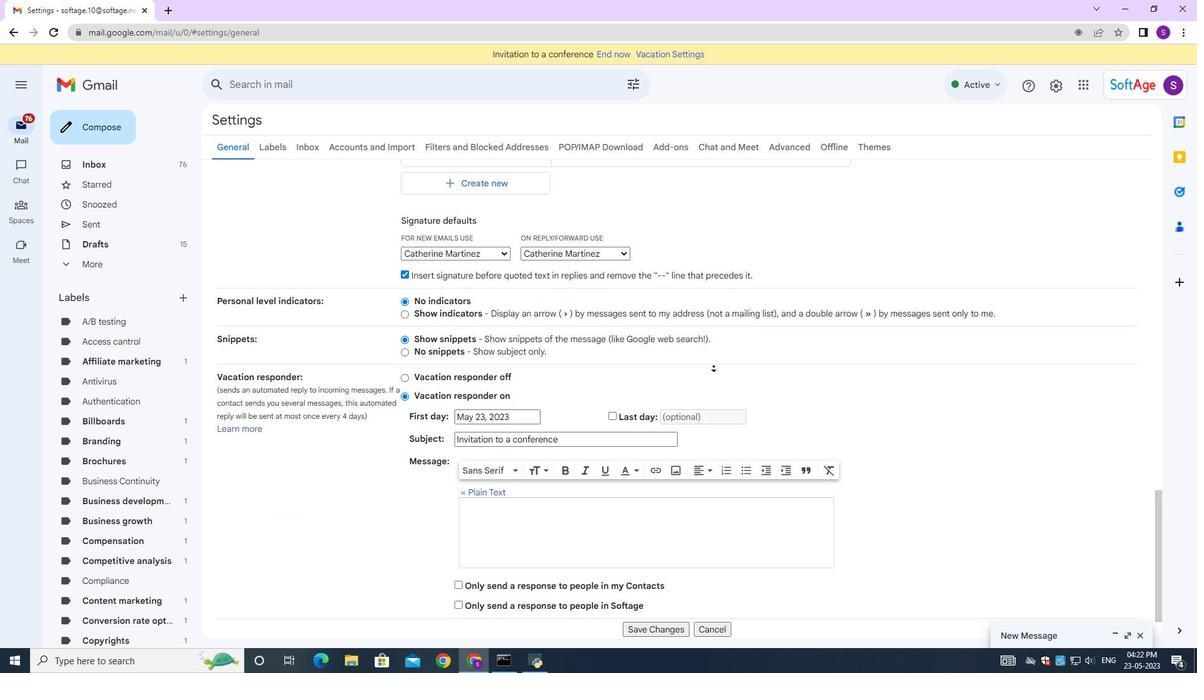 
Action: Mouse scrolled (712, 372) with delta (0, 0)
Screenshot: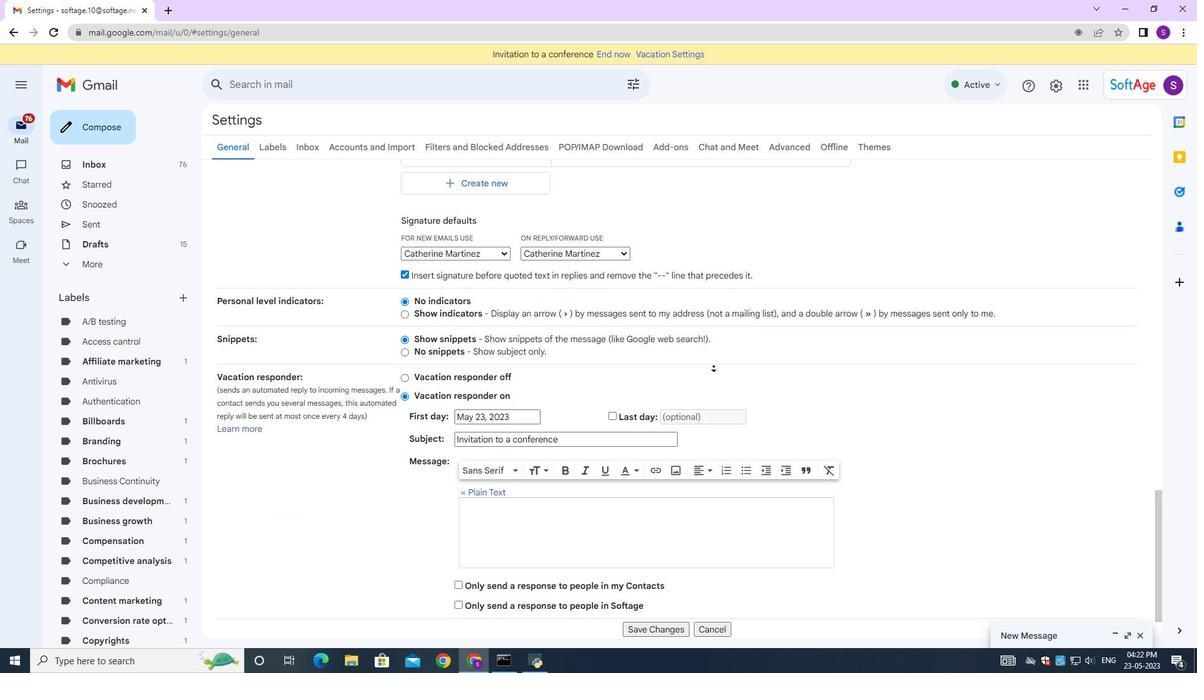 
Action: Mouse moved to (651, 577)
Screenshot: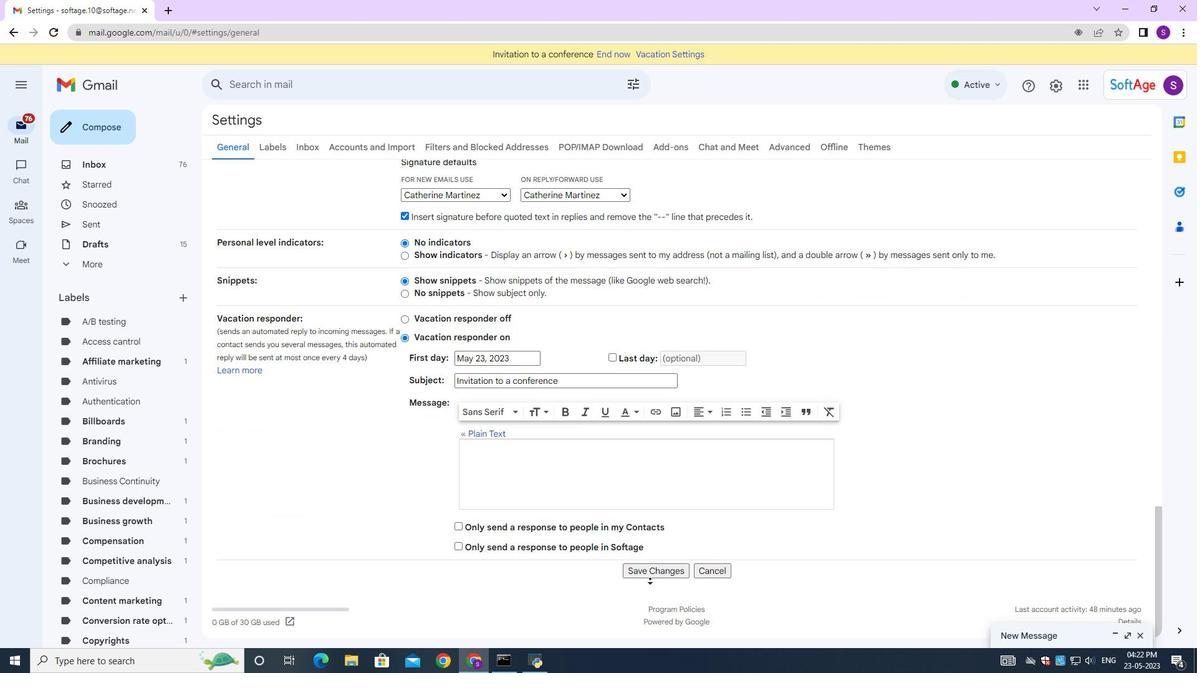 
Action: Mouse pressed left at (651, 577)
Screenshot: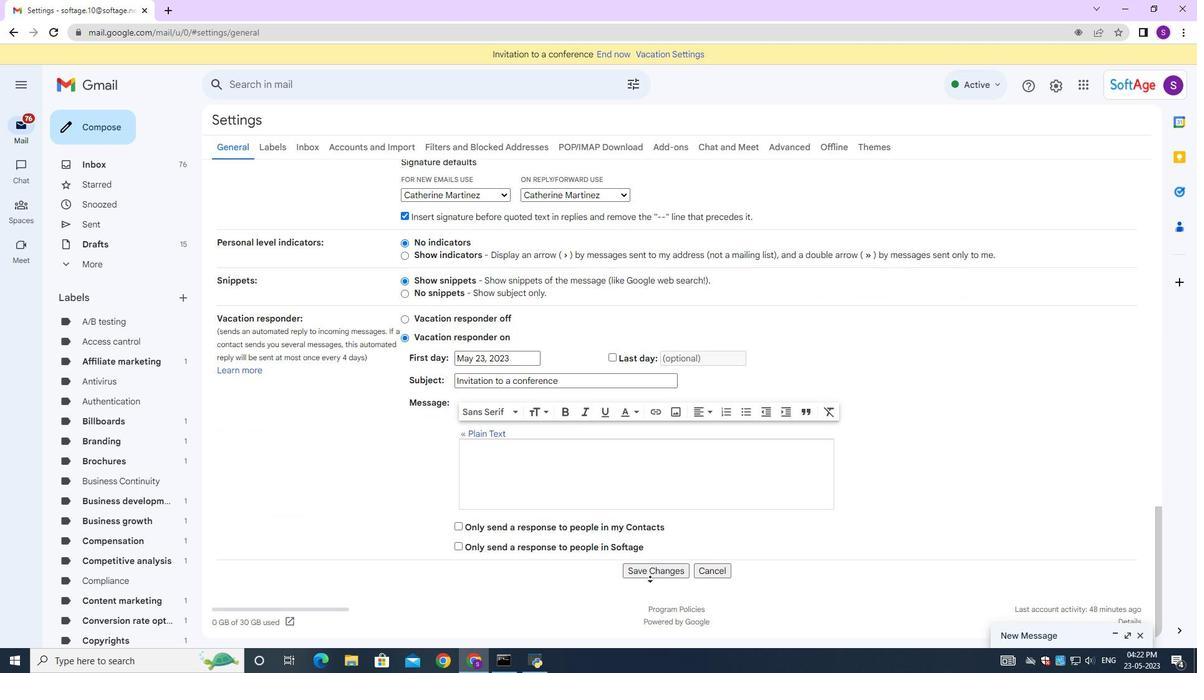 
Action: Mouse moved to (628, 573)
Screenshot: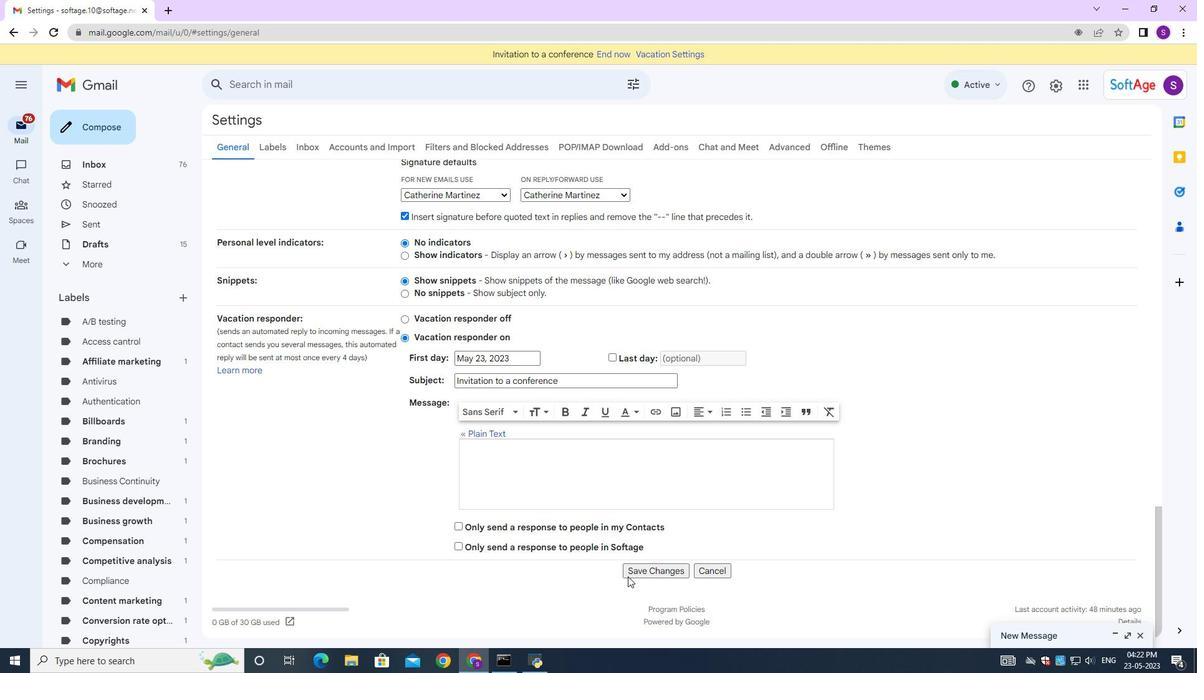 
Action: Mouse pressed left at (628, 573)
Screenshot: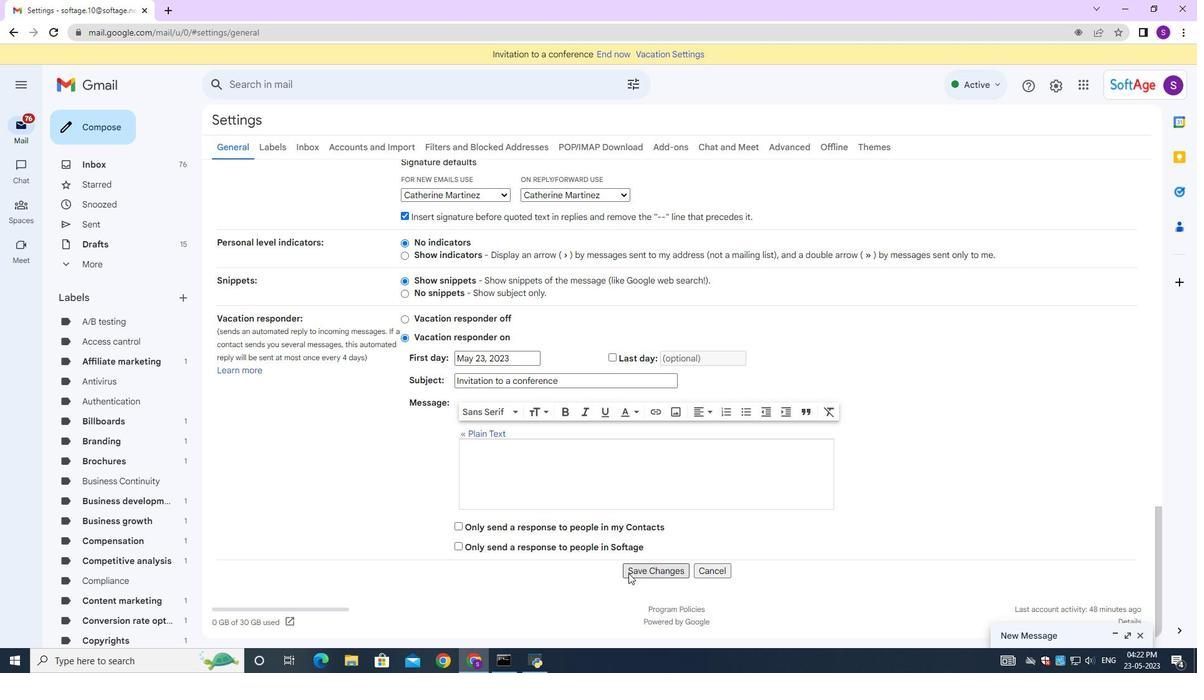 
Action: Mouse moved to (646, 419)
Screenshot: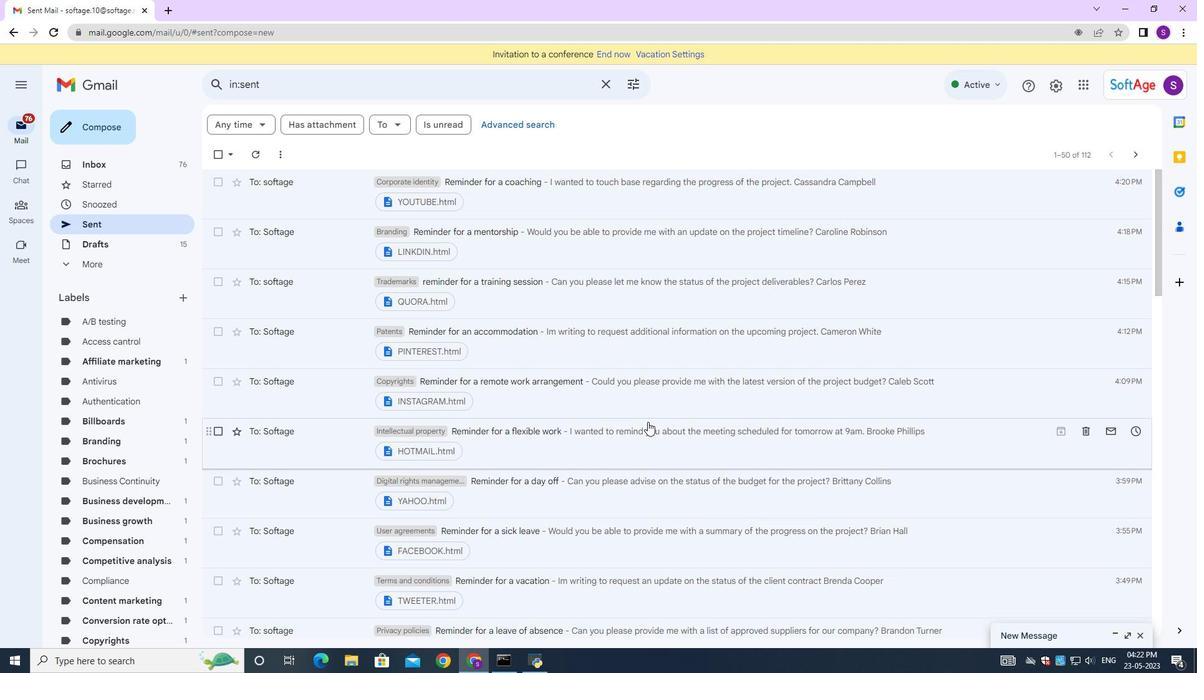 
Action: Mouse scrolled (646, 419) with delta (0, 0)
Screenshot: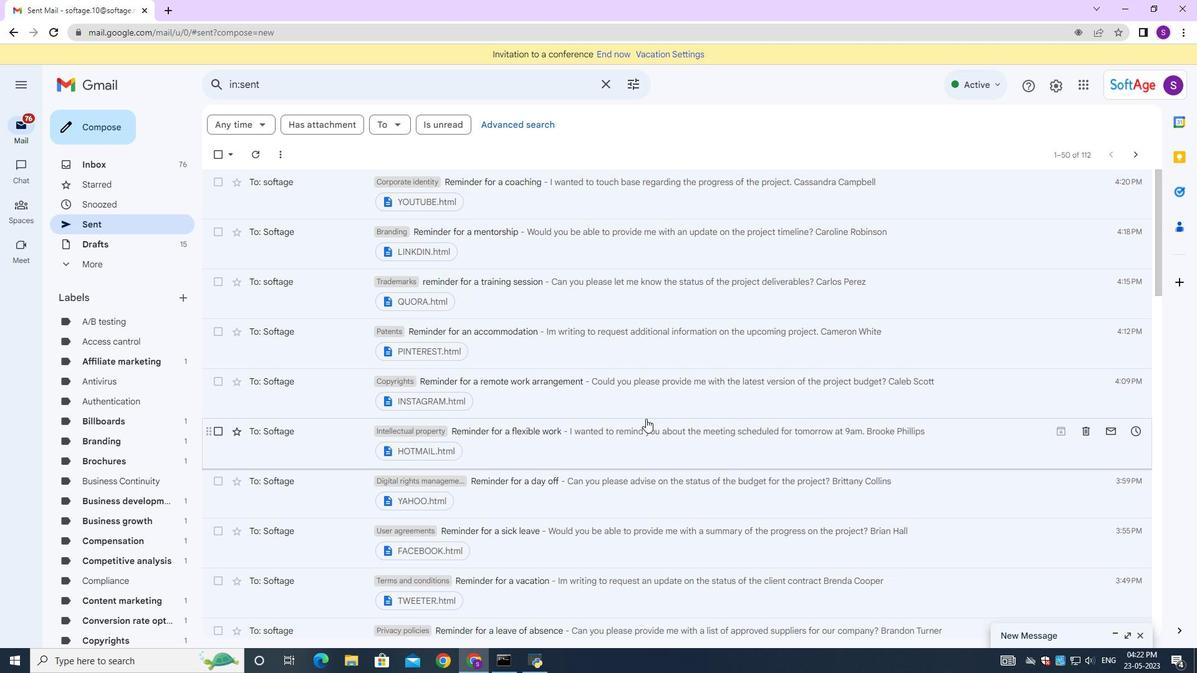 
Action: Mouse moved to (99, 127)
Screenshot: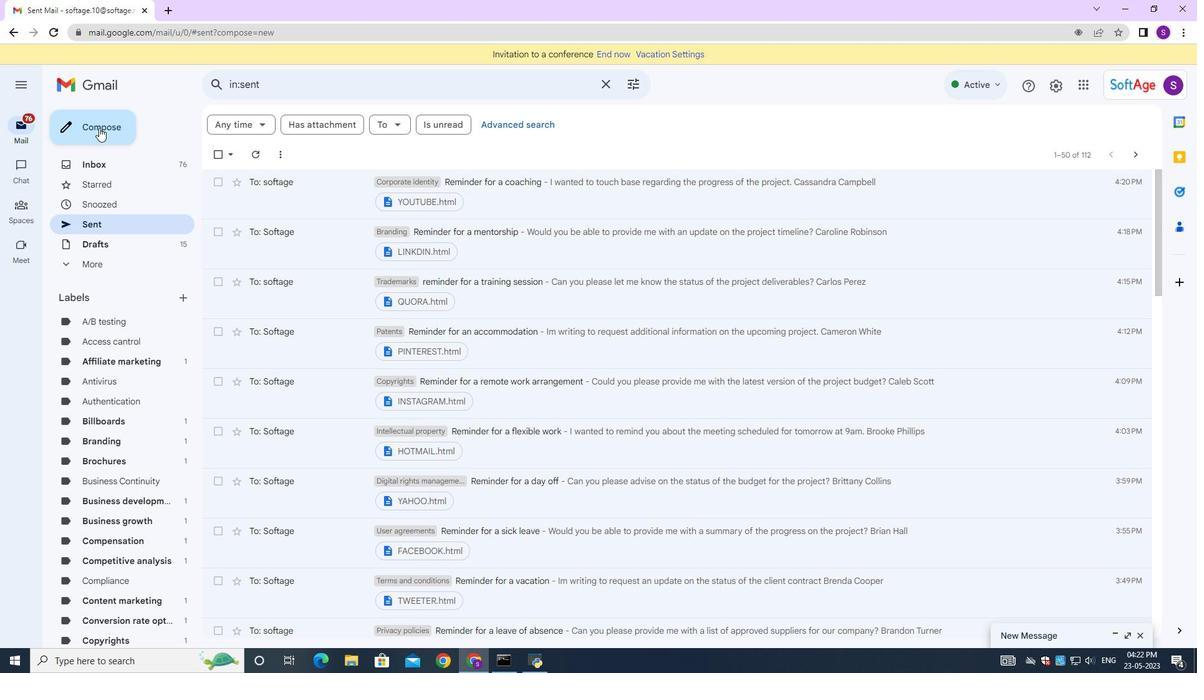 
Action: Mouse pressed left at (99, 127)
Screenshot: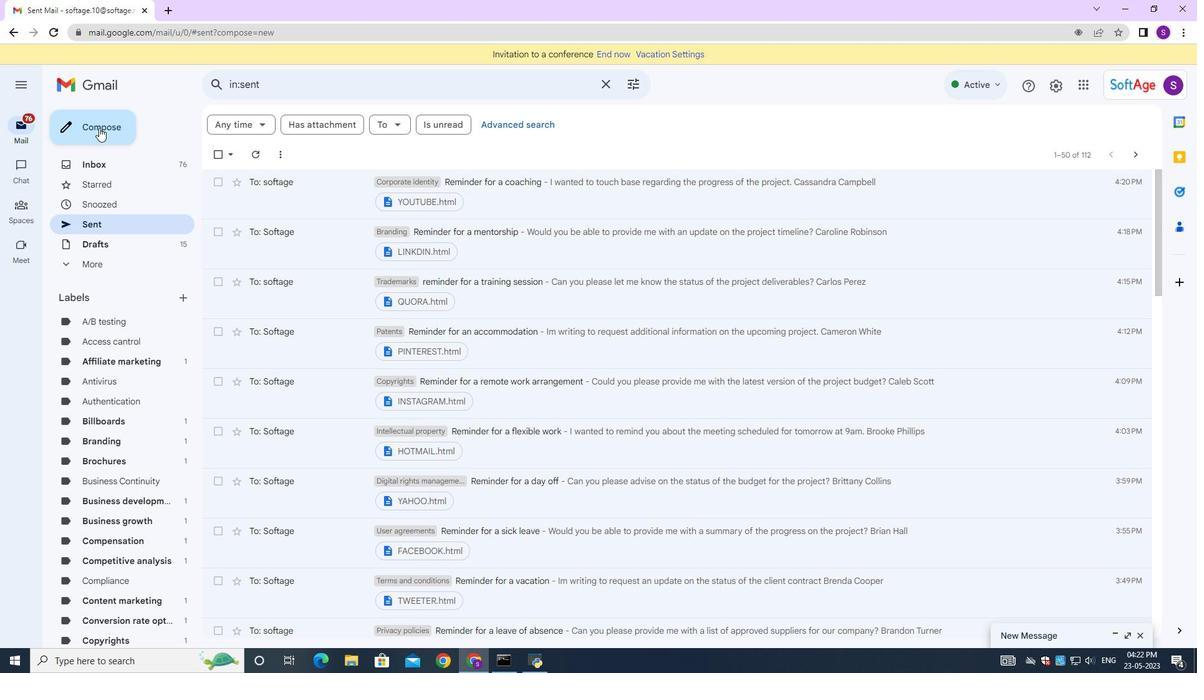 
Action: Mouse moved to (673, 310)
Screenshot: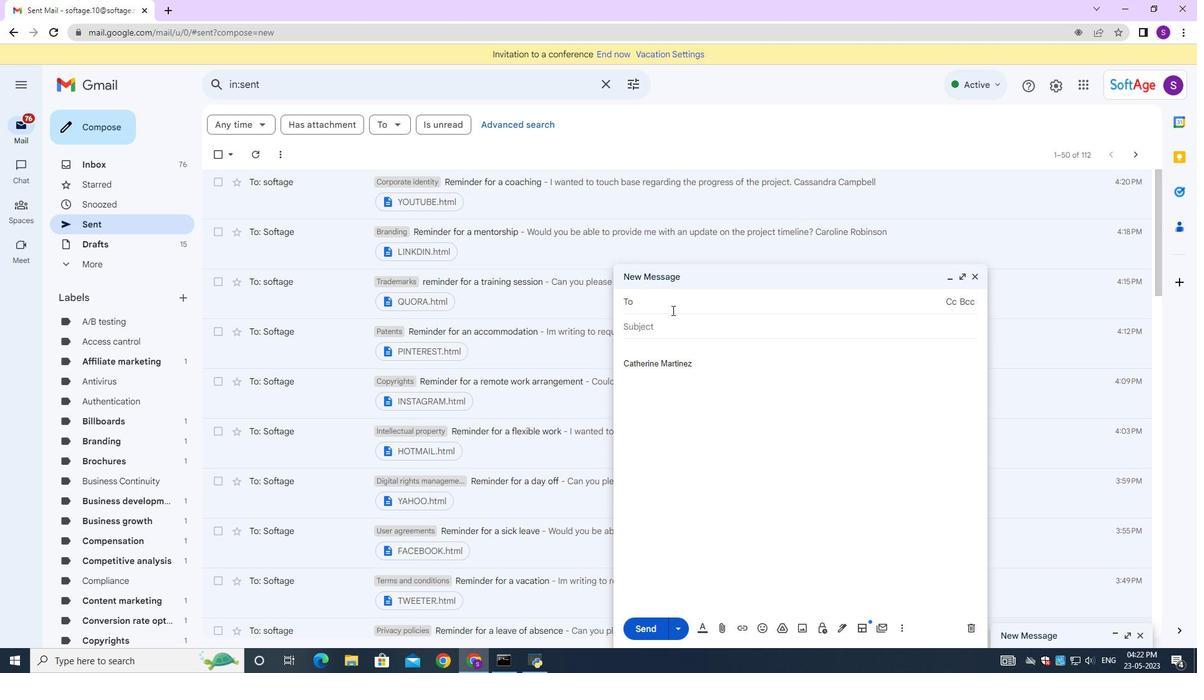 
Action: Key pressed <Key.shift>SOftage.1so<Key.backspace><Key.backspace><Key.shift>@softage.net
Screenshot: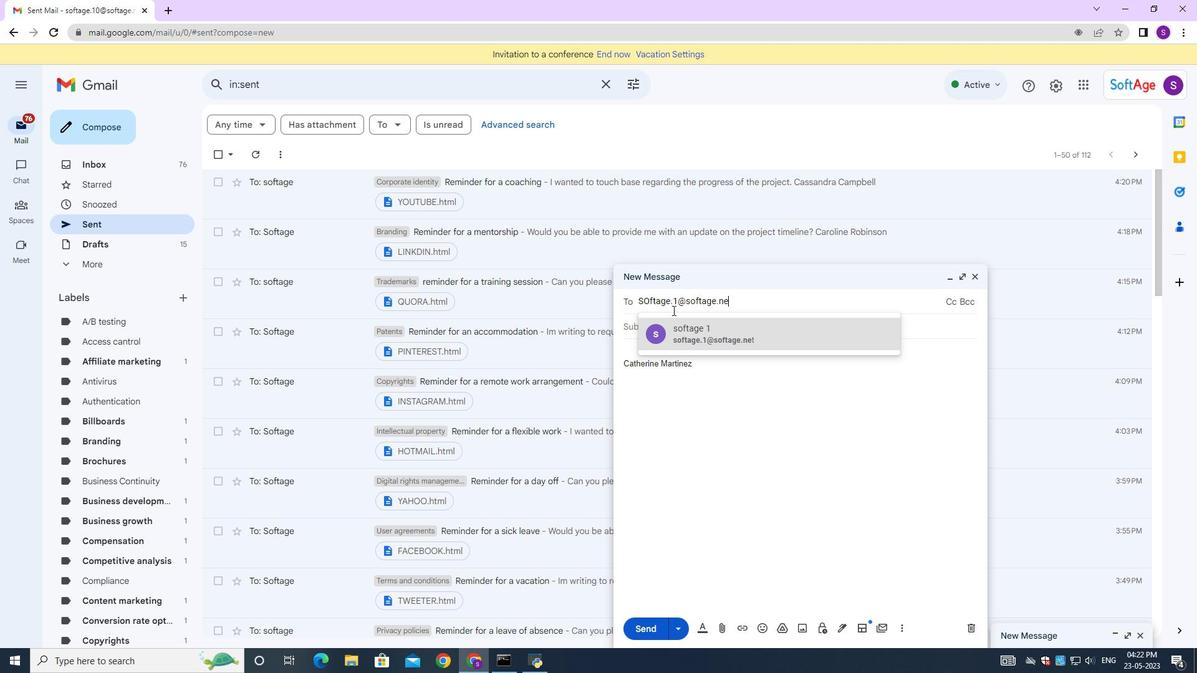 
Action: Mouse moved to (692, 321)
Screenshot: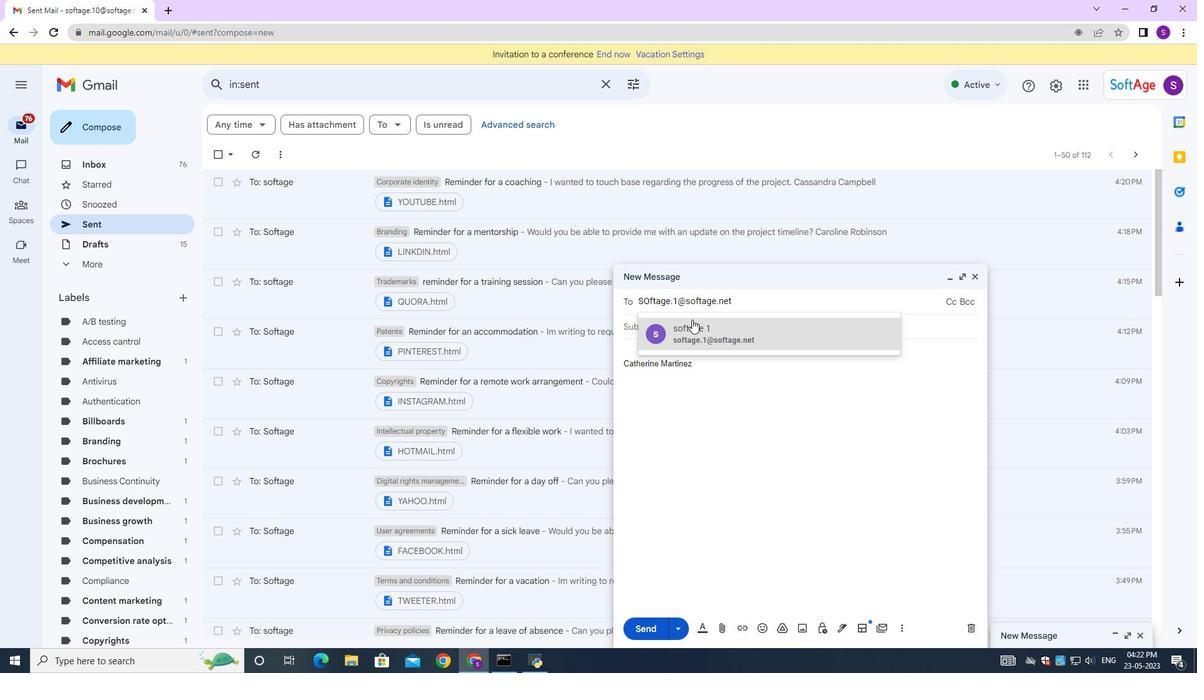 
Action: Mouse pressed left at (692, 321)
Screenshot: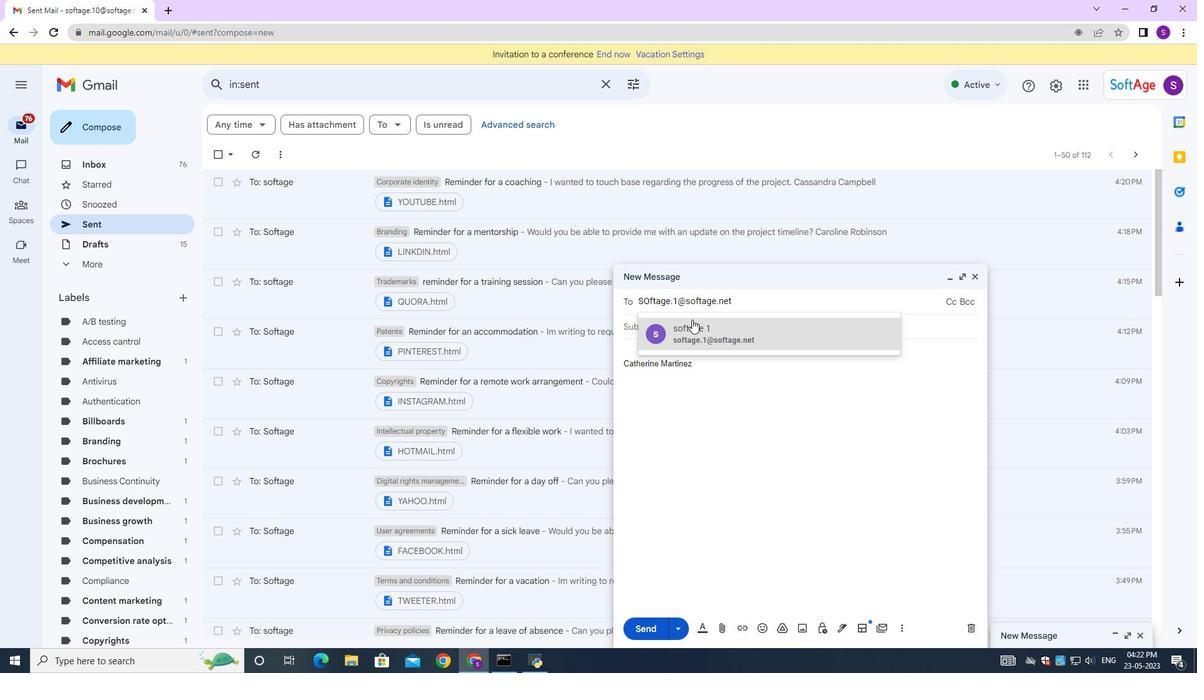 
Action: Mouse moved to (667, 337)
Screenshot: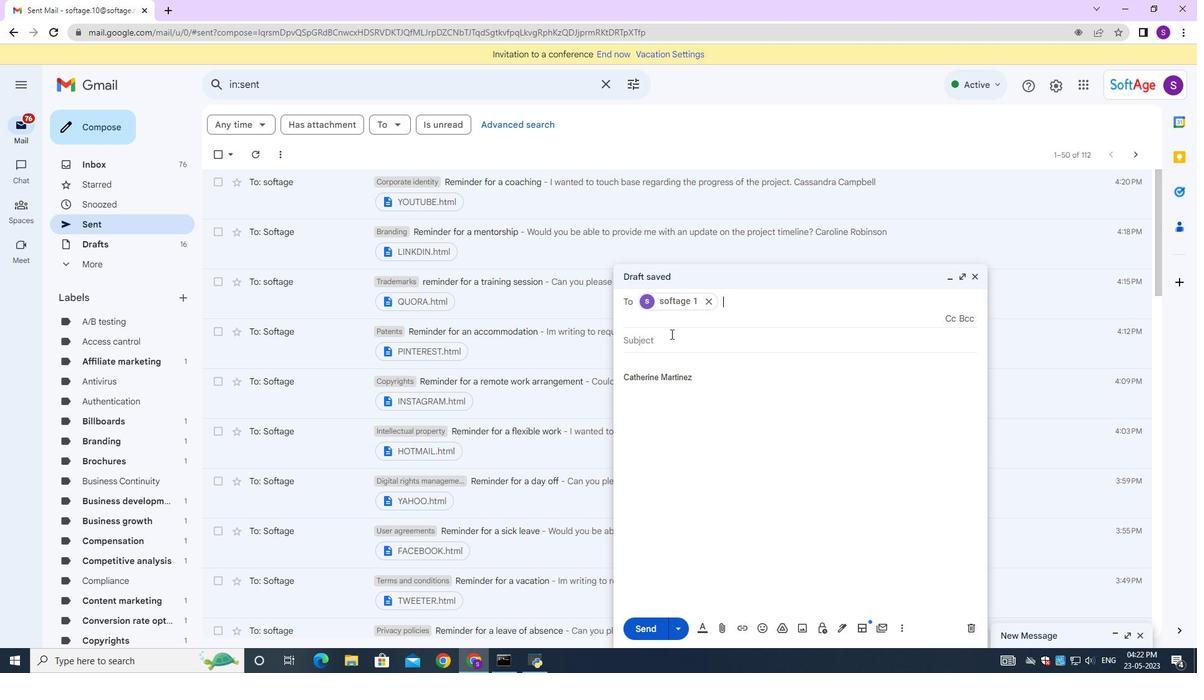 
Action: Mouse pressed left at (667, 337)
Screenshot: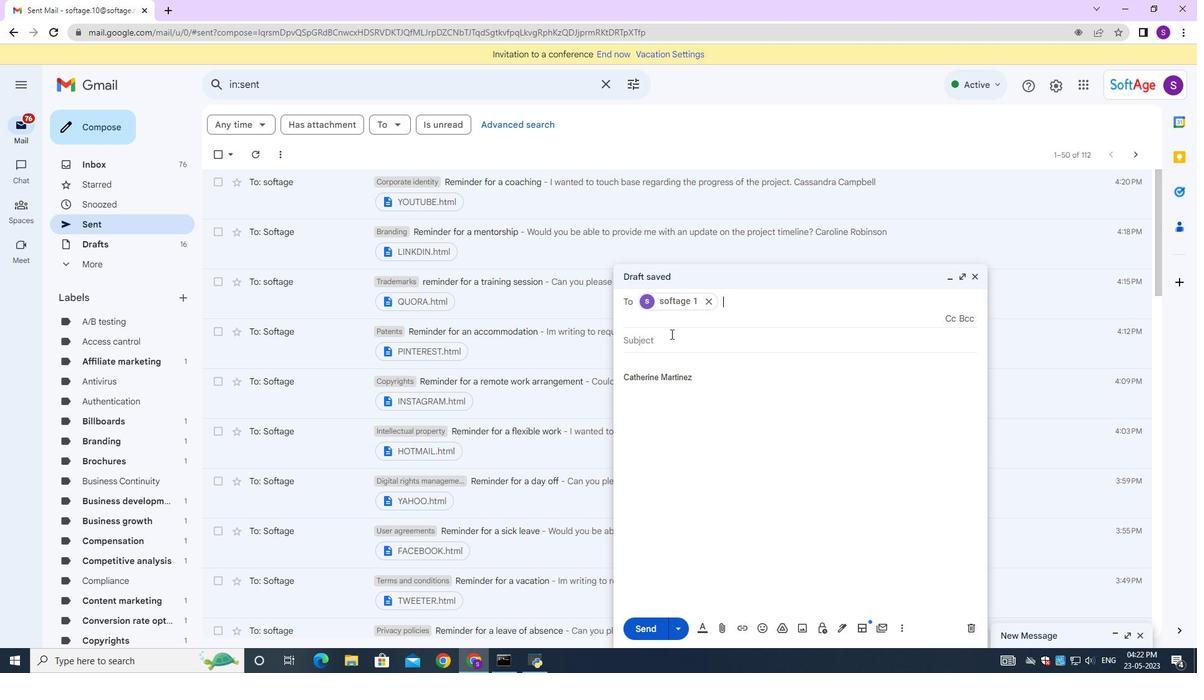 
Action: Mouse moved to (659, 341)
Screenshot: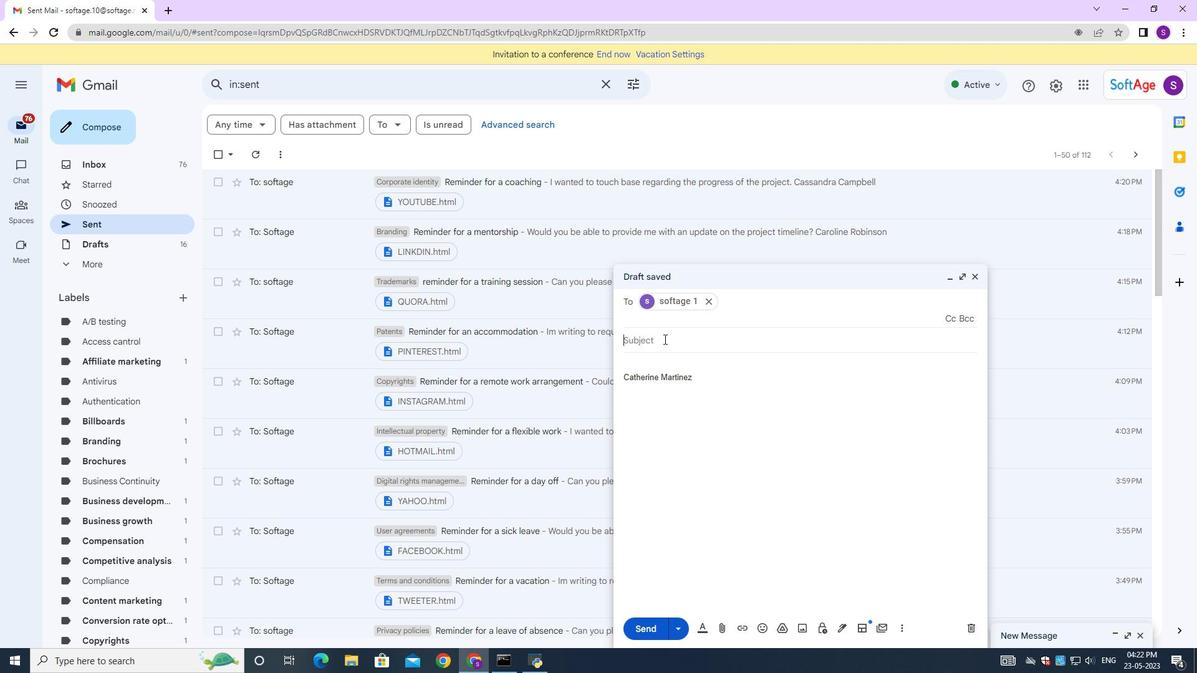 
Action: Key pressed <Key.shift><Key.shift><Key.shift><Key.shift><Key.shift><Key.shift>Reminder<Key.space>fot<Key.backspace>r<Key.space>a<Key.space>performance<Key.space>improvement<Key.space>plan<Key.space>
Screenshot: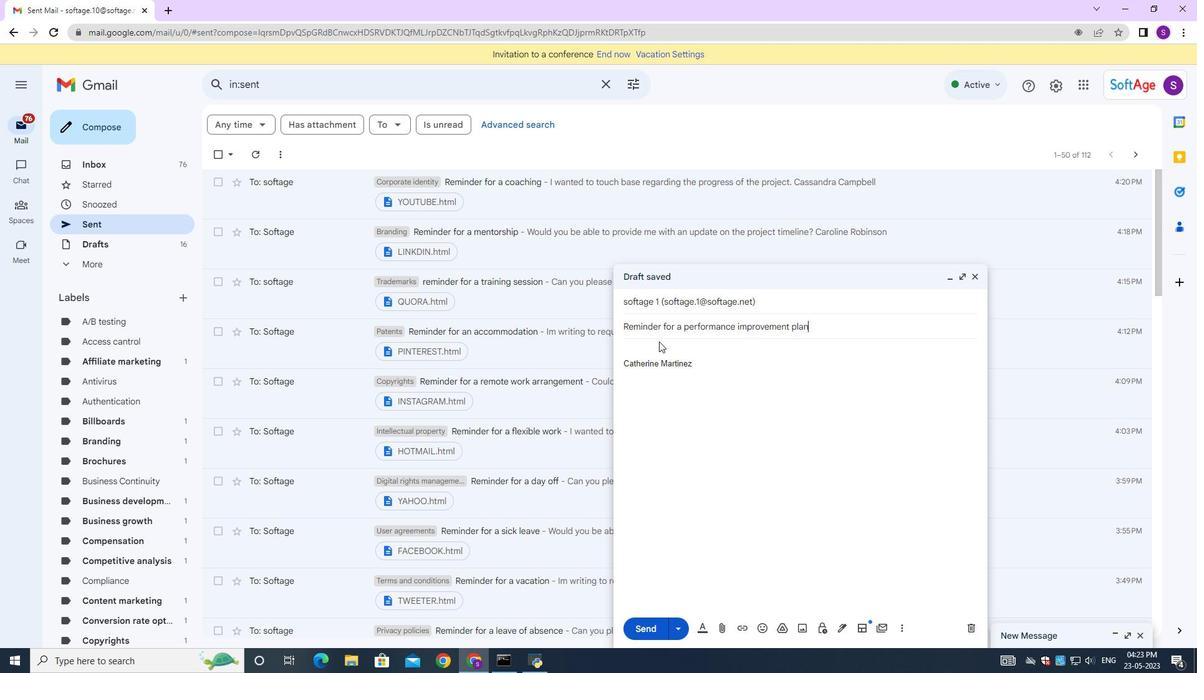 
Action: Mouse moved to (667, 350)
Screenshot: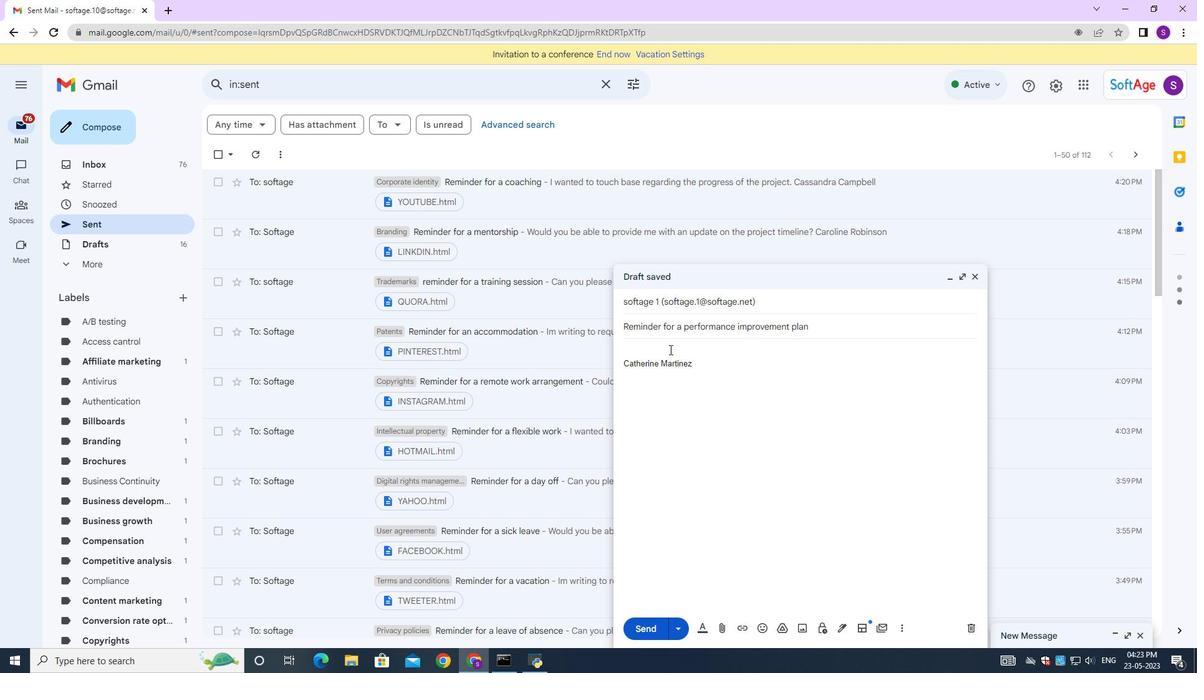 
Action: Mouse pressed left at (667, 350)
Screenshot: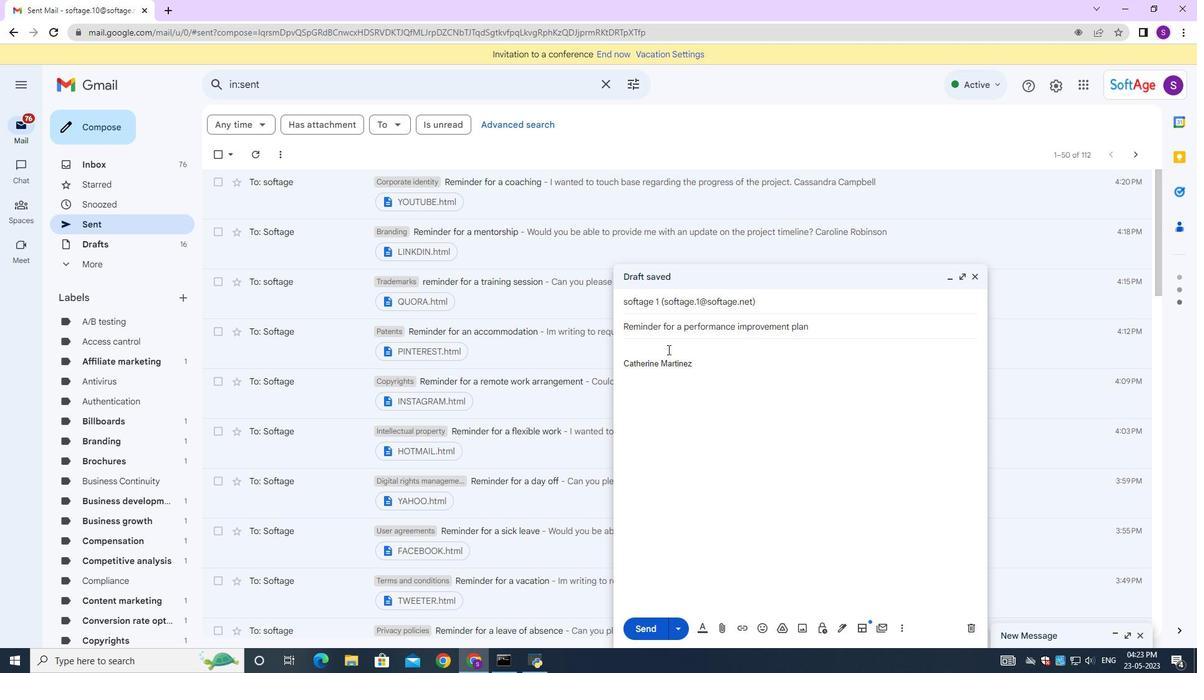 
Action: Mouse moved to (667, 350)
Screenshot: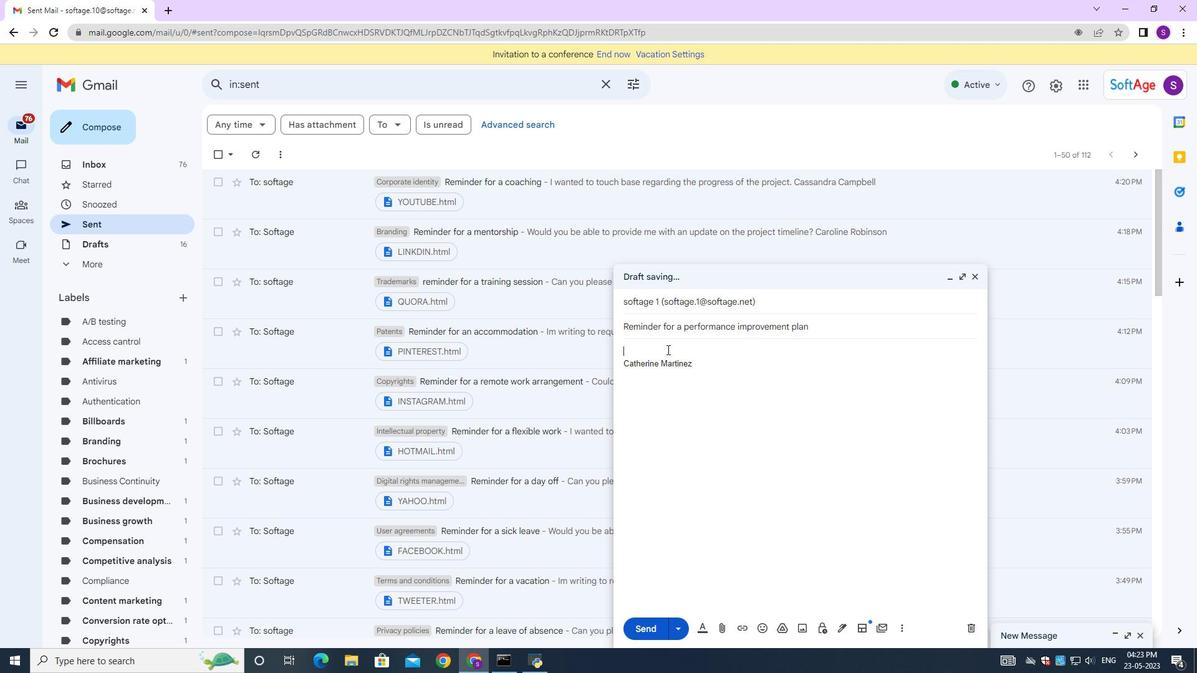 
Action: Key pressed <Key.shift><Key.shift><Key.shift>Can<Key.space>you<Key.space>please<Key.space>provide<Key.space>me<Key.space>with<Key.space>a<Key.space>summary<Key.space>of<Key.space>the<Key.space>project<Key.space>objectives<Key.shift_r>?
Screenshot: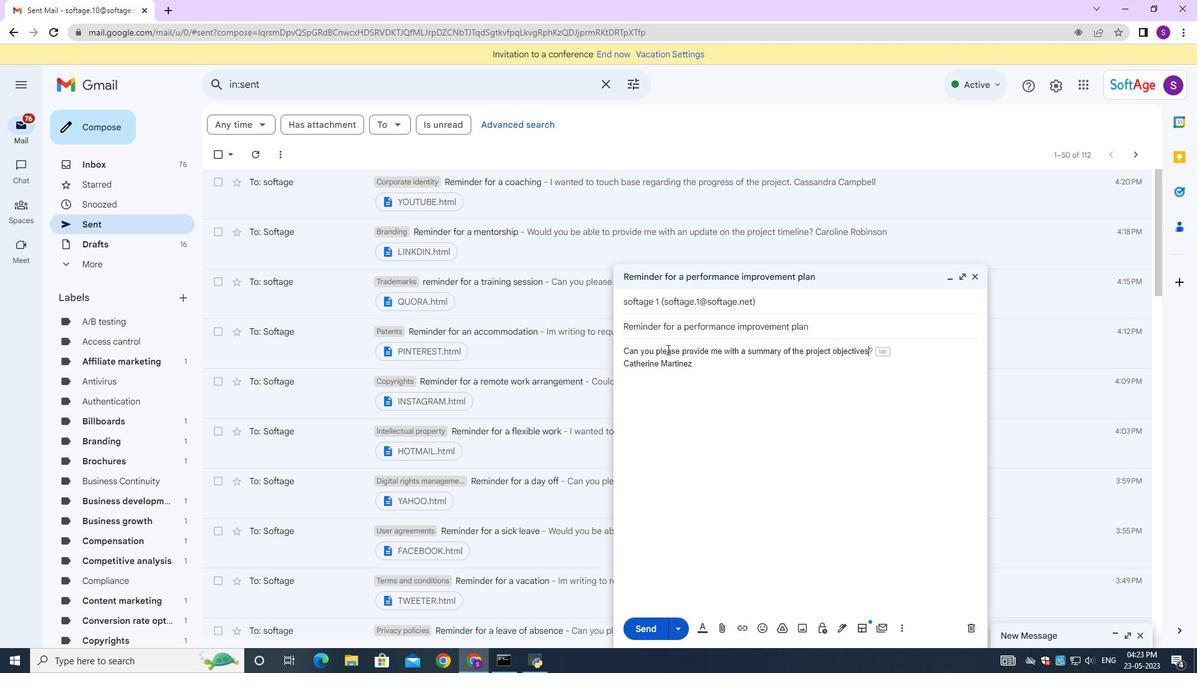 
Action: Mouse moved to (736, 376)
Screenshot: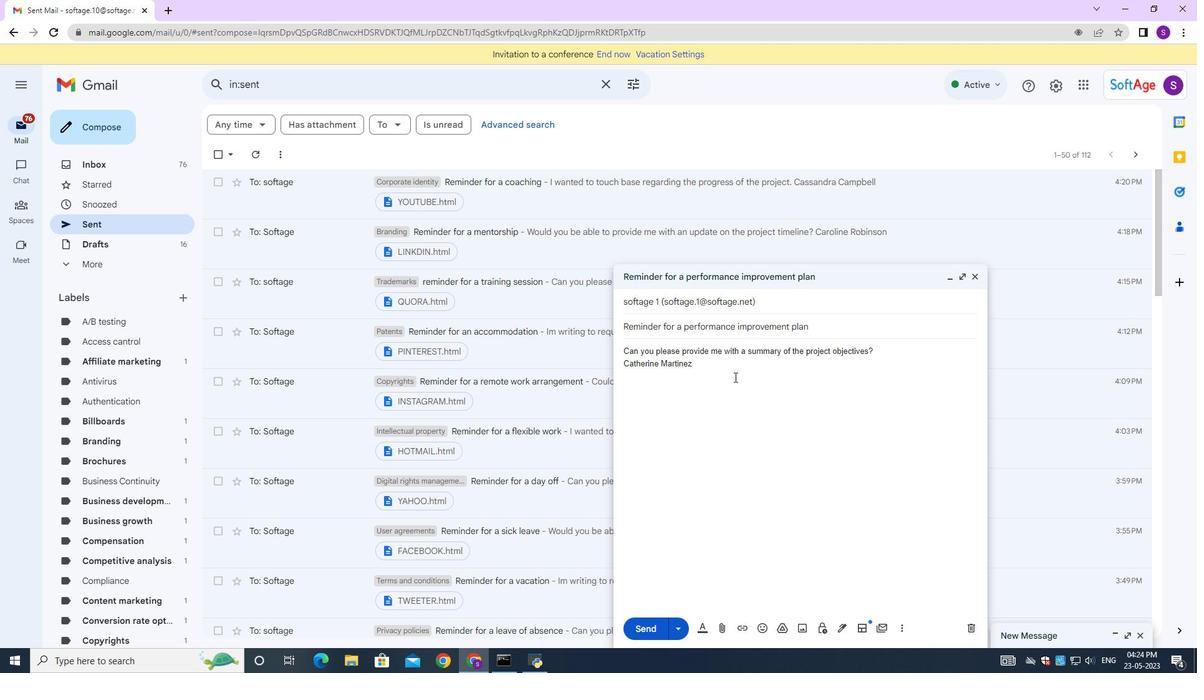 
Action: Mouse scrolled (736, 375) with delta (0, 0)
Screenshot: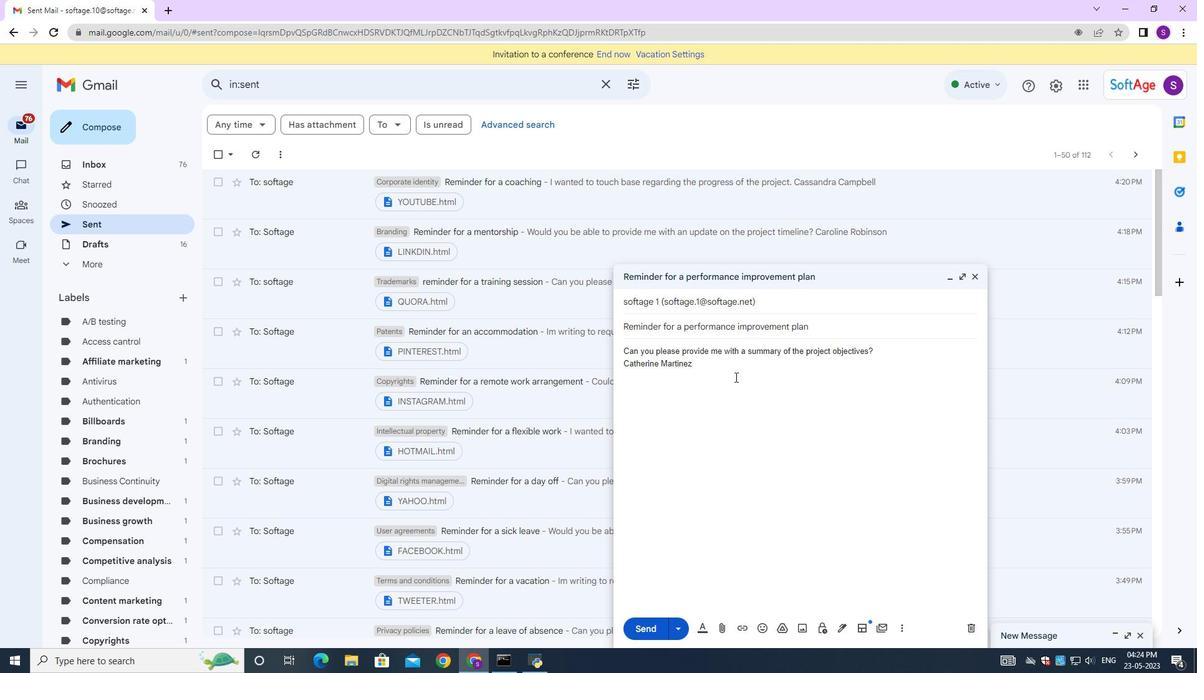 
Action: Mouse scrolled (736, 375) with delta (0, 0)
Screenshot: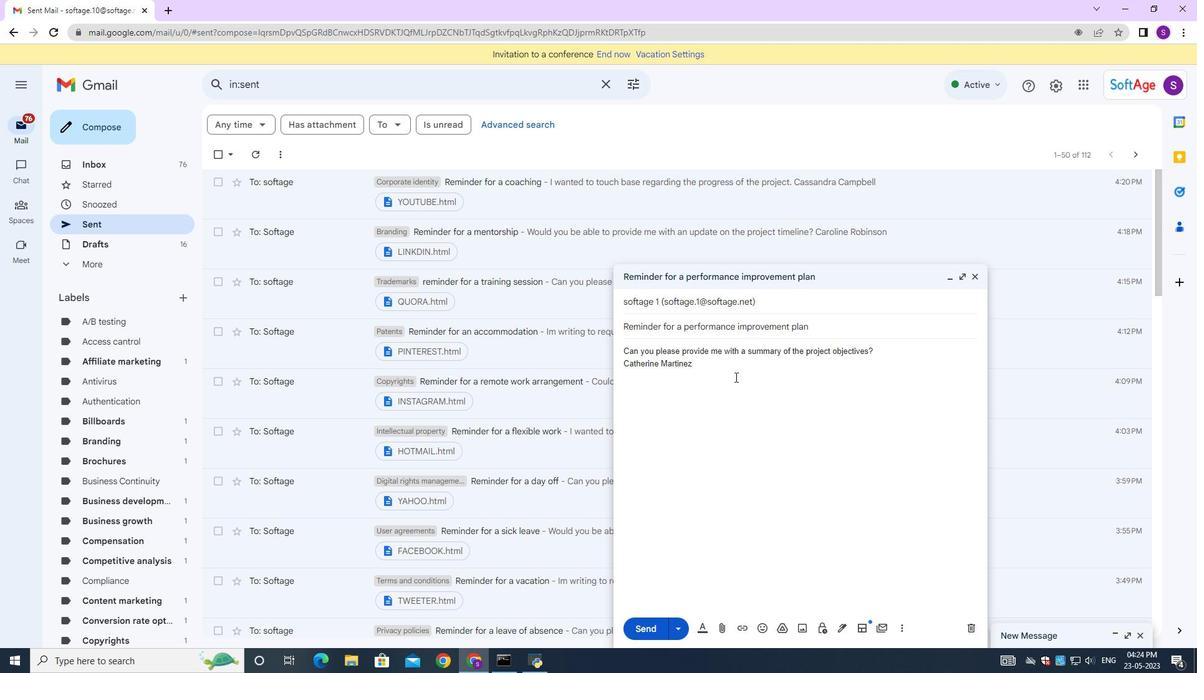 
Action: Mouse scrolled (736, 375) with delta (0, 0)
Screenshot: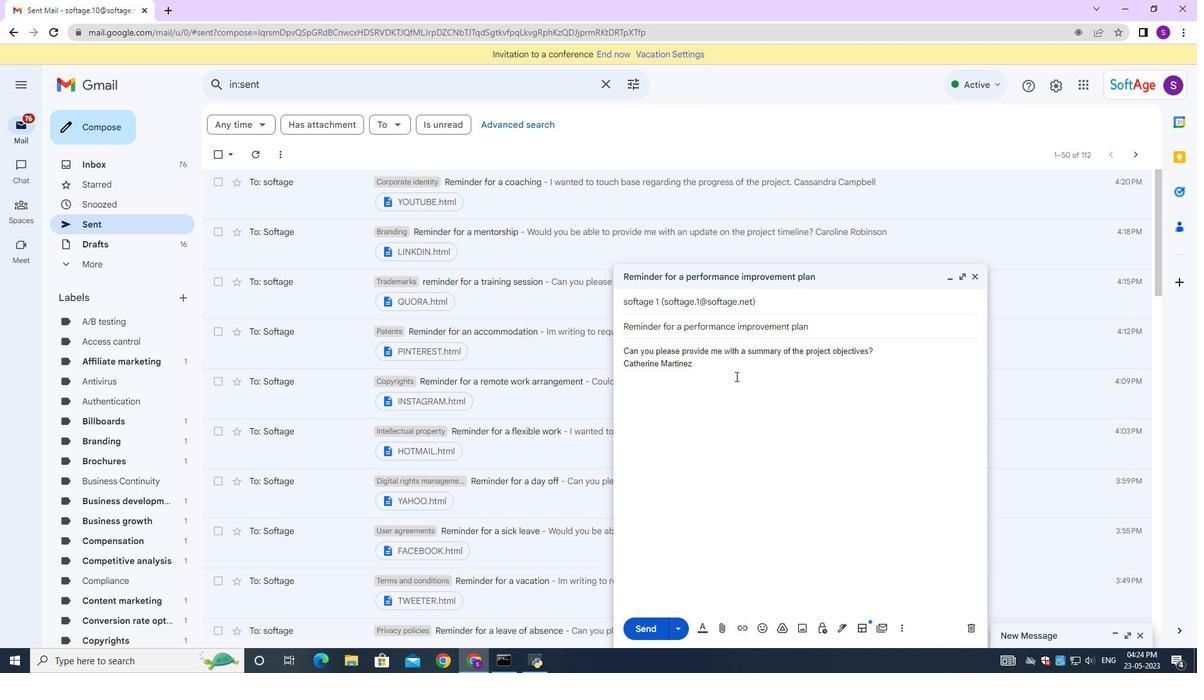 
Action: Mouse moved to (736, 376)
Screenshot: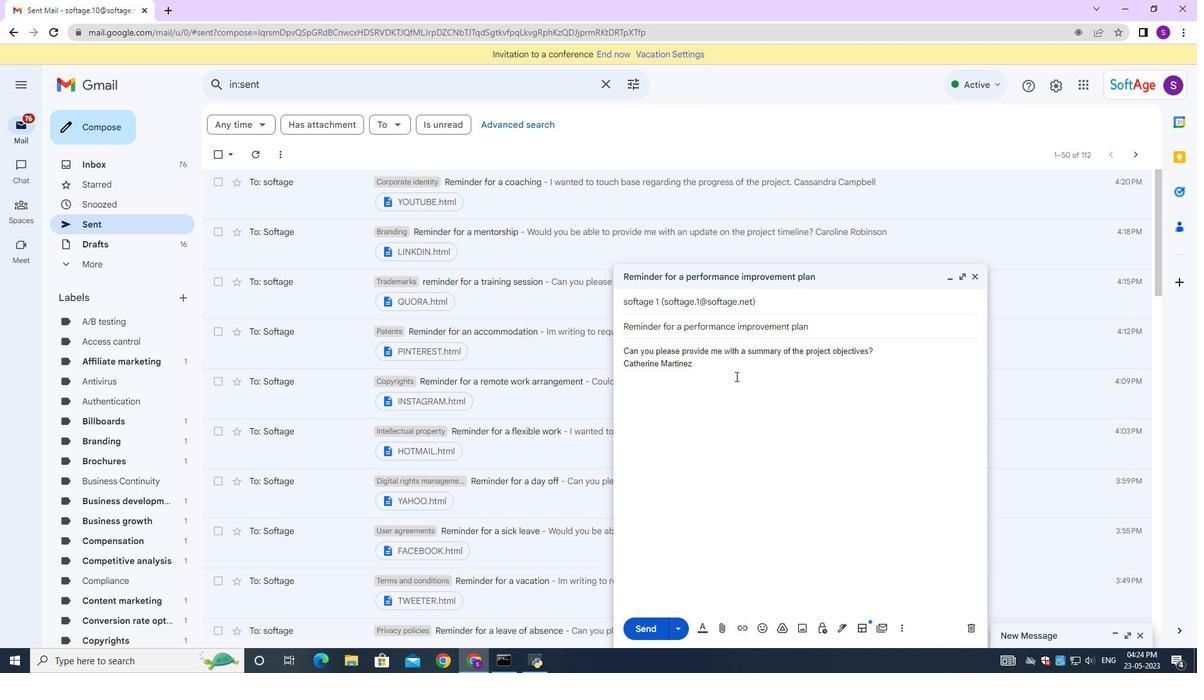 
Action: Mouse scrolled (736, 375) with delta (0, 0)
Screenshot: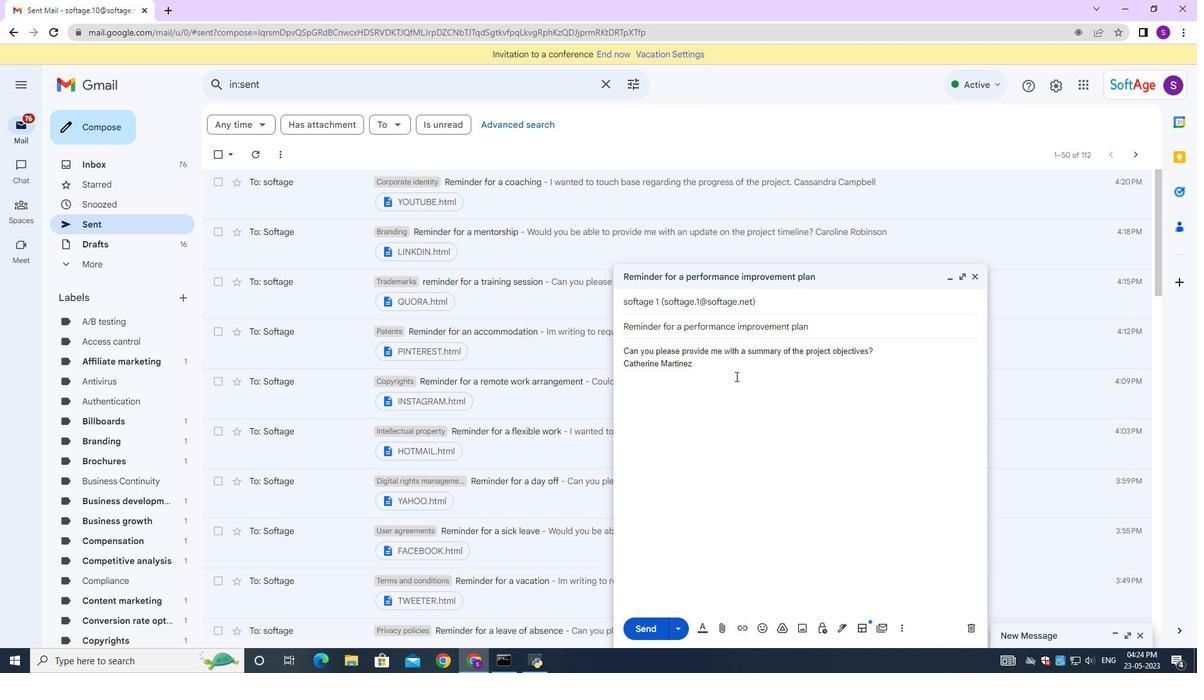 
Action: Mouse moved to (724, 628)
Screenshot: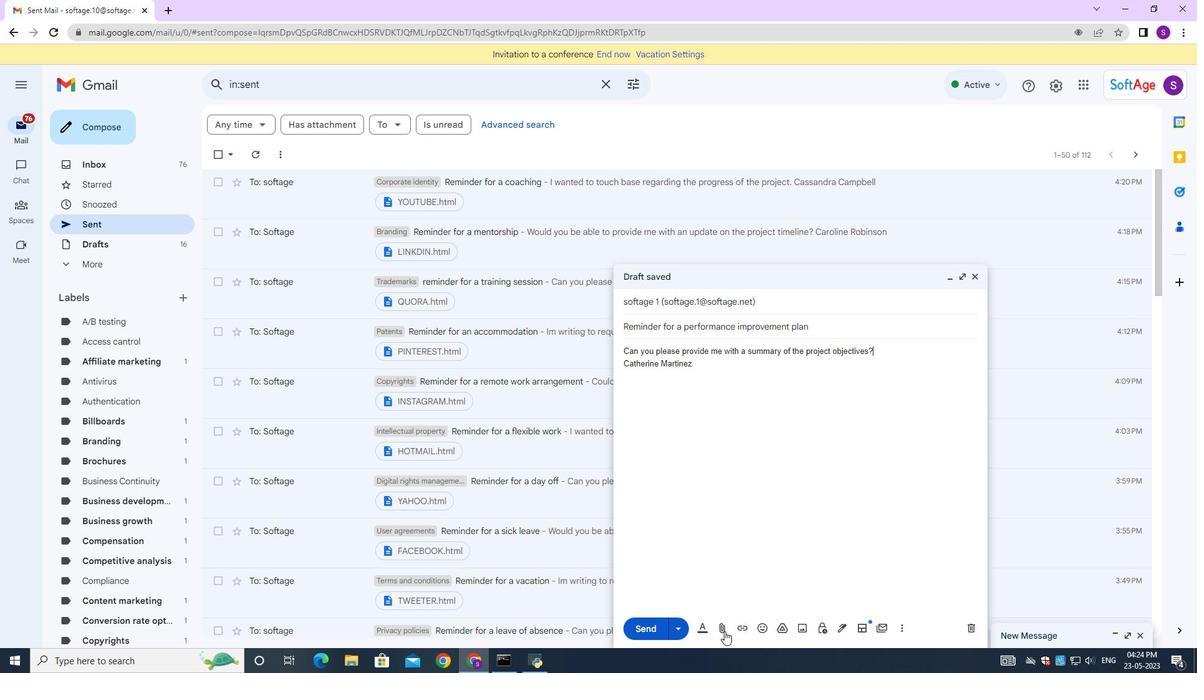 
Action: Mouse pressed left at (724, 628)
Screenshot: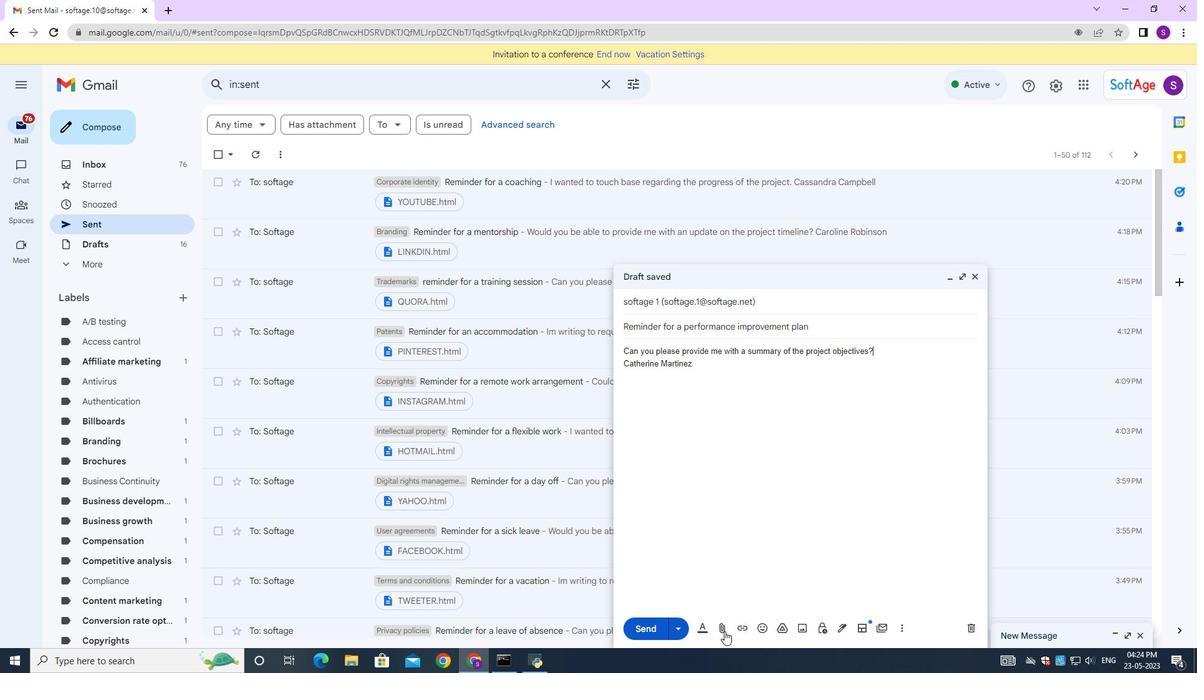 
Action: Mouse moved to (558, 316)
Screenshot: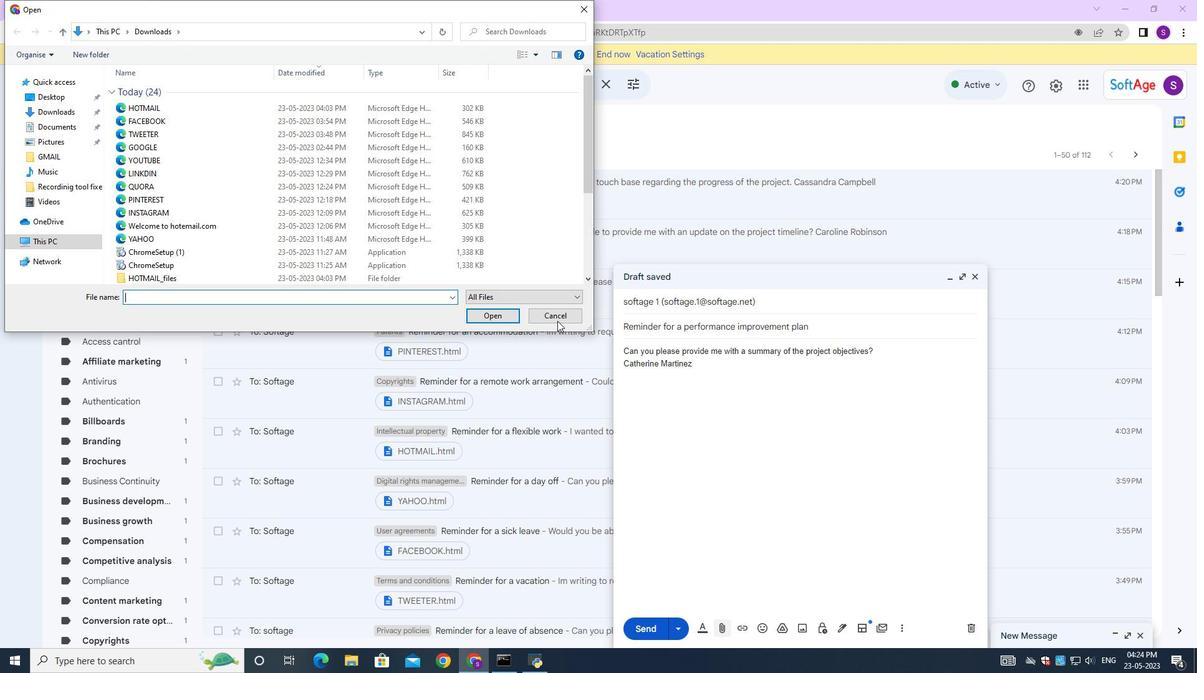 
Action: Mouse pressed left at (558, 316)
Screenshot: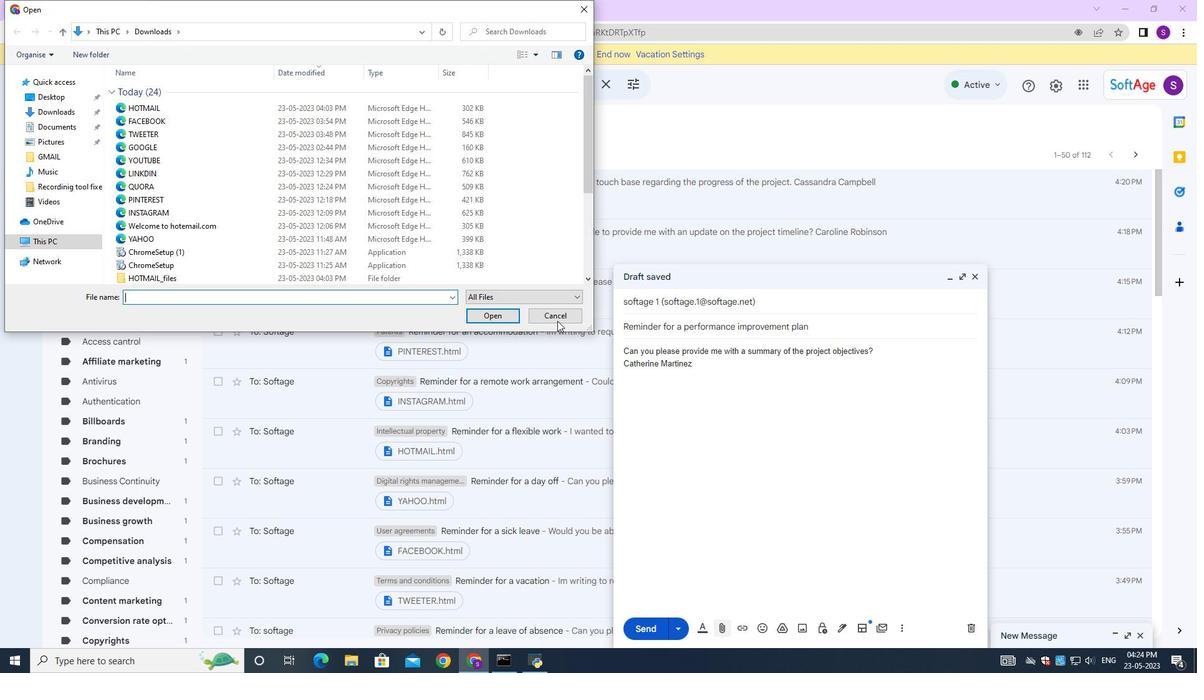 
Action: Mouse moved to (741, 624)
Screenshot: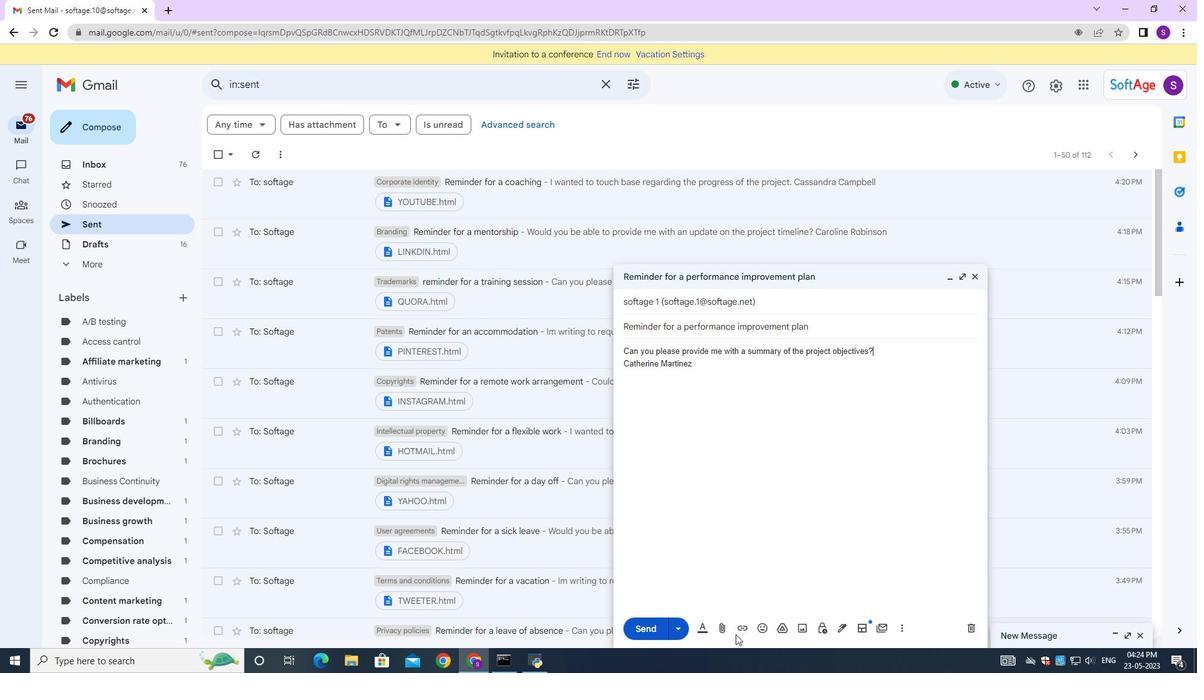 
Action: Mouse pressed left at (741, 624)
Screenshot: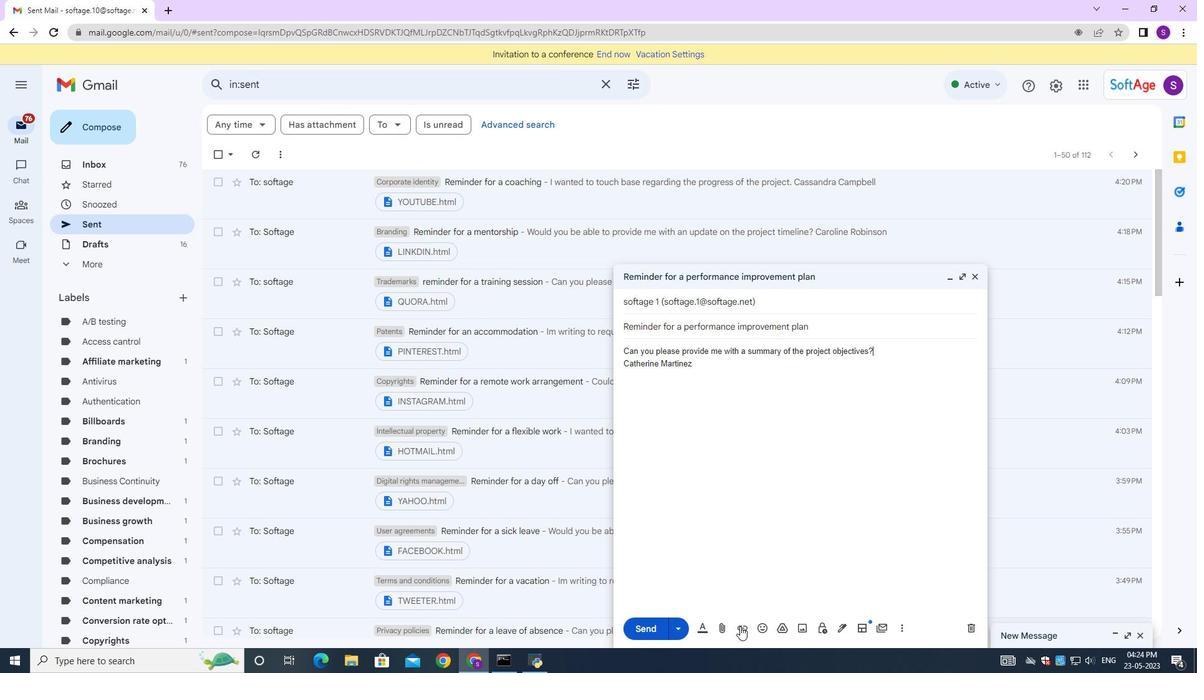 
Action: Mouse moved to (427, 360)
Screenshot: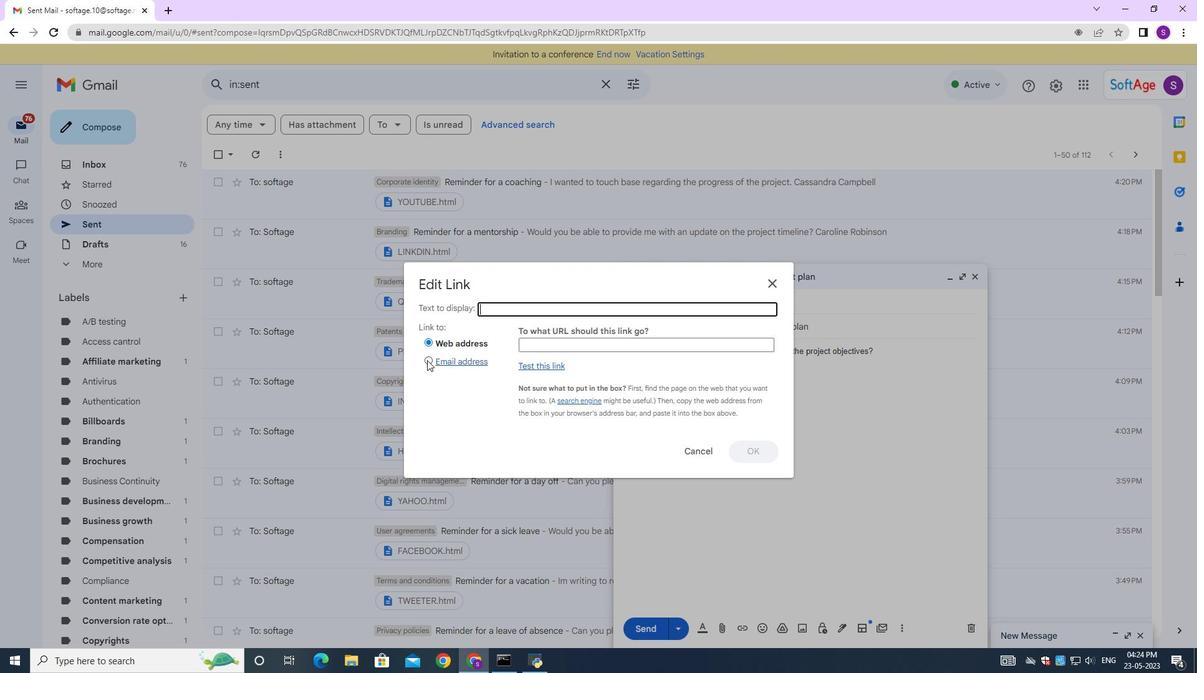 
Action: Mouse pressed left at (427, 360)
Screenshot: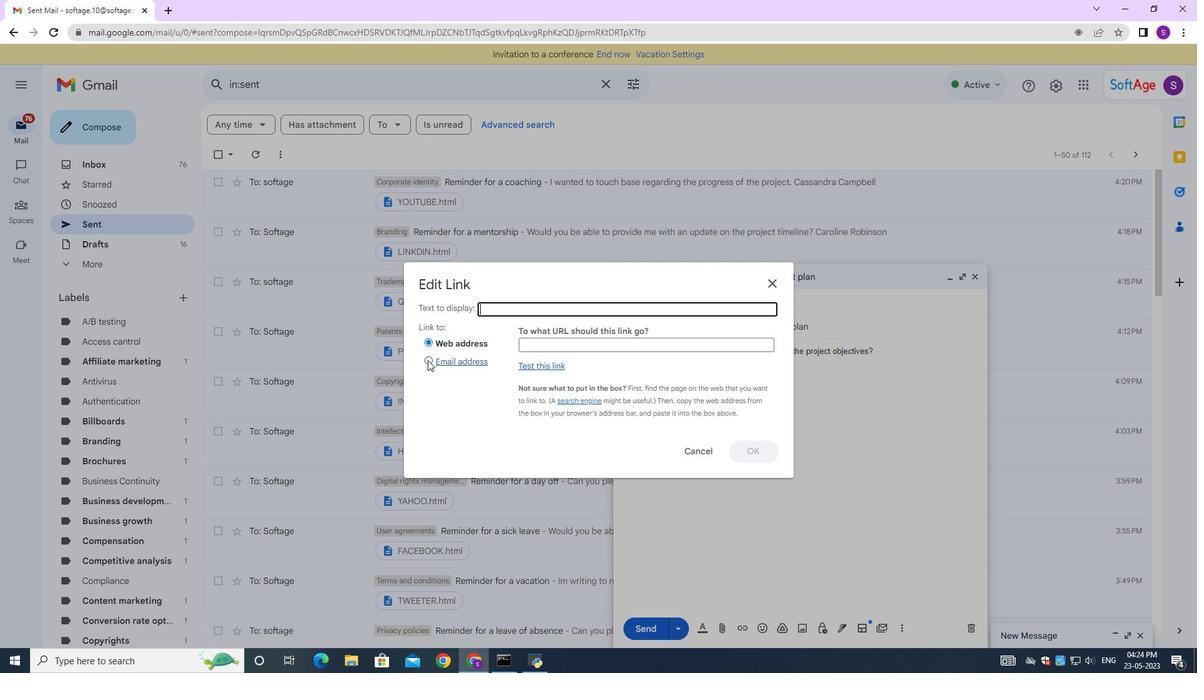 
Action: Mouse moved to (542, 309)
Screenshot: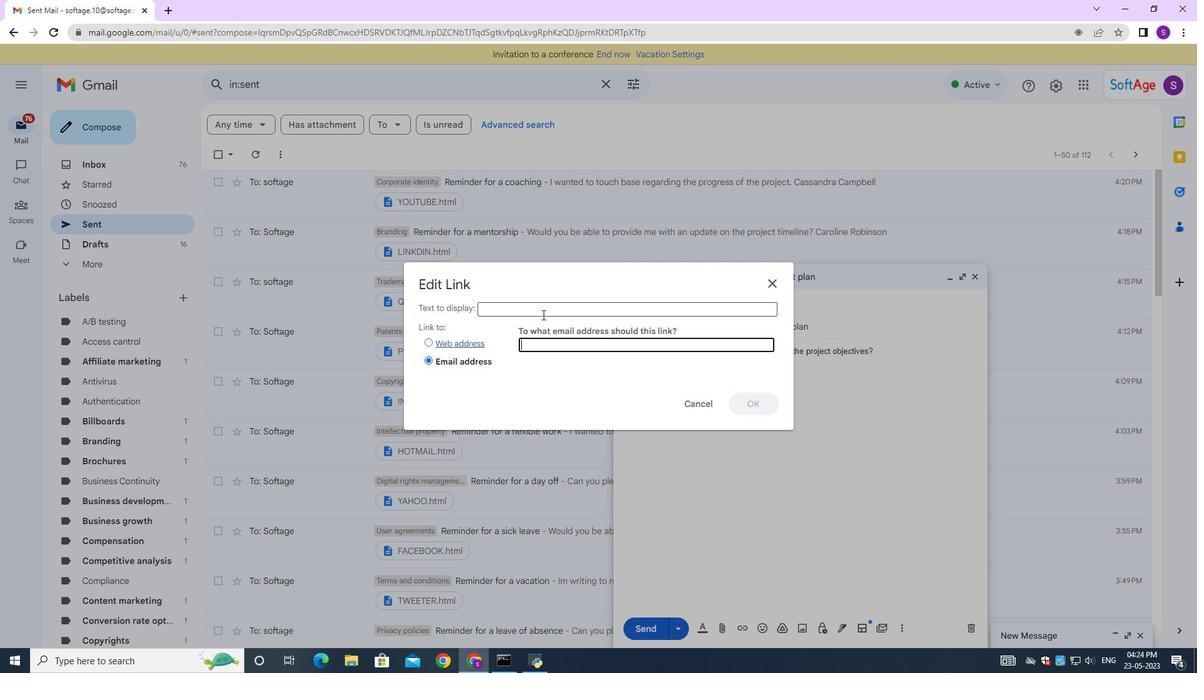 
Action: Mouse pressed left at (542, 309)
Screenshot: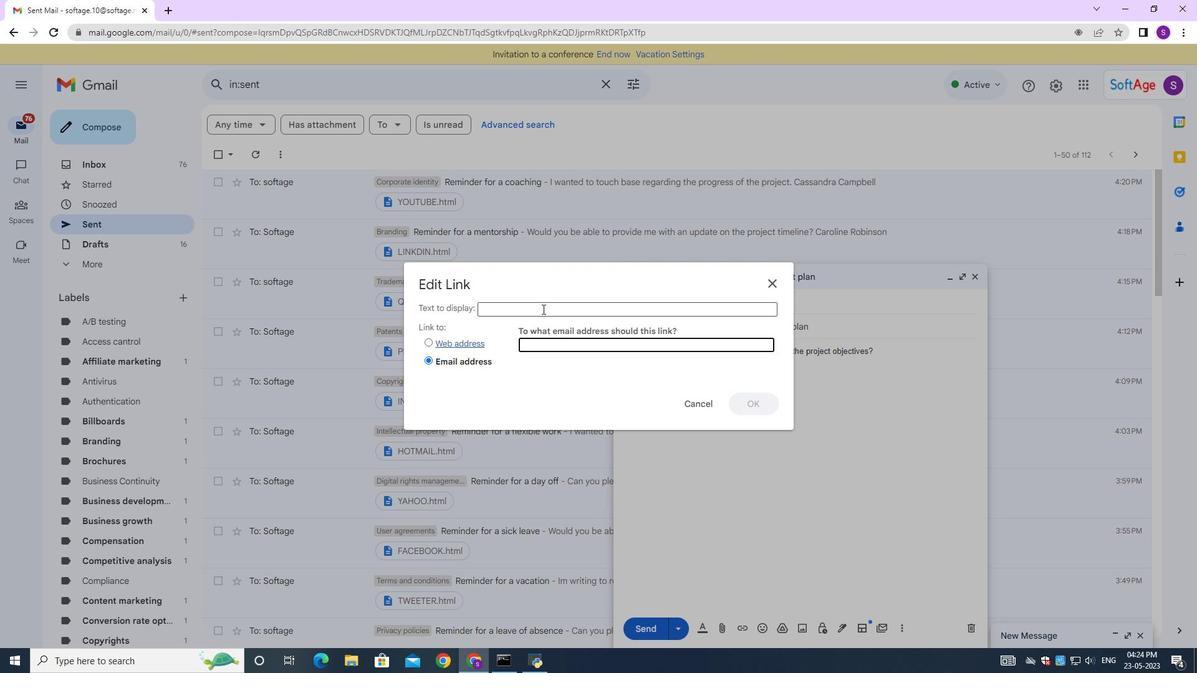 
Action: Mouse moved to (545, 310)
Screenshot: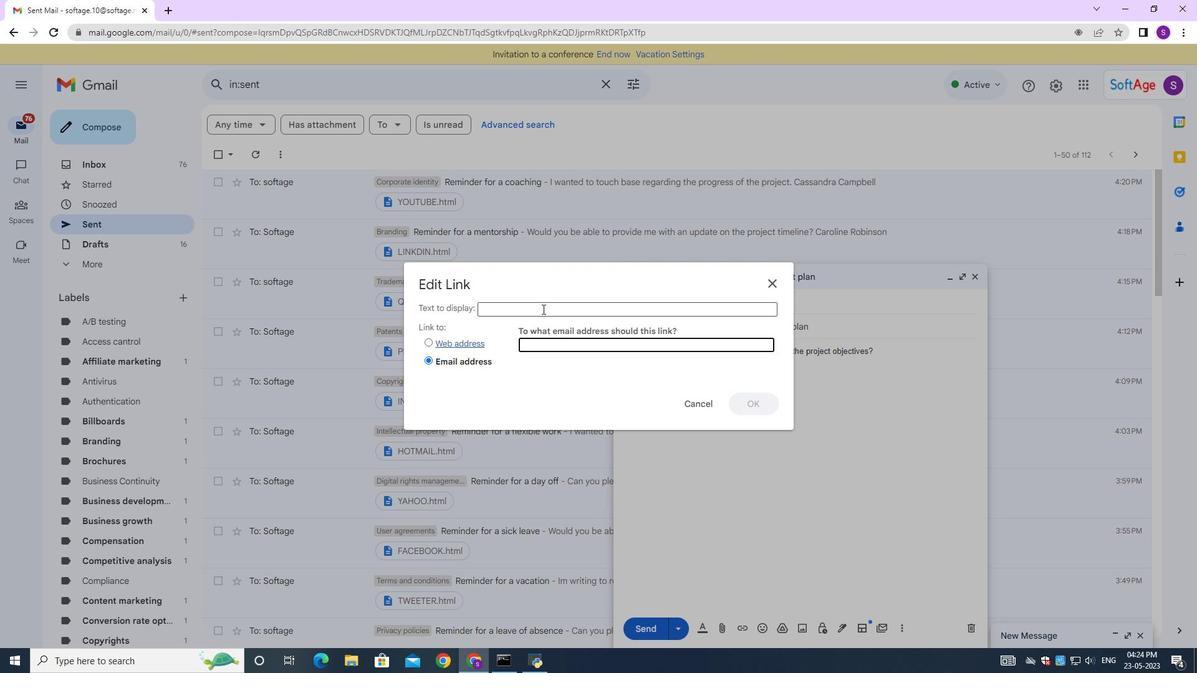 
Action: Key pressed <Key.shift>Soft<Key.shift>Age.1
Screenshot: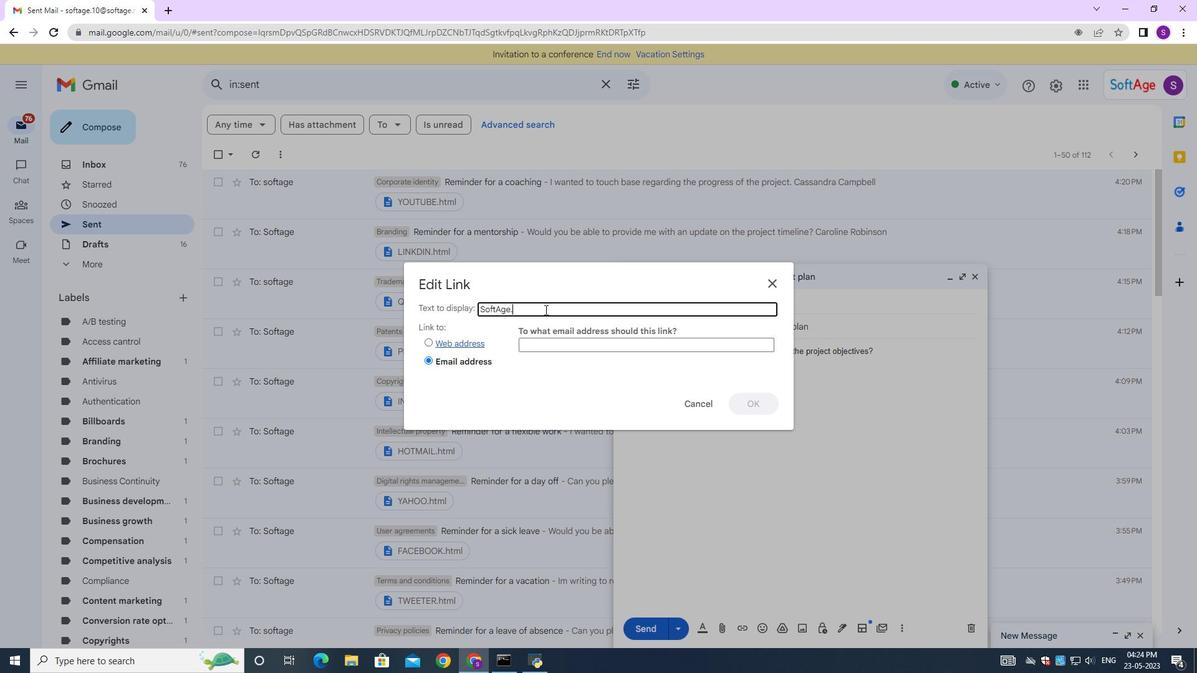 
Action: Mouse moved to (548, 346)
Screenshot: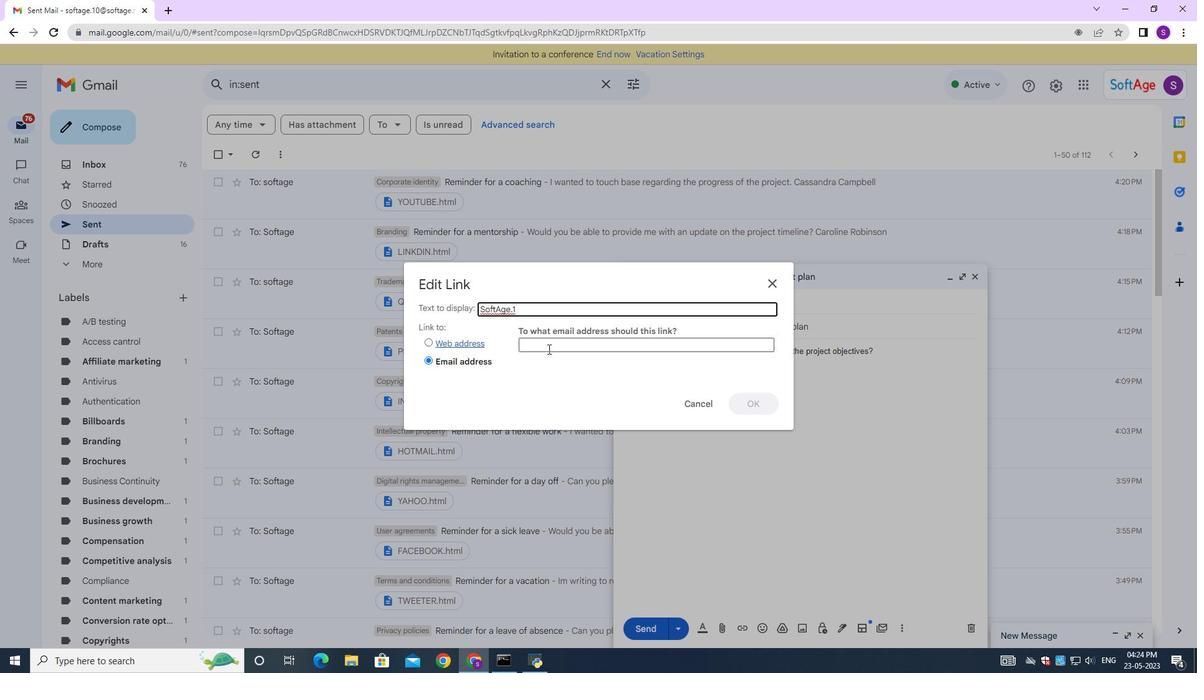 
Action: Mouse pressed left at (548, 346)
Screenshot: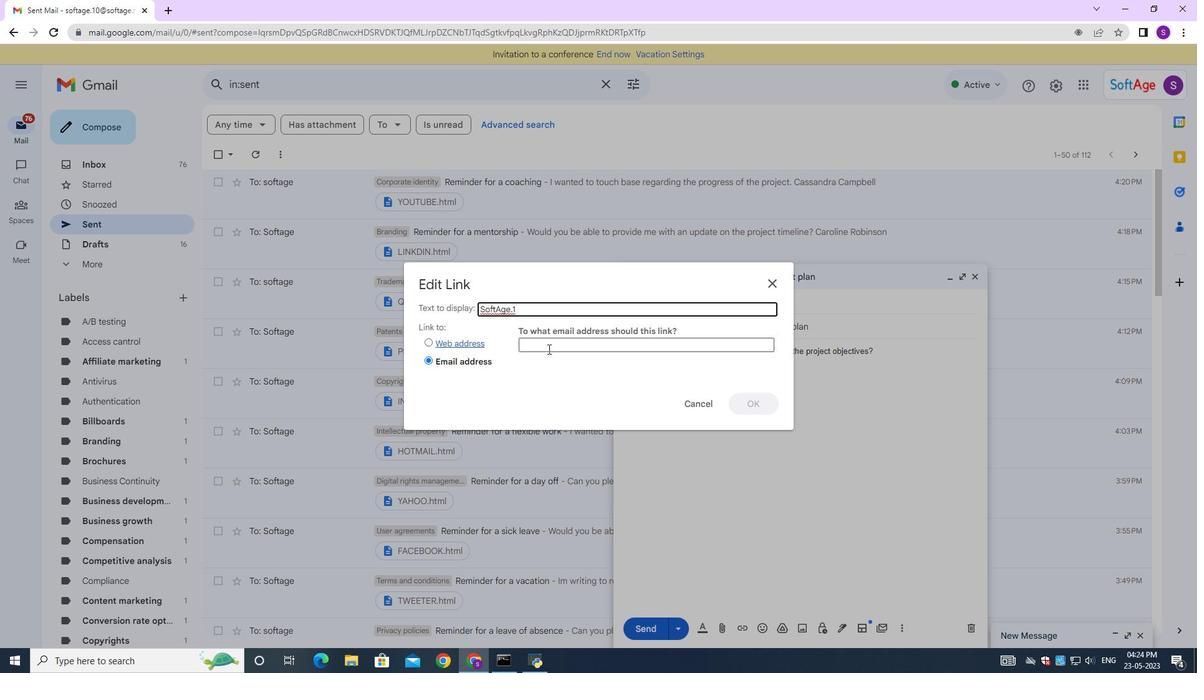 
Action: Mouse moved to (553, 334)
Screenshot: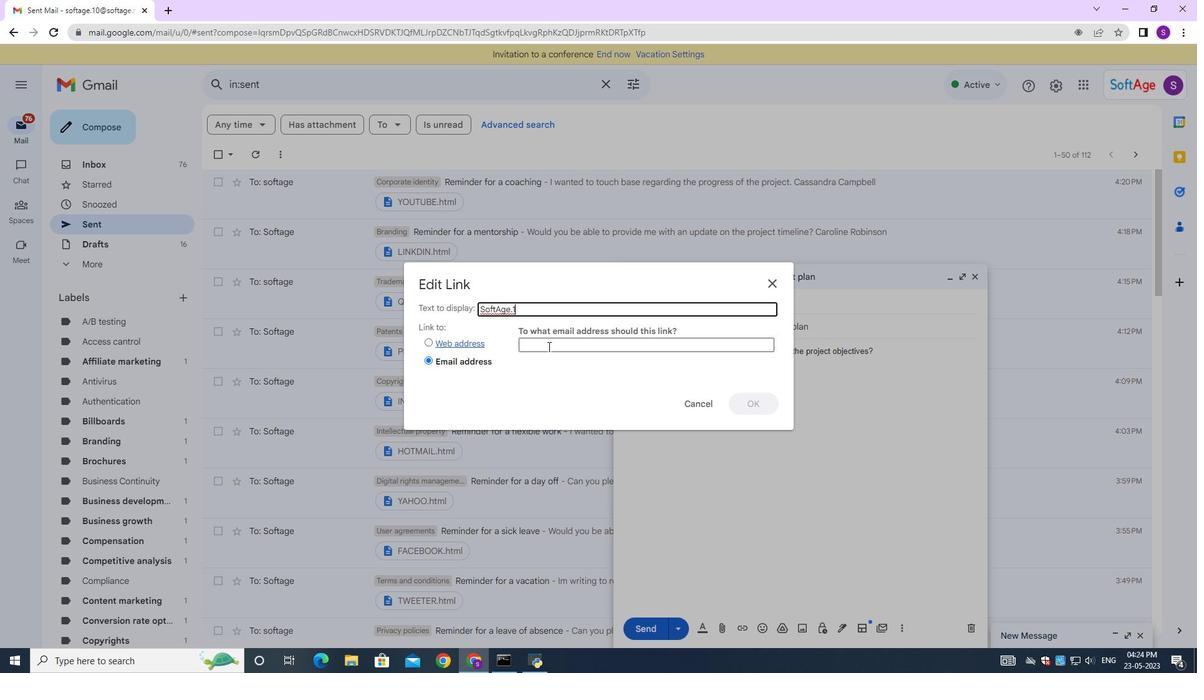 
Action: Key pressed <Key.shift><Key.shift><Key.shift><Key.shift><Key.shift><Key.shift><Key.shift>softage.1<Key.shift>2<Key.shift><Key.backspace><Key.shift>@softage.net
Screenshot: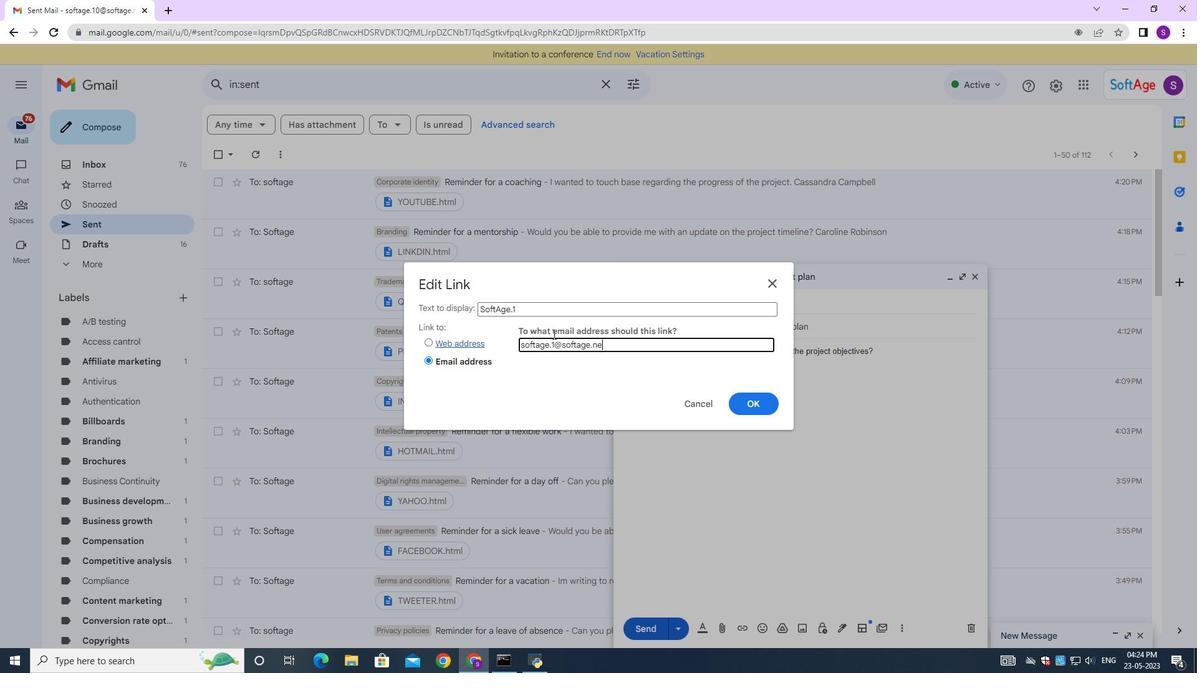 
Action: Mouse moved to (744, 404)
Screenshot: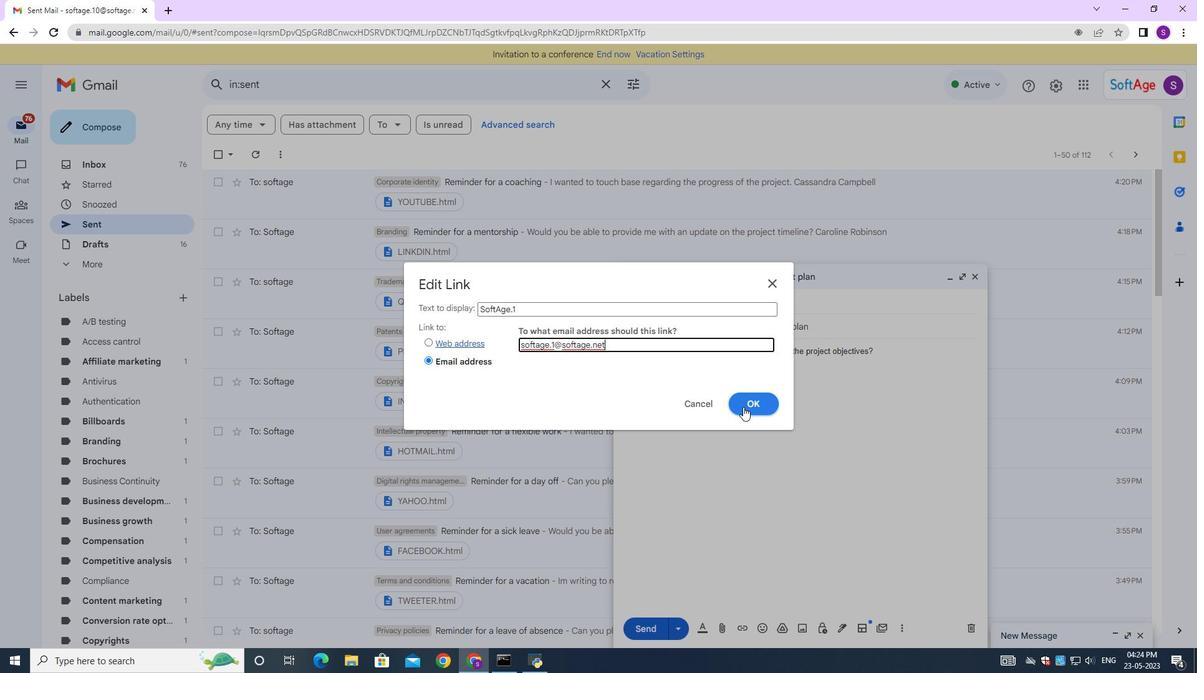 
Action: Mouse pressed left at (744, 404)
Screenshot: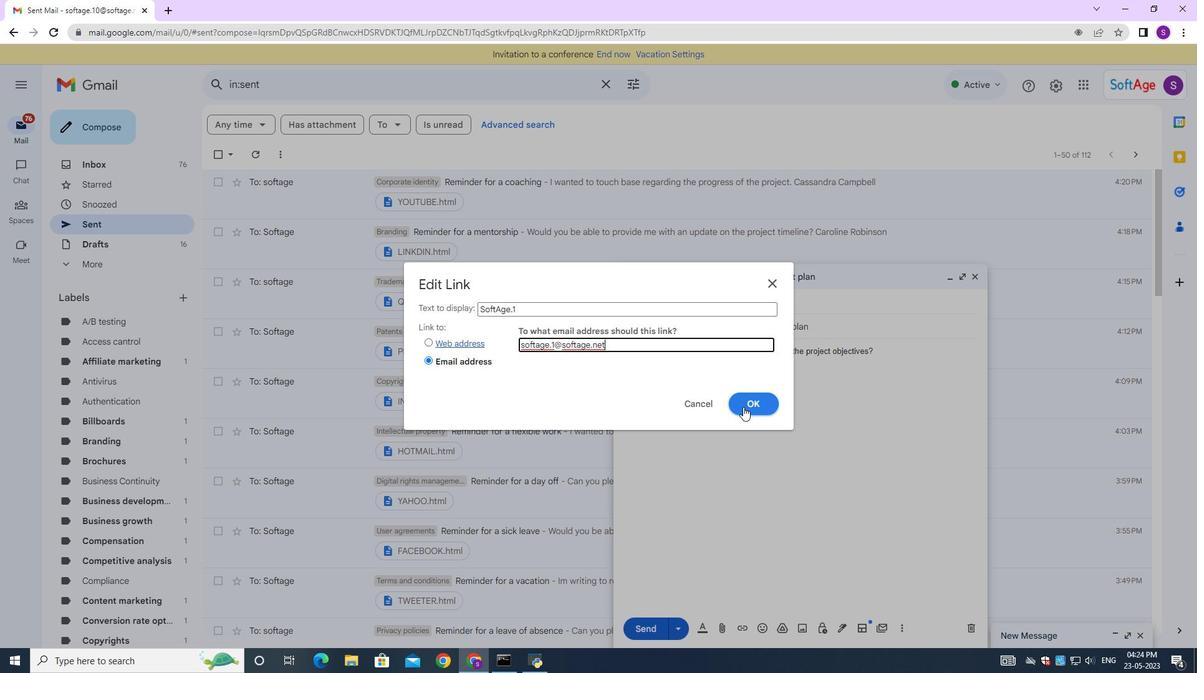 
Action: Mouse moved to (653, 623)
Screenshot: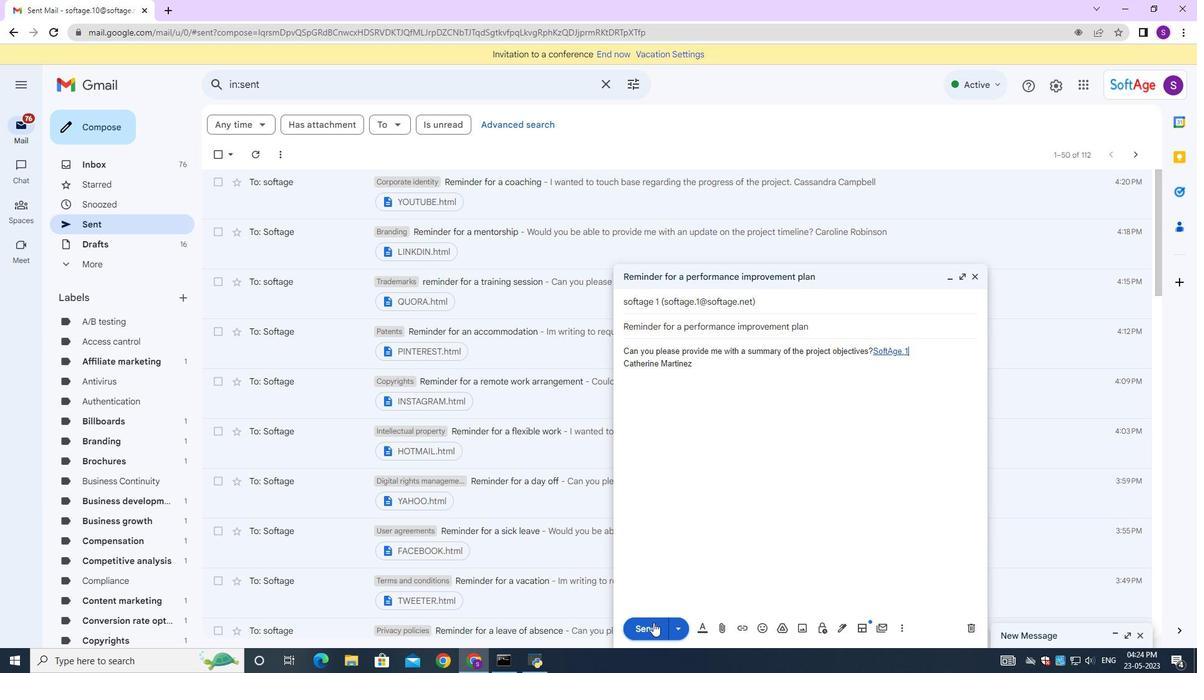 
Action: Mouse pressed left at (653, 623)
Screenshot: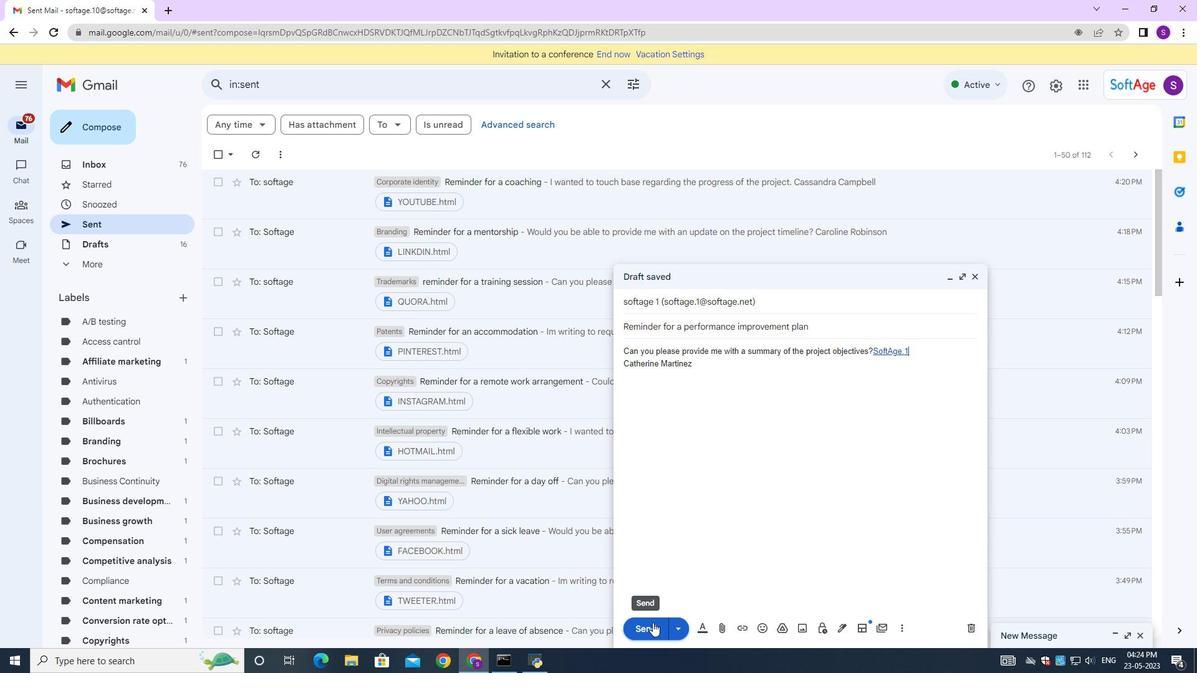 
Action: Mouse moved to (582, 184)
Screenshot: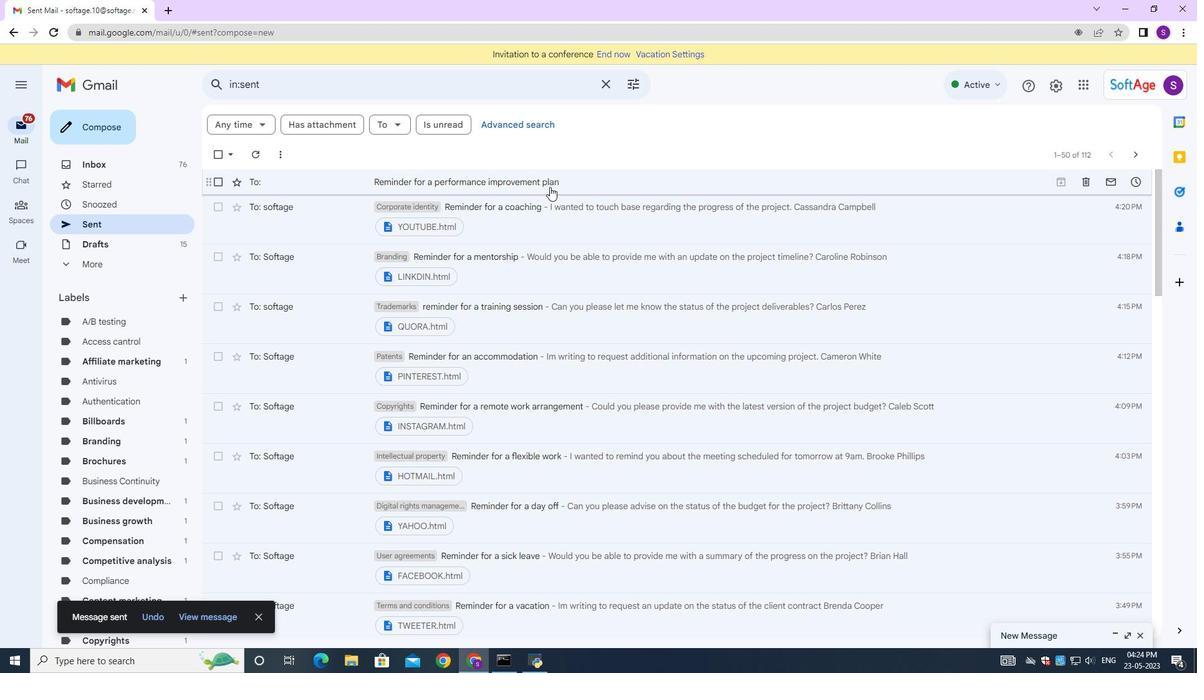 
Action: Mouse pressed left at (582, 184)
Screenshot: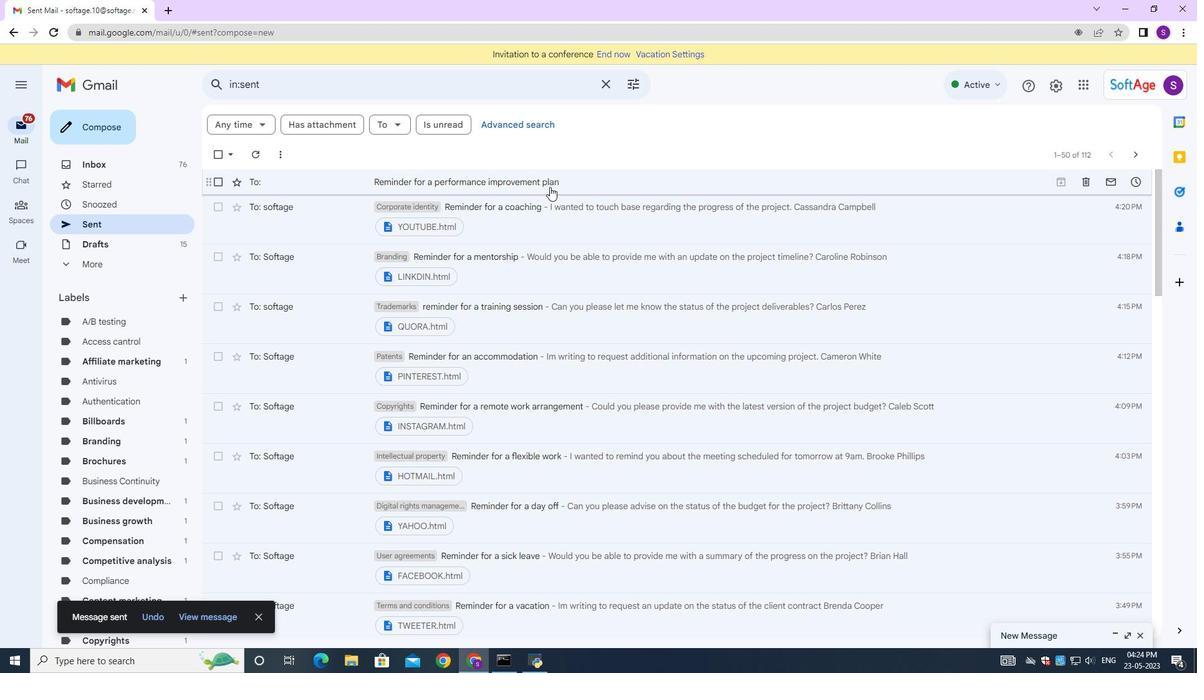 
Action: Mouse moved to (468, 122)
Screenshot: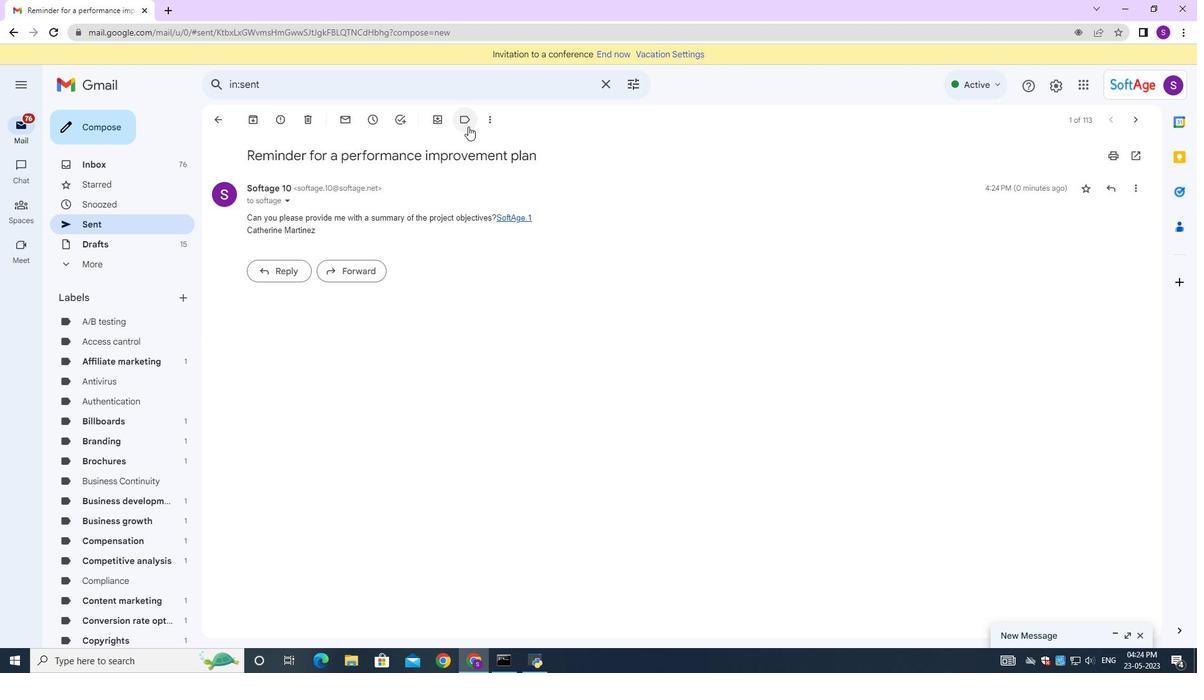 
Action: Mouse pressed left at (468, 122)
Screenshot: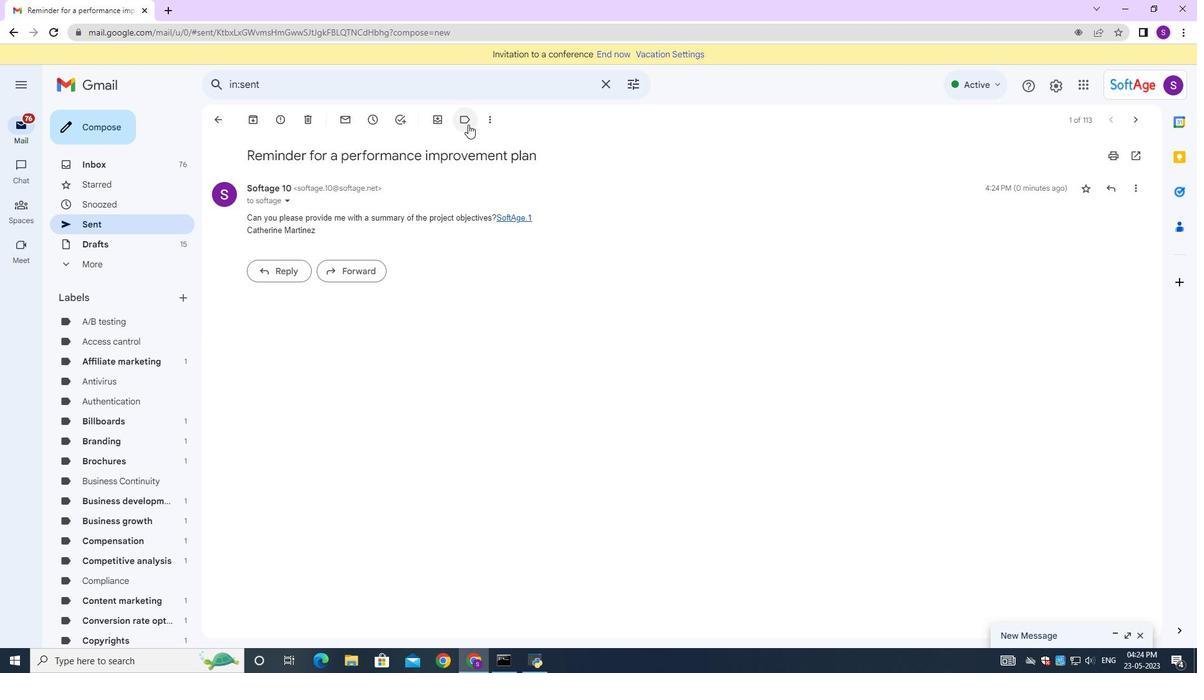 
Action: Mouse moved to (502, 169)
Screenshot: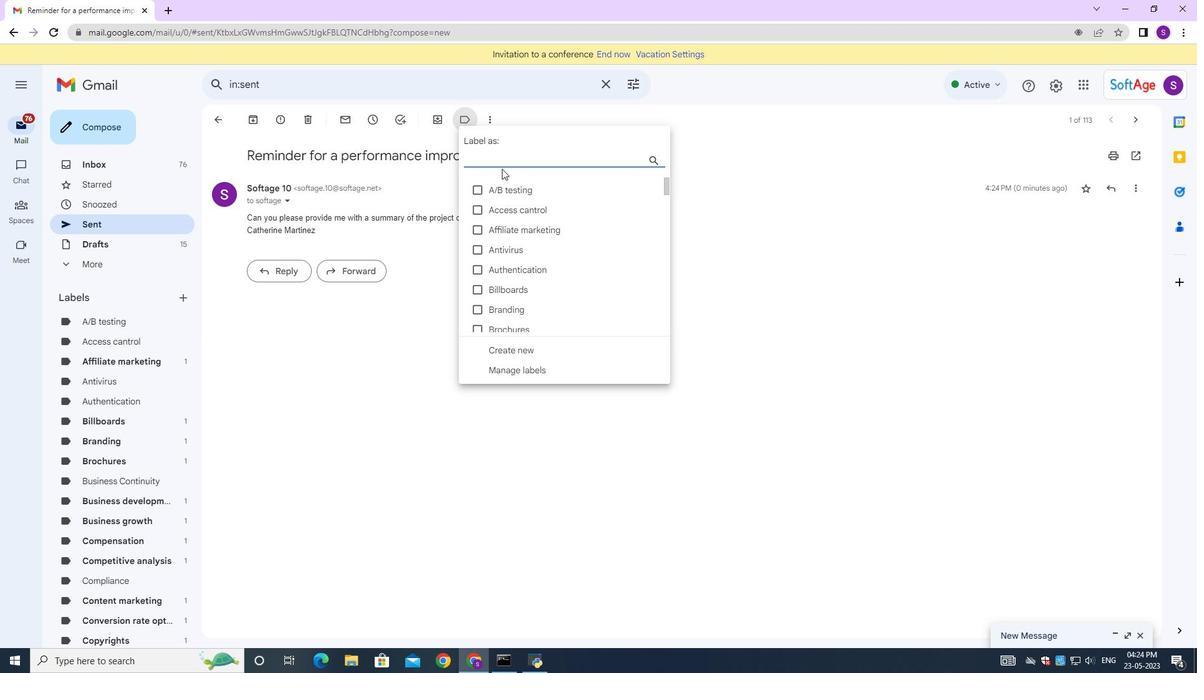 
Action: Key pressed pu
Screenshot: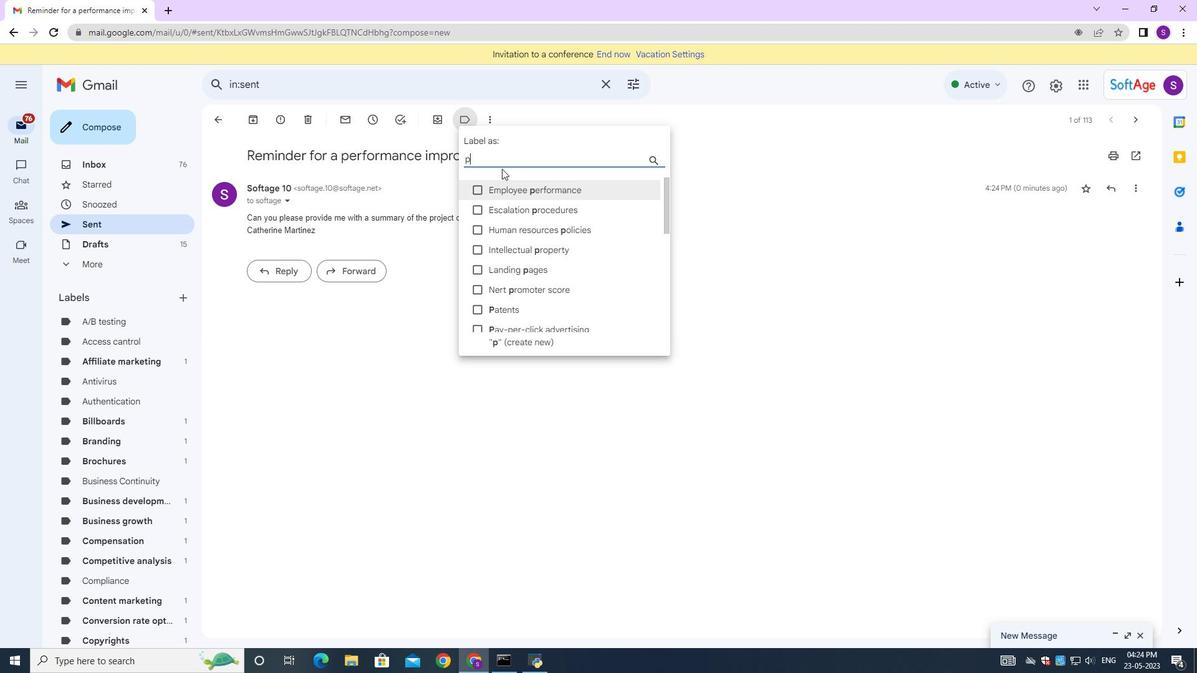 
Action: Mouse moved to (477, 186)
Screenshot: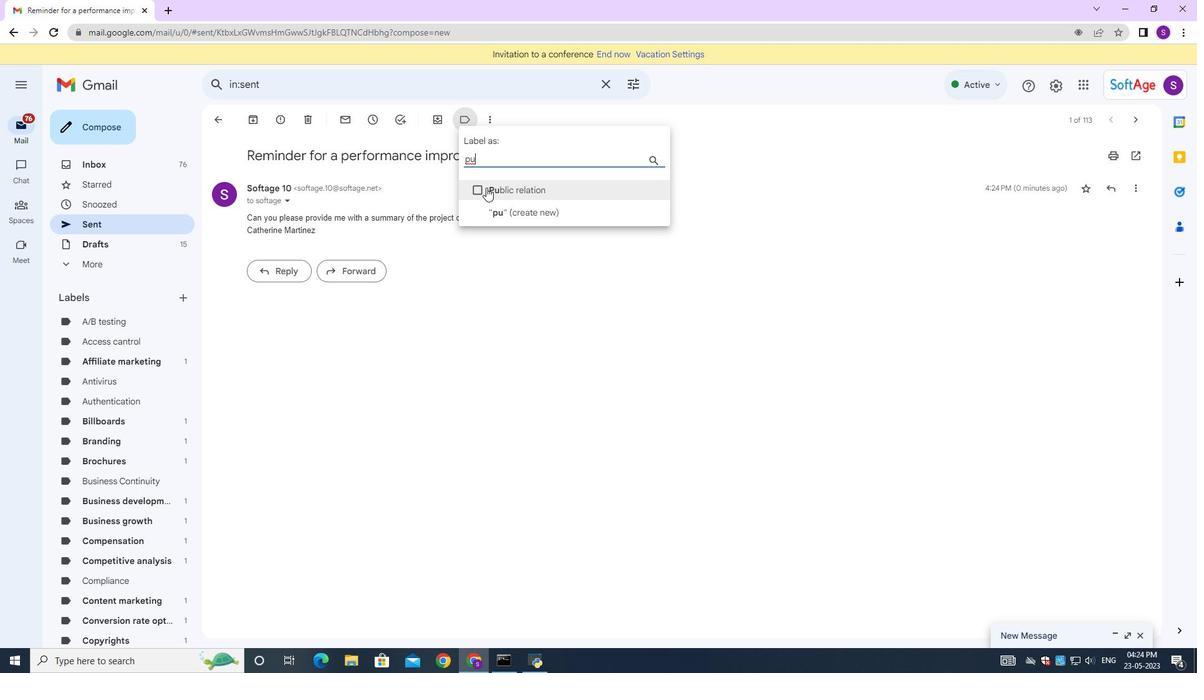 
Action: Mouse pressed left at (477, 186)
Screenshot: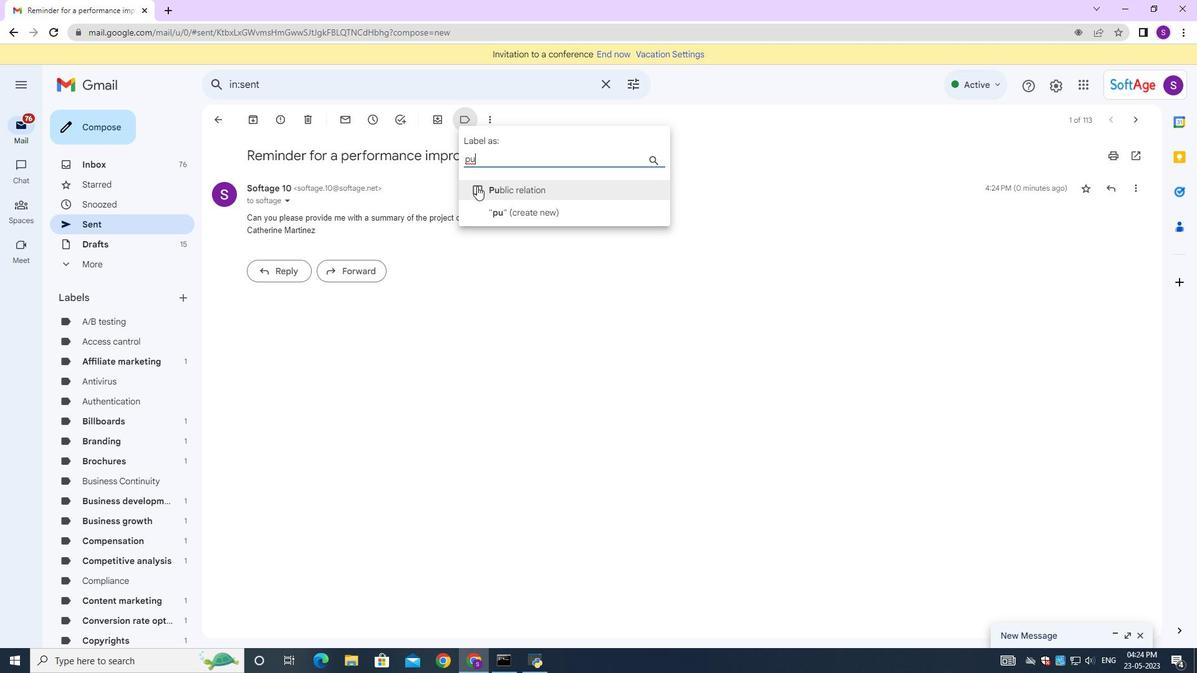 
Action: Mouse moved to (515, 212)
Screenshot: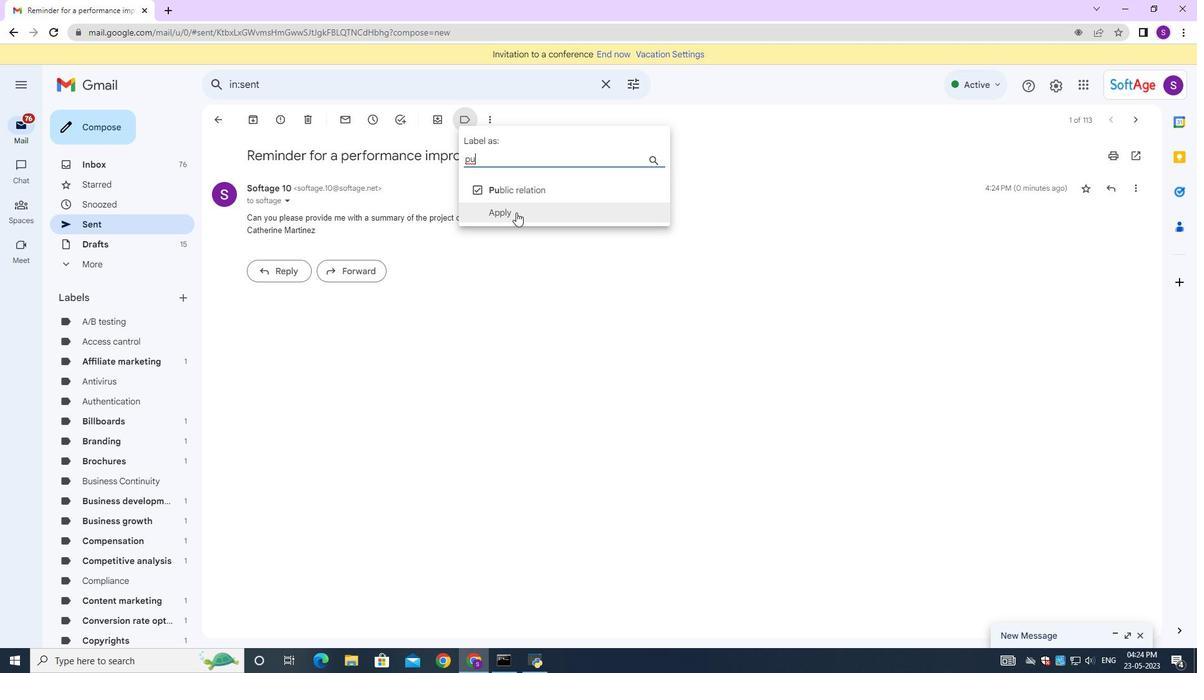 
Action: Mouse pressed left at (515, 212)
Screenshot: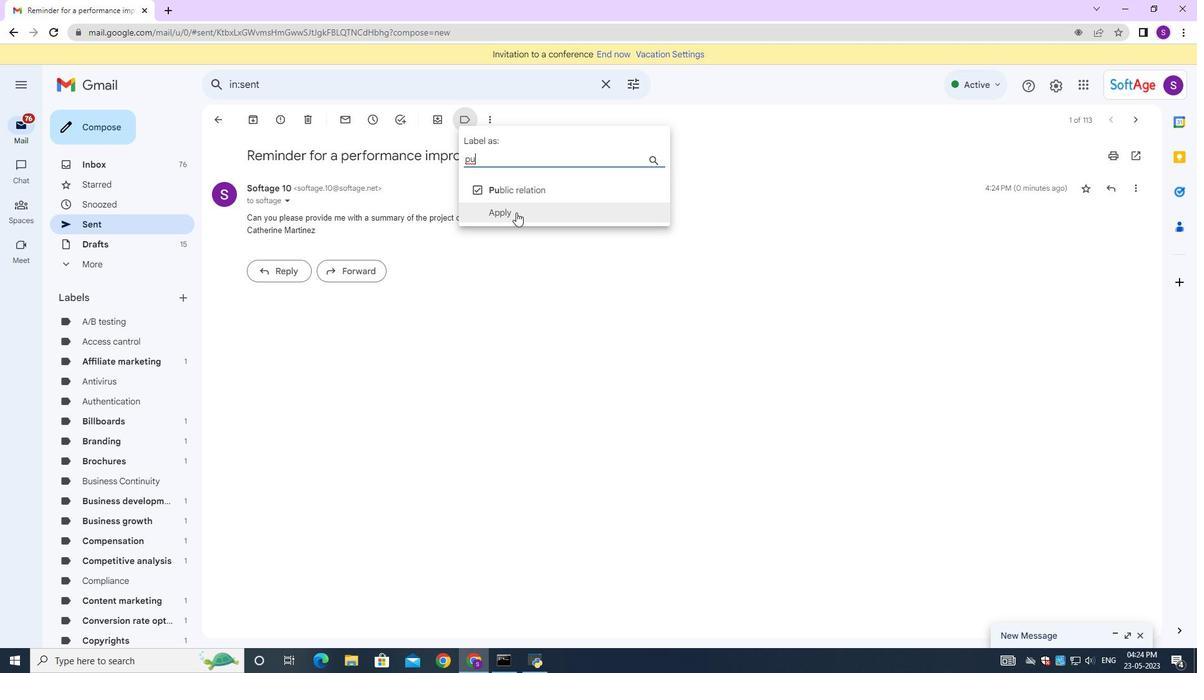 
Action: Mouse moved to (655, 236)
Screenshot: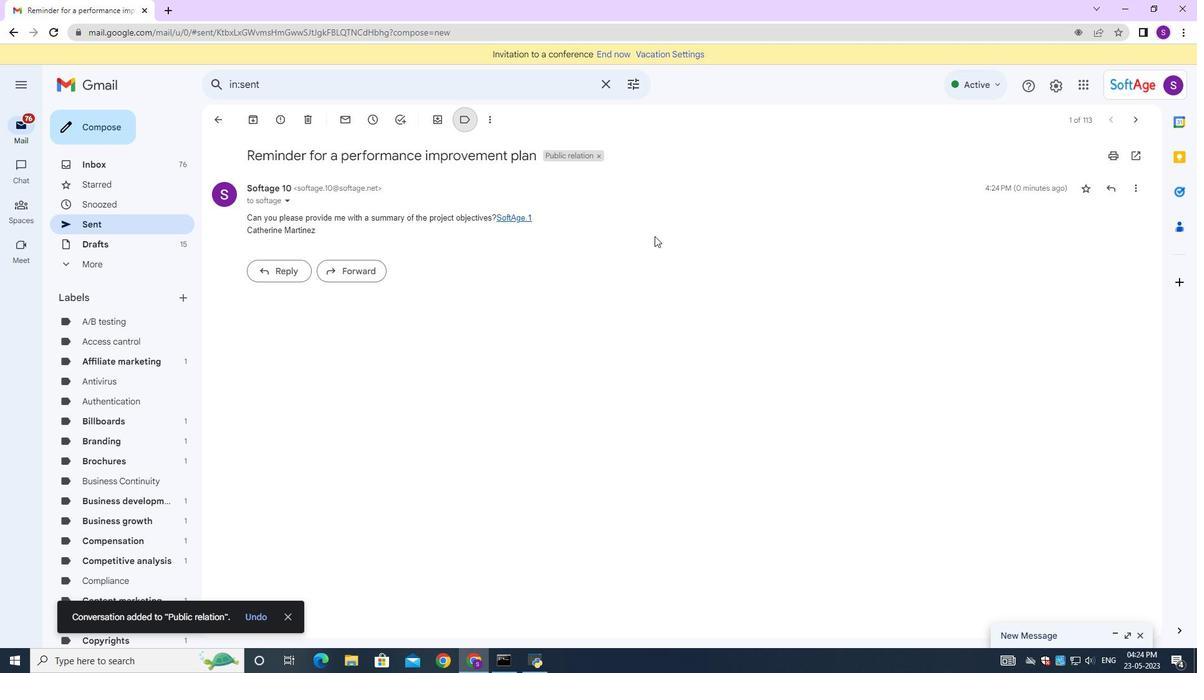 
